 Task: Look for space in Orsay, France from 12th August, 2023 to 16th August, 2023 for 8 adults in price range Rs.10000 to Rs.16000. Place can be private room with 8 bedrooms having 8 beds and 8 bathrooms. Property type can be house, flat, guest house, hotel. Amenities needed are: wifi, TV, free parkinig on premises, gym, breakfast. Booking option can be shelf check-in. Required host language is English.
Action: Mouse moved to (430, 94)
Screenshot: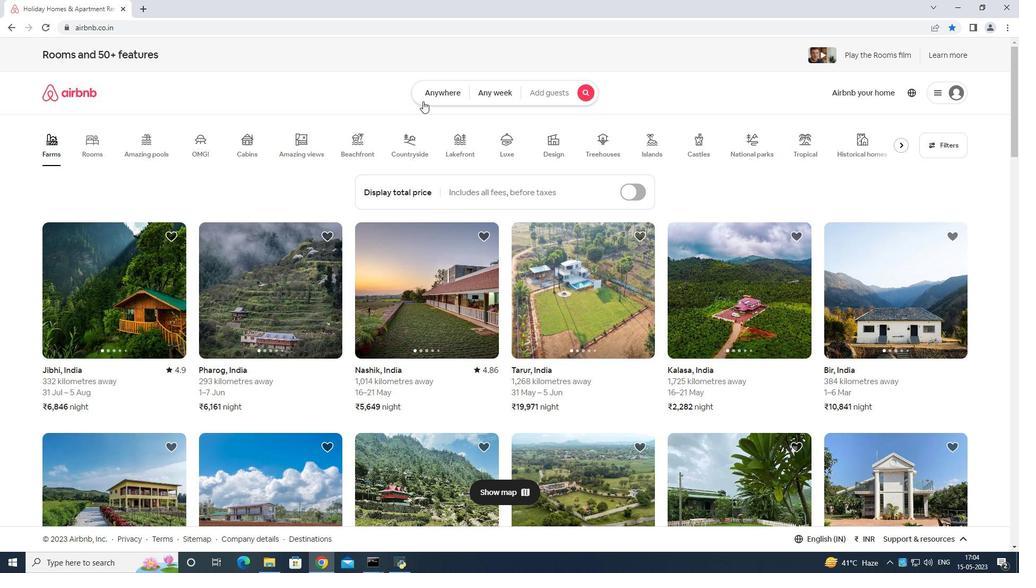 
Action: Mouse pressed left at (430, 94)
Screenshot: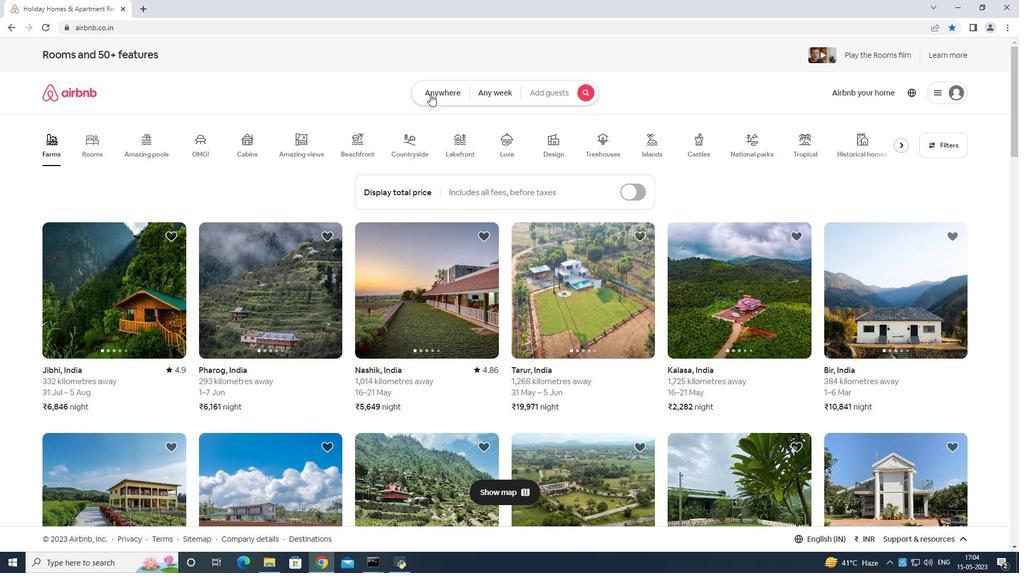 
Action: Mouse moved to (420, 128)
Screenshot: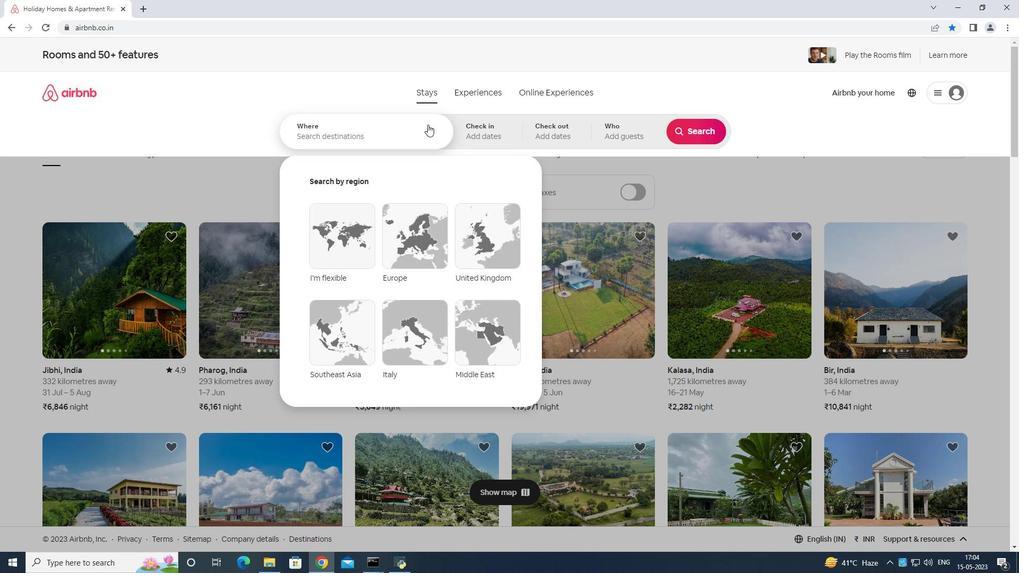 
Action: Mouse pressed left at (420, 128)
Screenshot: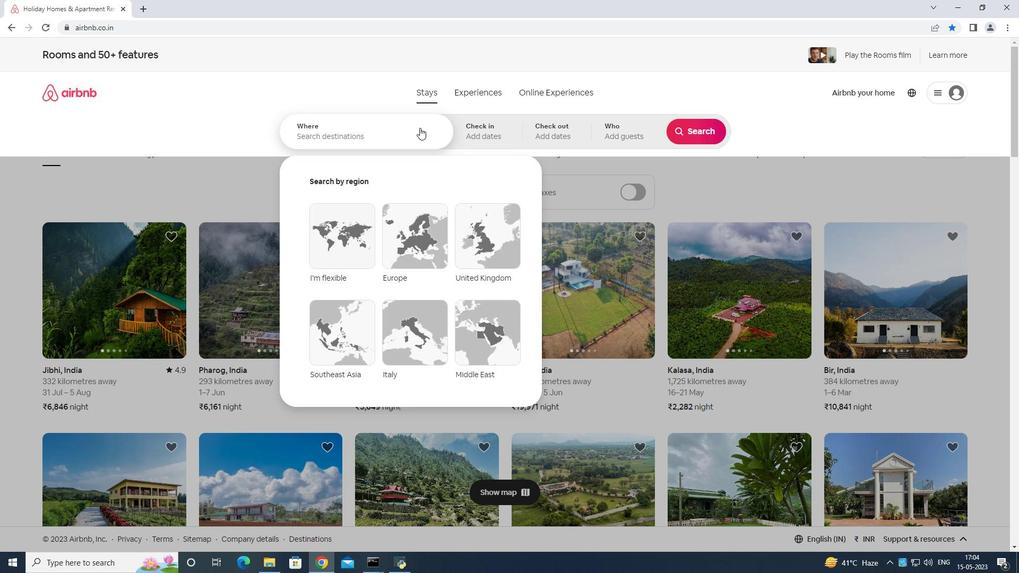 
Action: Mouse moved to (411, 134)
Screenshot: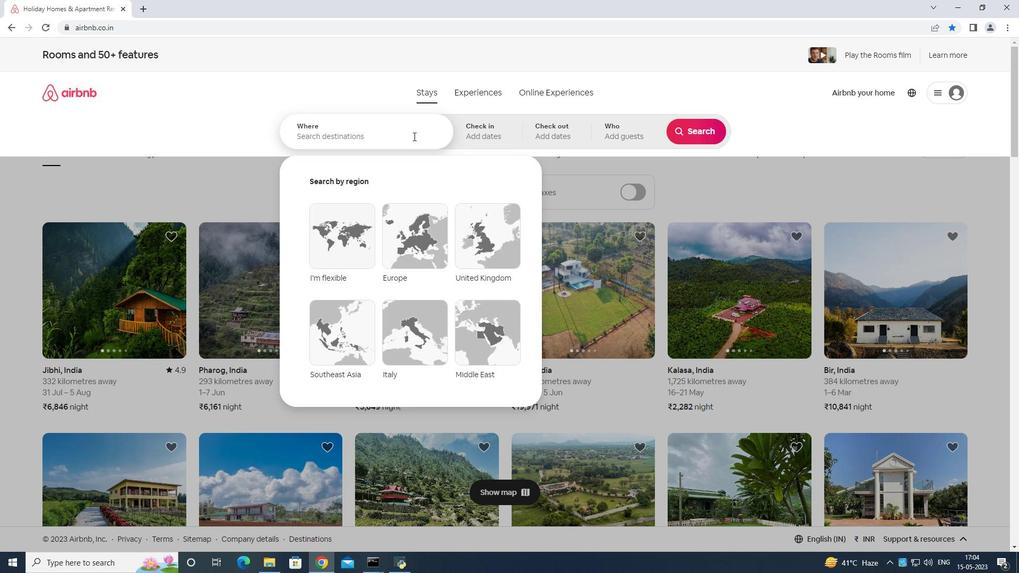 
Action: Key pressed <Key.shift>Orsay<Key.space><Key.shift>France<Key.enter>
Screenshot: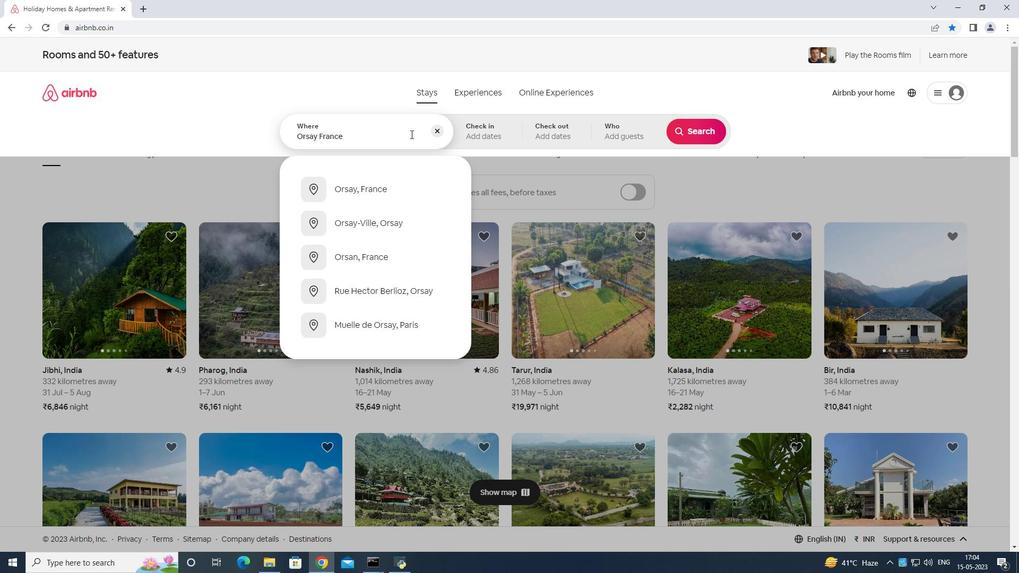 
Action: Mouse moved to (689, 214)
Screenshot: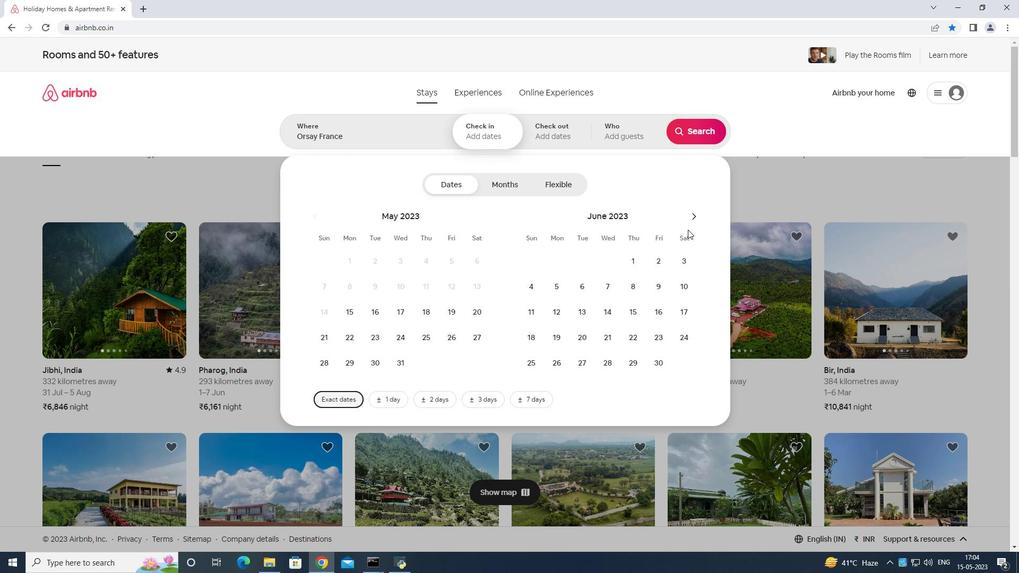
Action: Mouse pressed left at (689, 214)
Screenshot: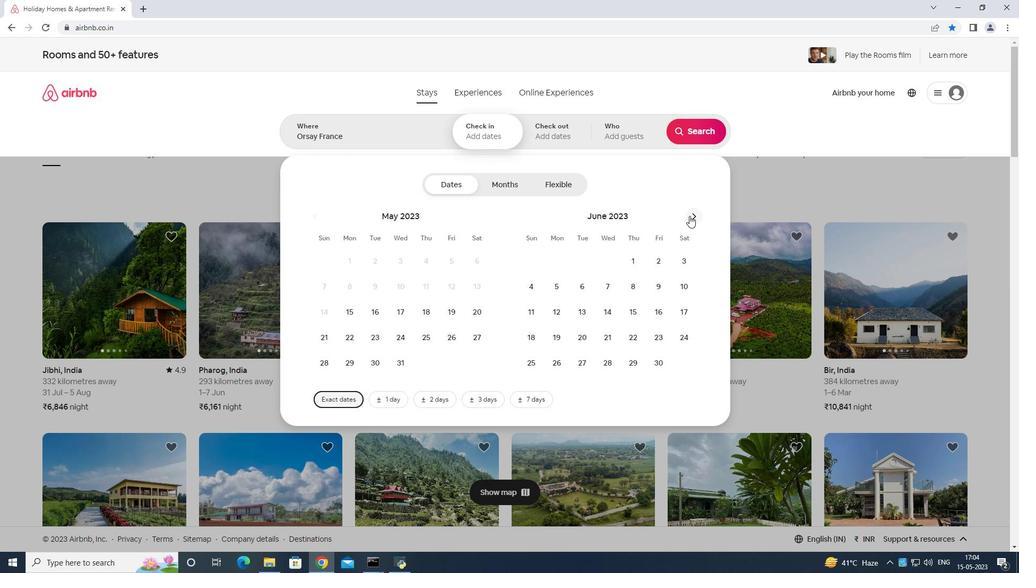 
Action: Mouse moved to (689, 214)
Screenshot: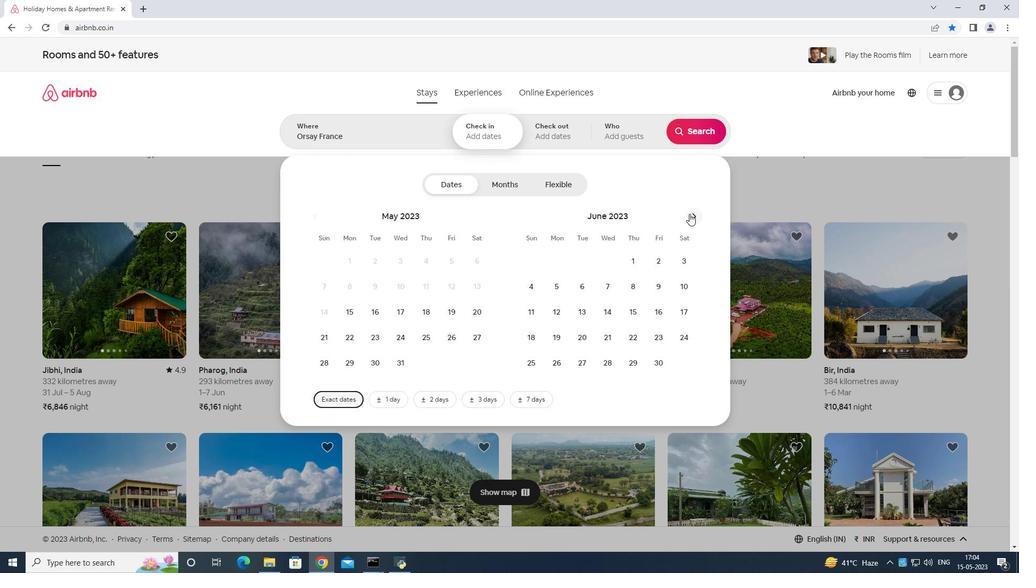 
Action: Mouse pressed left at (689, 214)
Screenshot: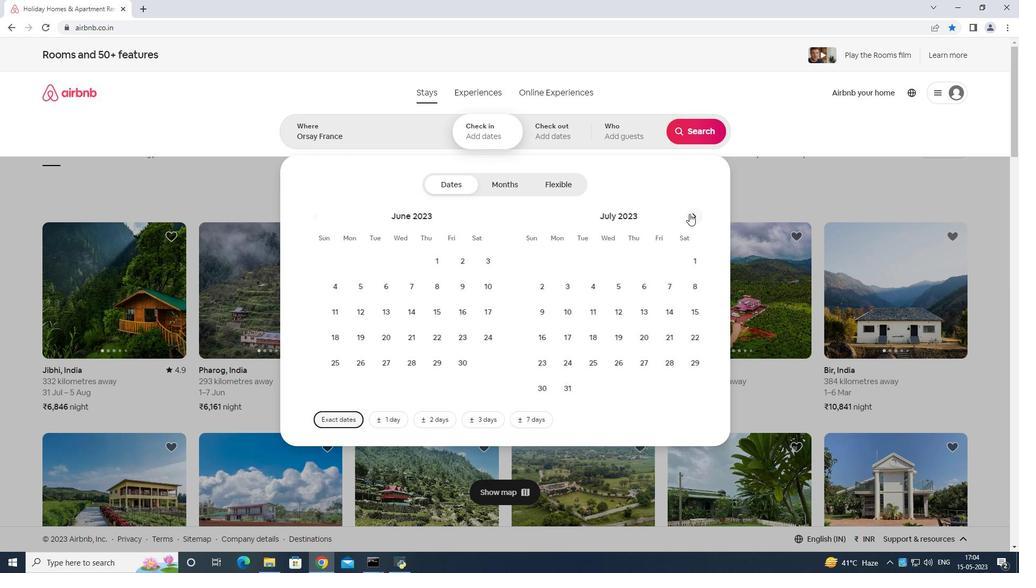 
Action: Mouse moved to (680, 285)
Screenshot: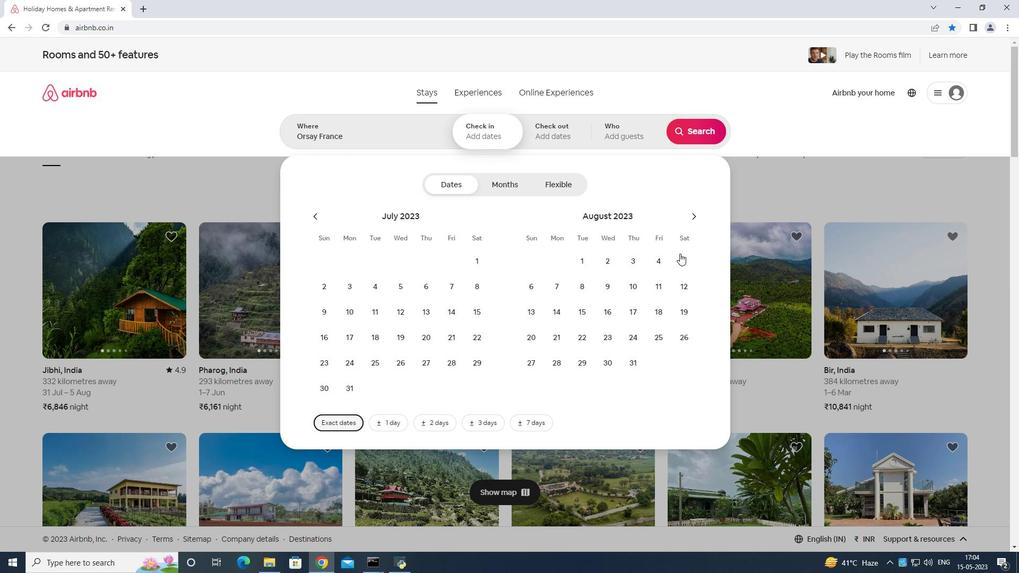 
Action: Mouse pressed left at (680, 285)
Screenshot: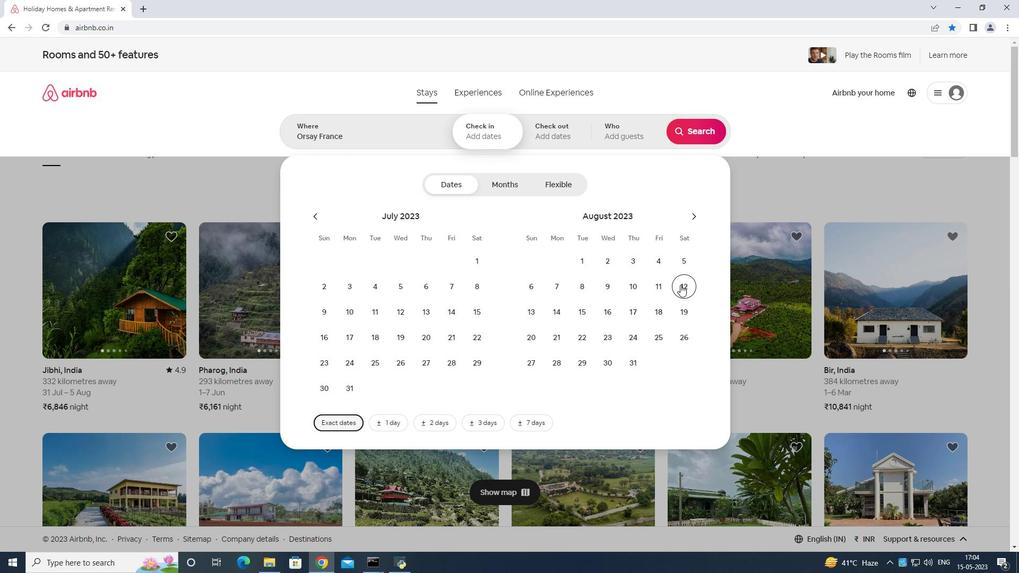 
Action: Mouse moved to (603, 307)
Screenshot: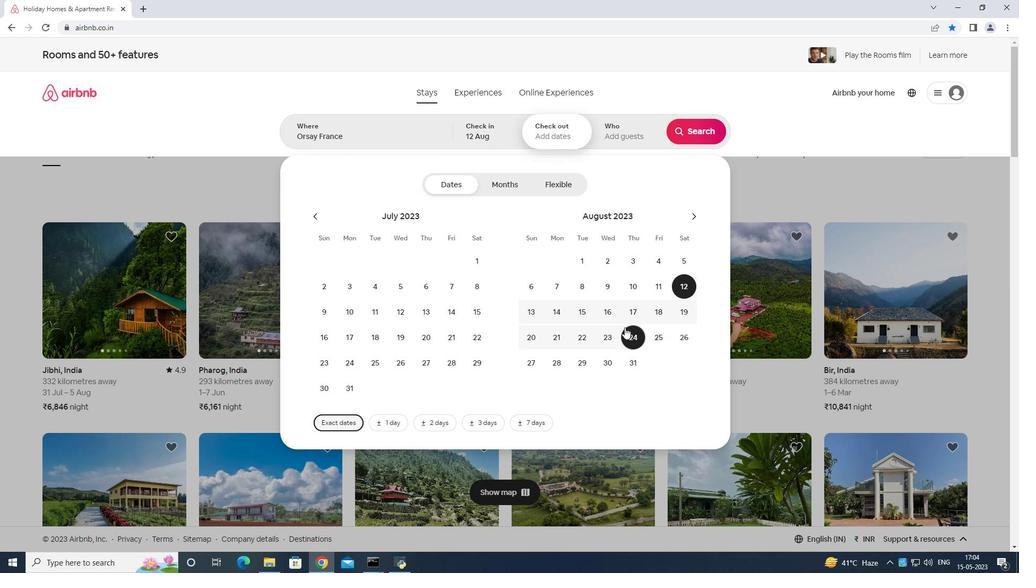 
Action: Mouse pressed left at (603, 307)
Screenshot: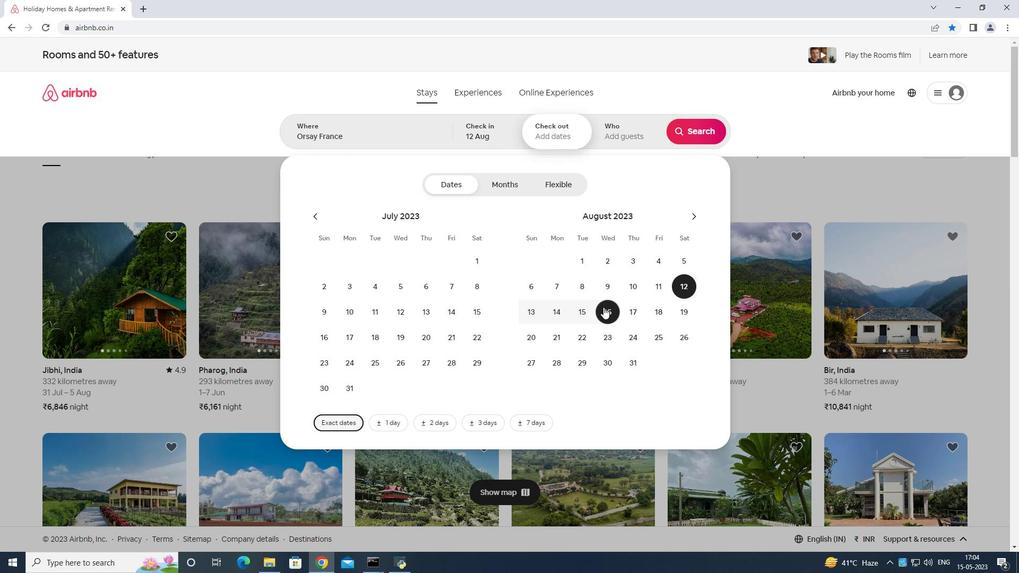 
Action: Mouse moved to (617, 129)
Screenshot: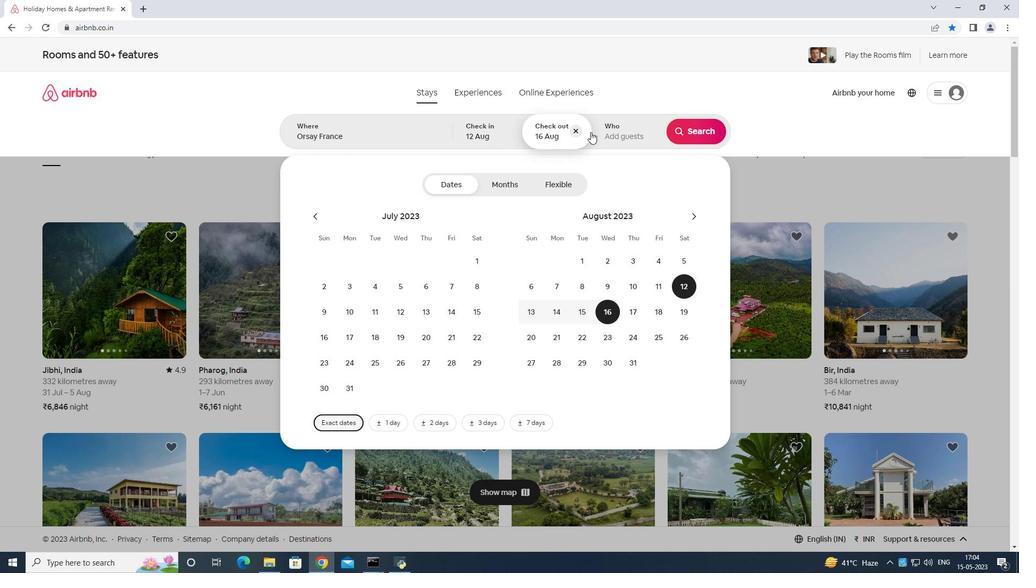 
Action: Mouse pressed left at (617, 129)
Screenshot: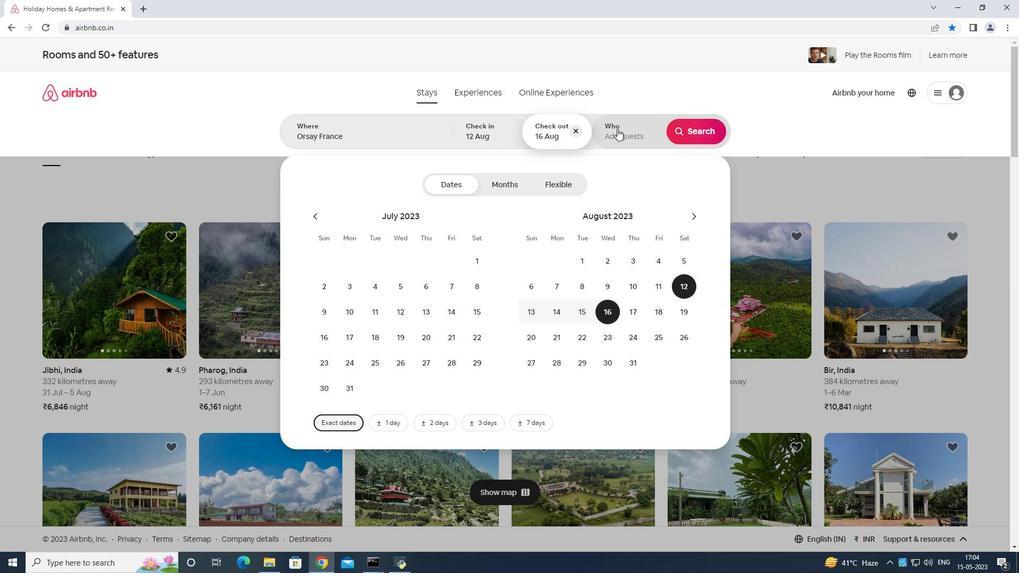 
Action: Mouse moved to (694, 185)
Screenshot: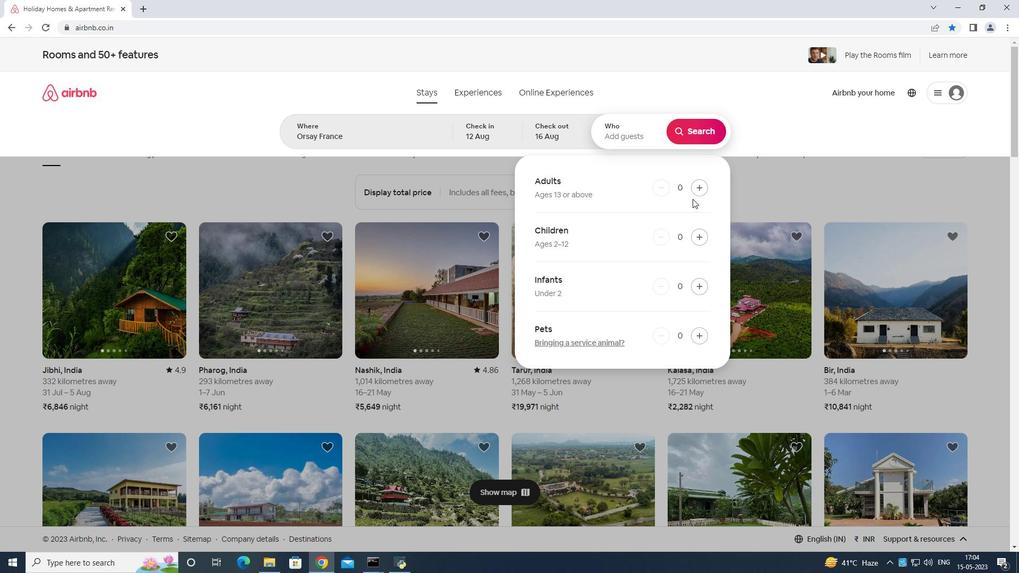 
Action: Mouse pressed left at (694, 185)
Screenshot: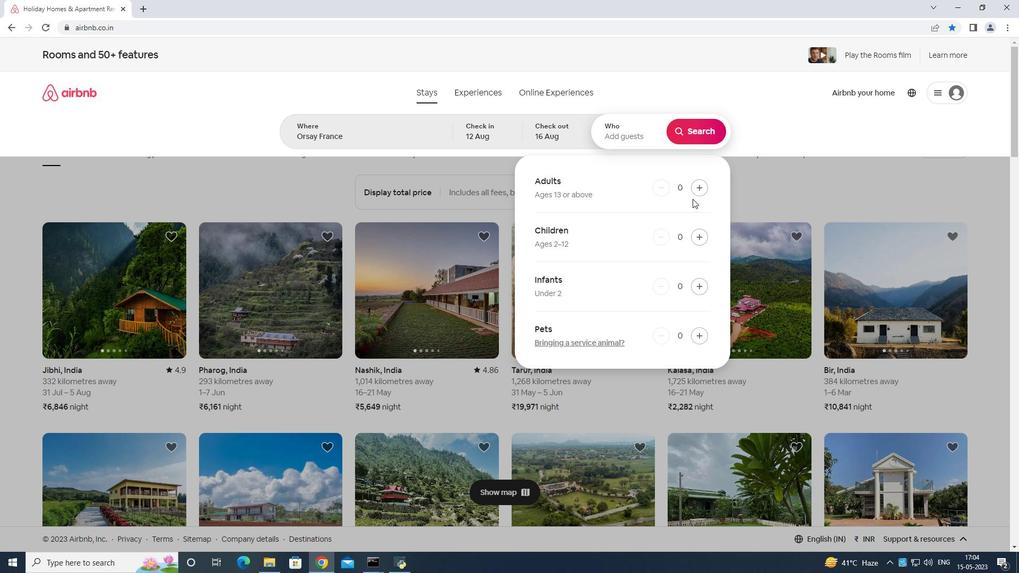 
Action: Mouse pressed left at (694, 185)
Screenshot: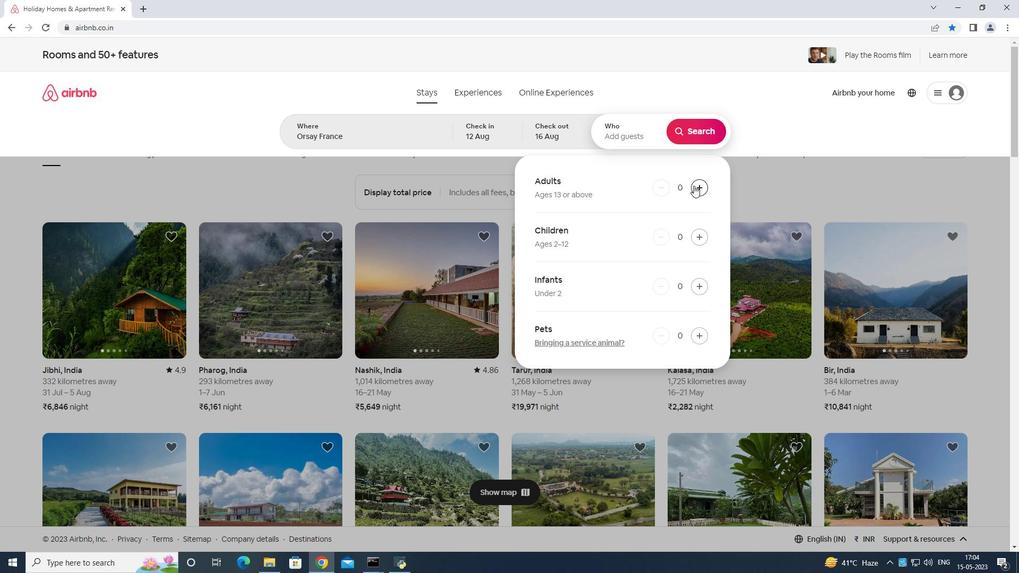 
Action: Mouse moved to (694, 185)
Screenshot: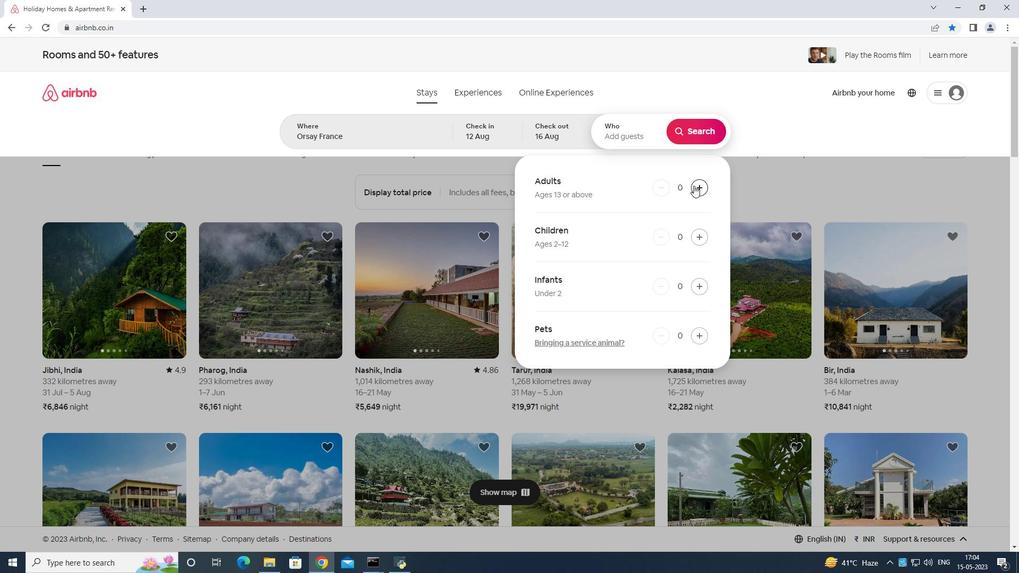 
Action: Mouse pressed left at (694, 185)
Screenshot: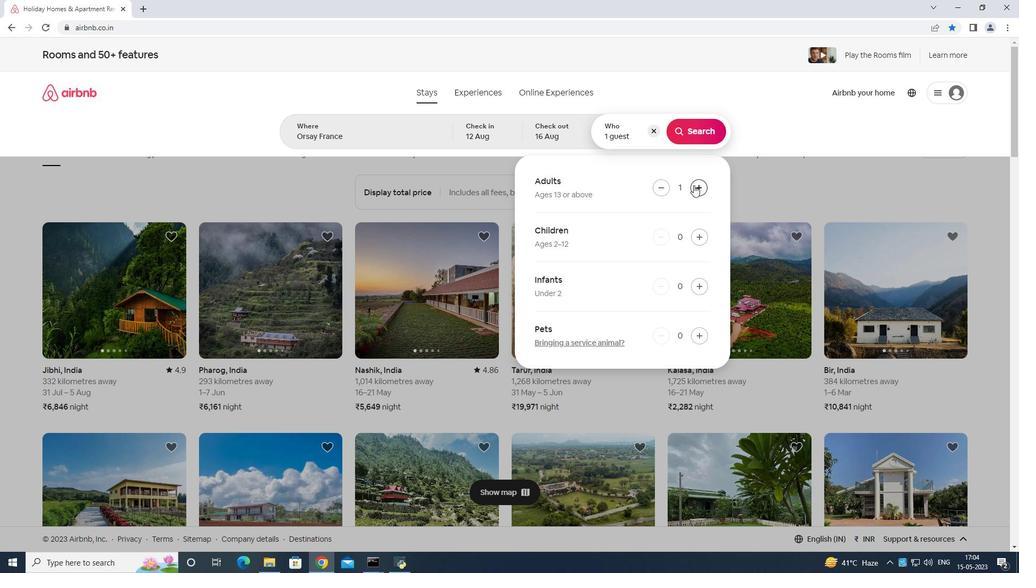 
Action: Mouse pressed left at (694, 185)
Screenshot: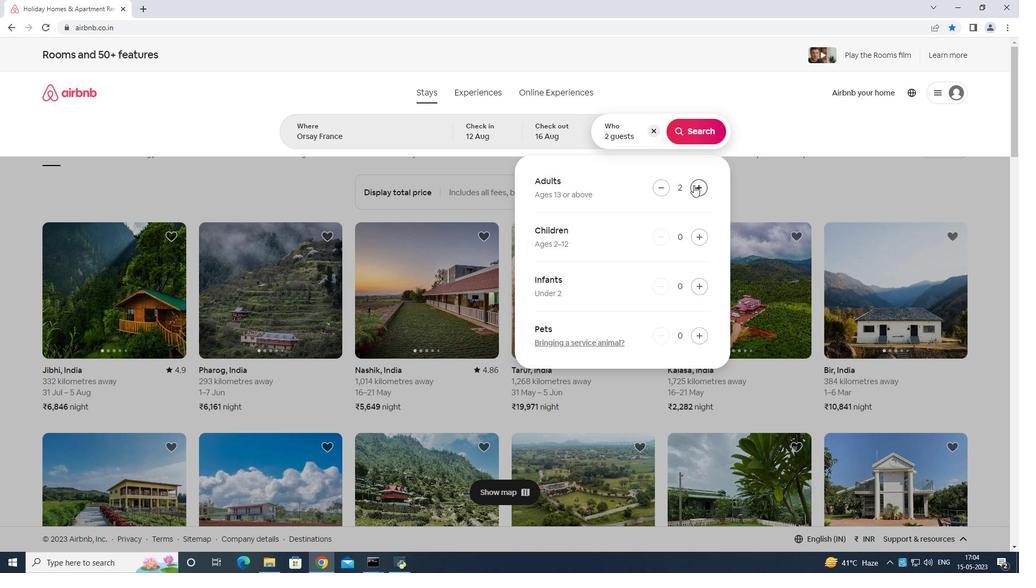 
Action: Mouse pressed left at (694, 185)
Screenshot: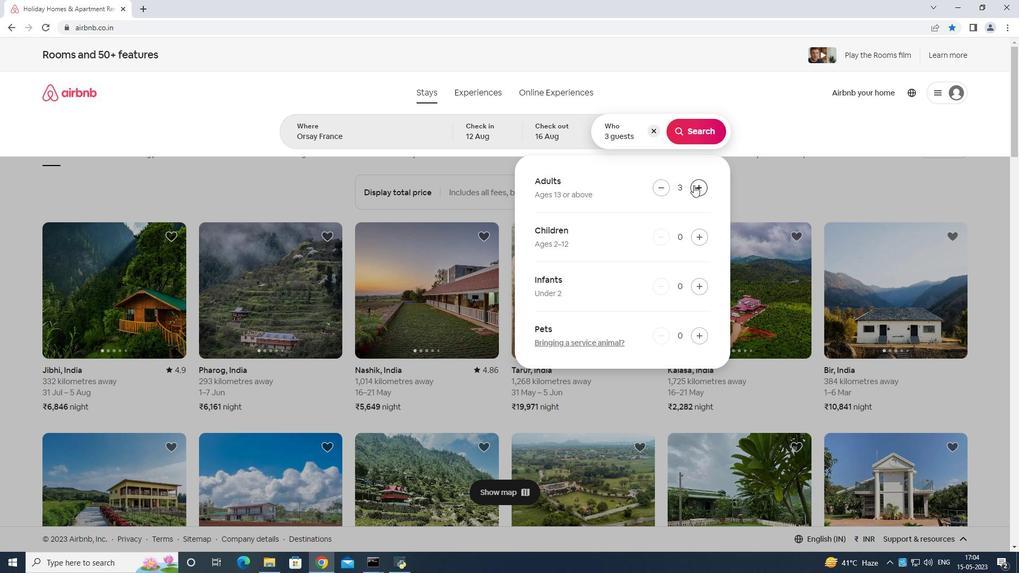 
Action: Mouse pressed left at (694, 185)
Screenshot: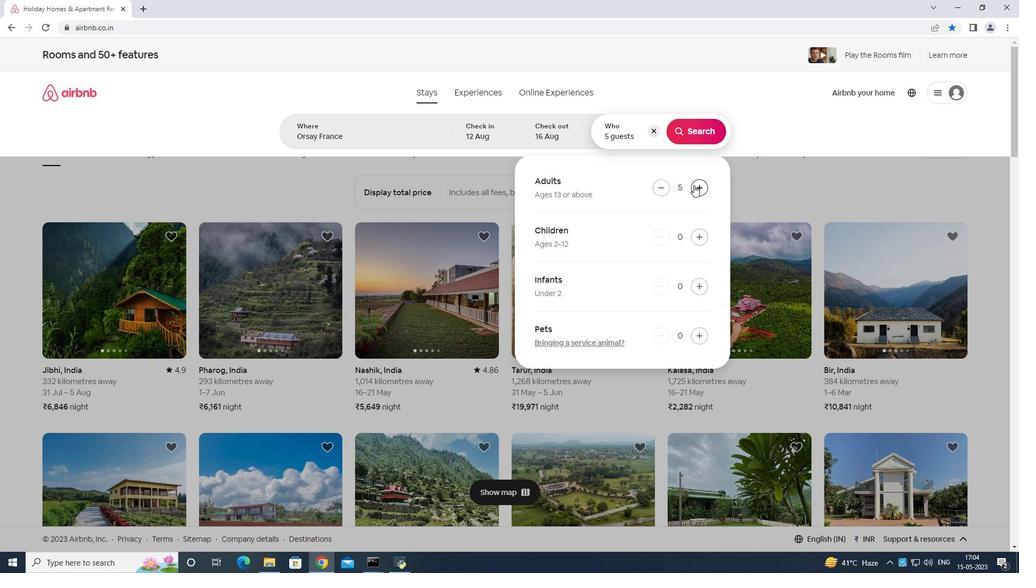 
Action: Mouse pressed left at (694, 185)
Screenshot: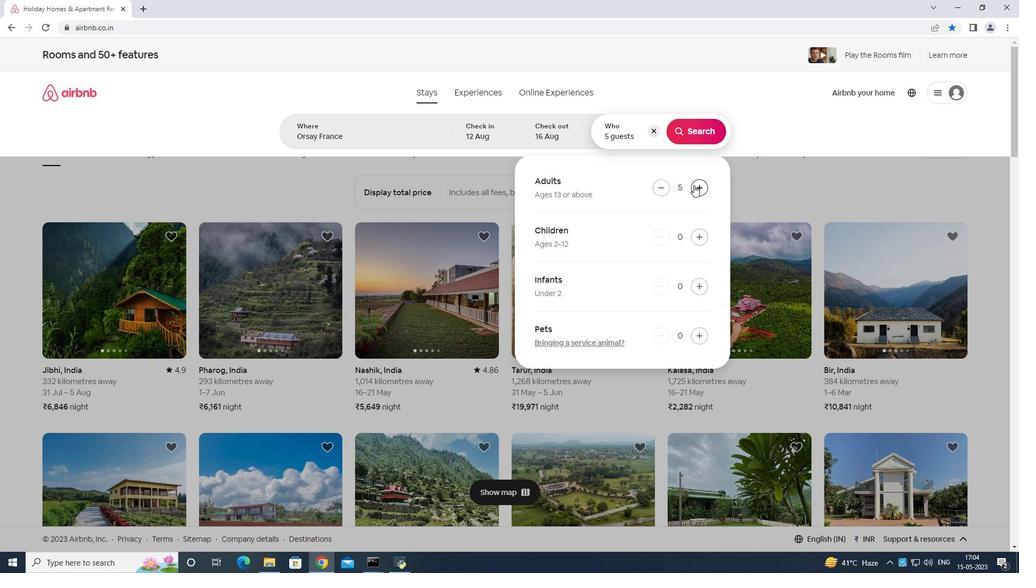 
Action: Mouse pressed left at (694, 185)
Screenshot: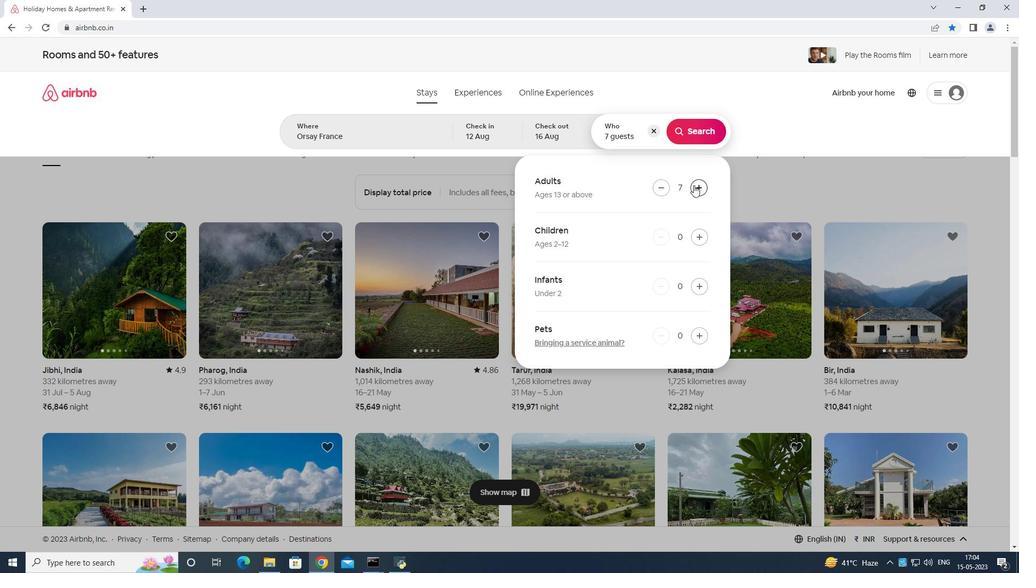 
Action: Mouse moved to (693, 132)
Screenshot: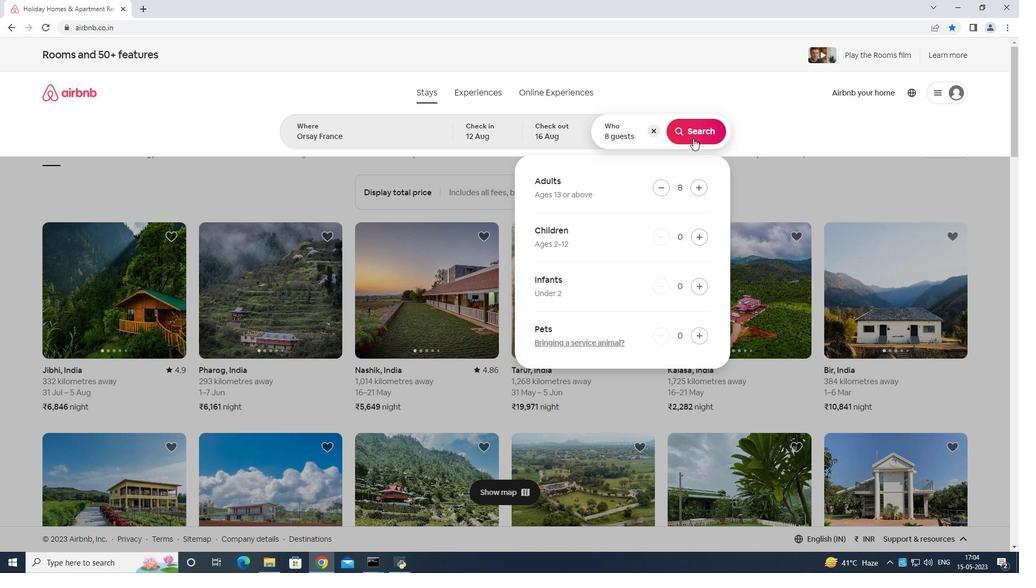 
Action: Mouse pressed left at (693, 132)
Screenshot: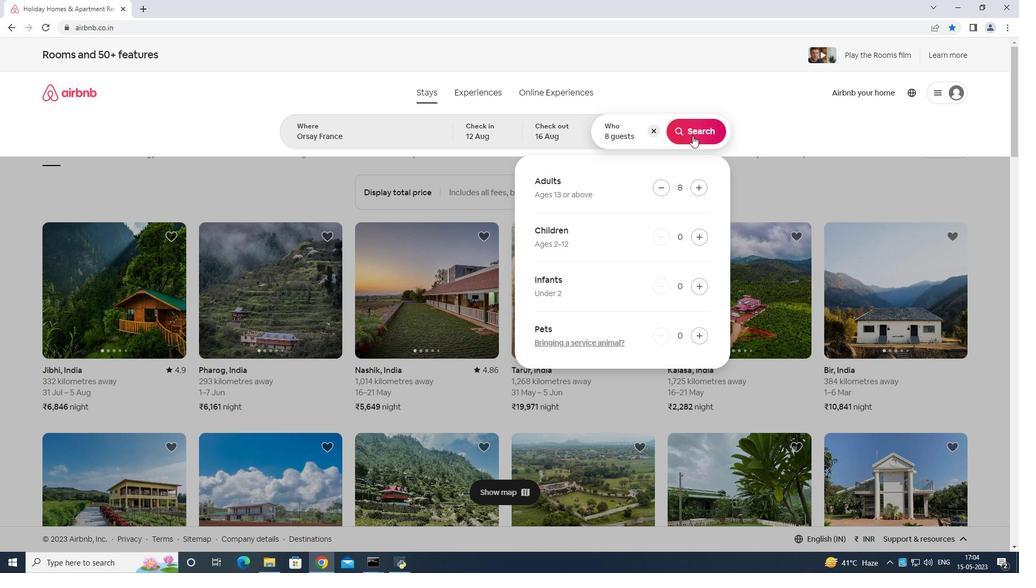 
Action: Mouse moved to (963, 98)
Screenshot: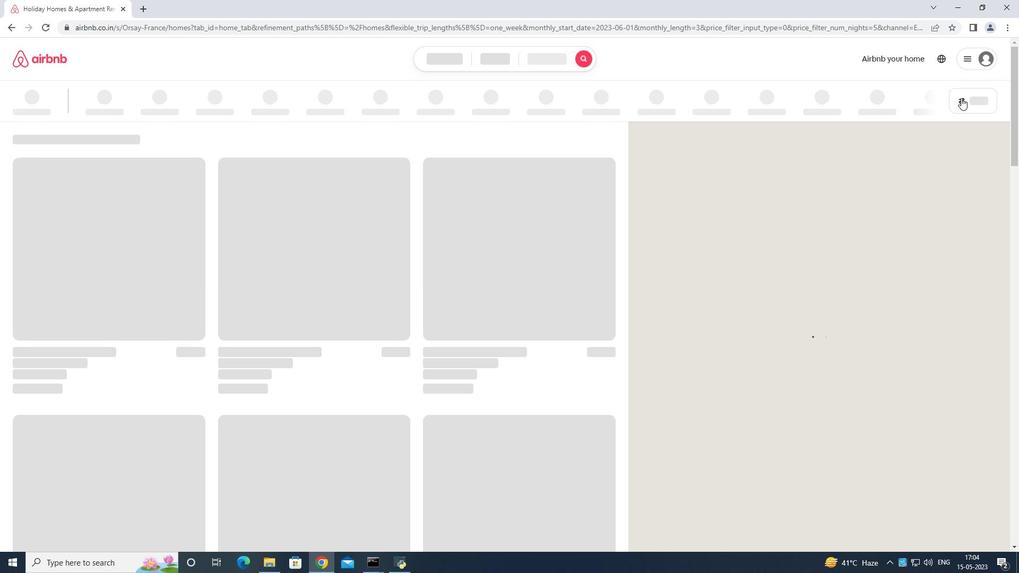 
Action: Mouse pressed left at (963, 98)
Screenshot: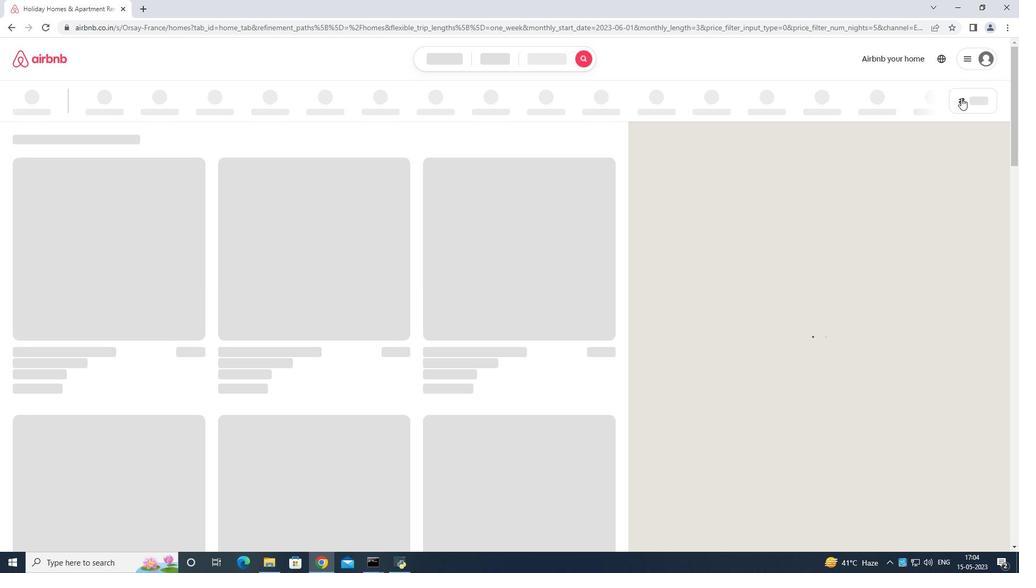 
Action: Mouse moved to (961, 104)
Screenshot: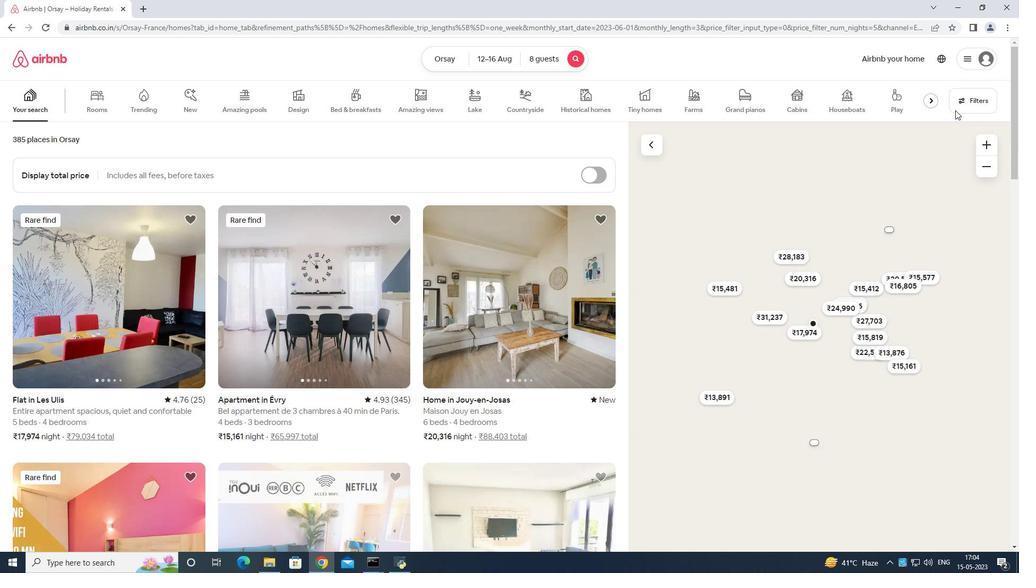 
Action: Mouse pressed left at (961, 104)
Screenshot: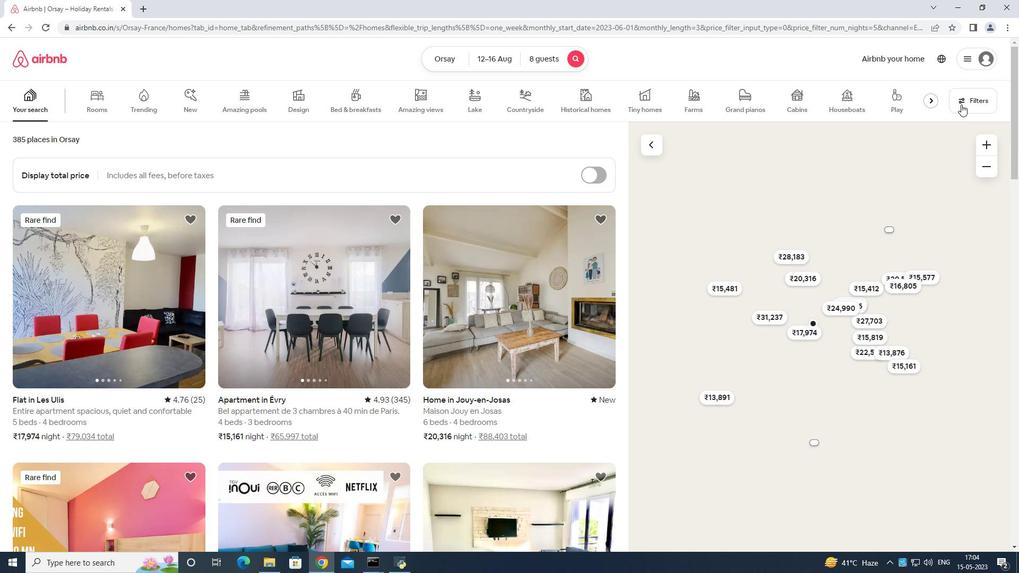 
Action: Mouse moved to (451, 334)
Screenshot: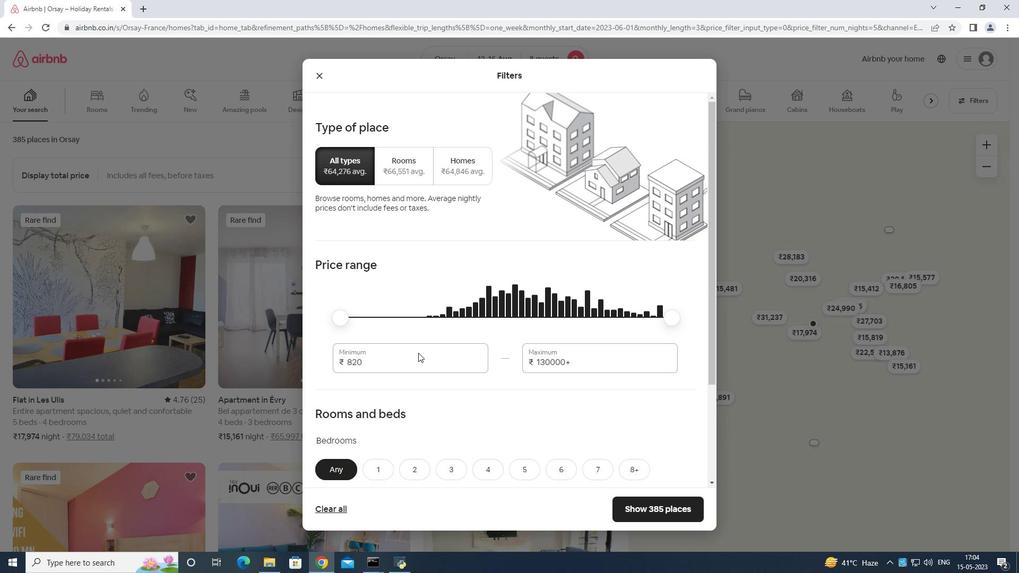 
Action: Mouse pressed left at (451, 334)
Screenshot: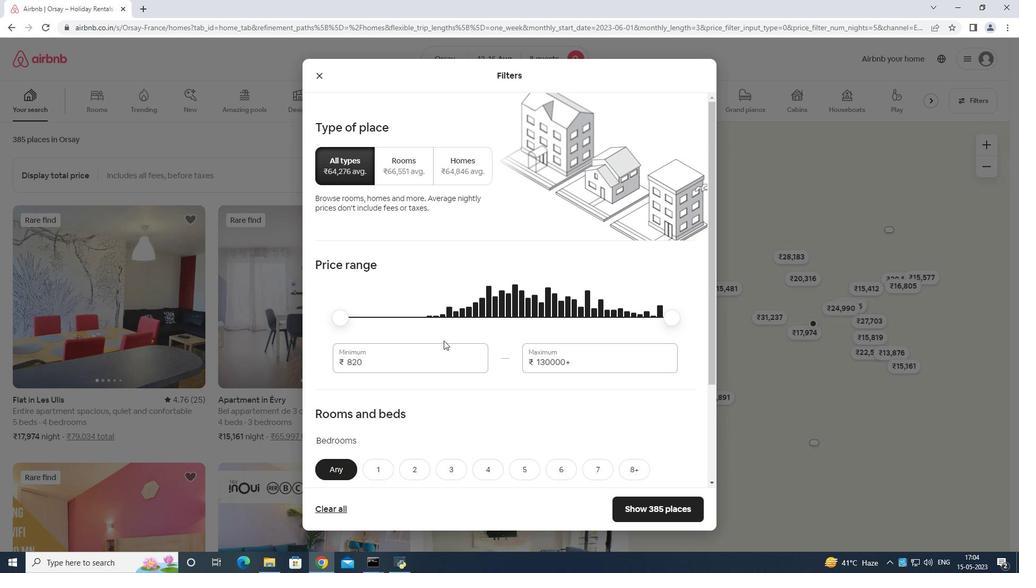 
Action: Mouse moved to (437, 351)
Screenshot: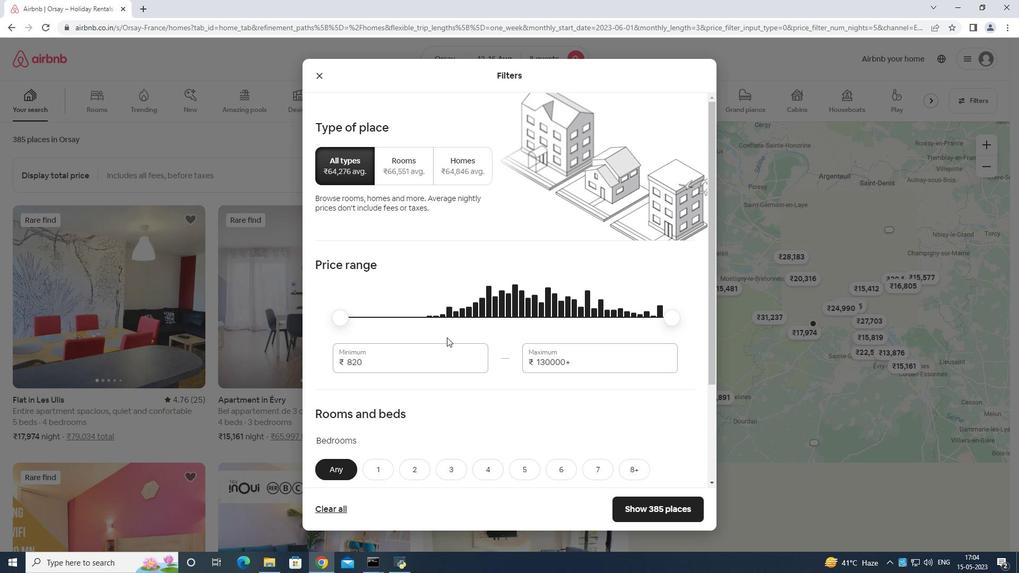 
Action: Mouse pressed left at (437, 351)
Screenshot: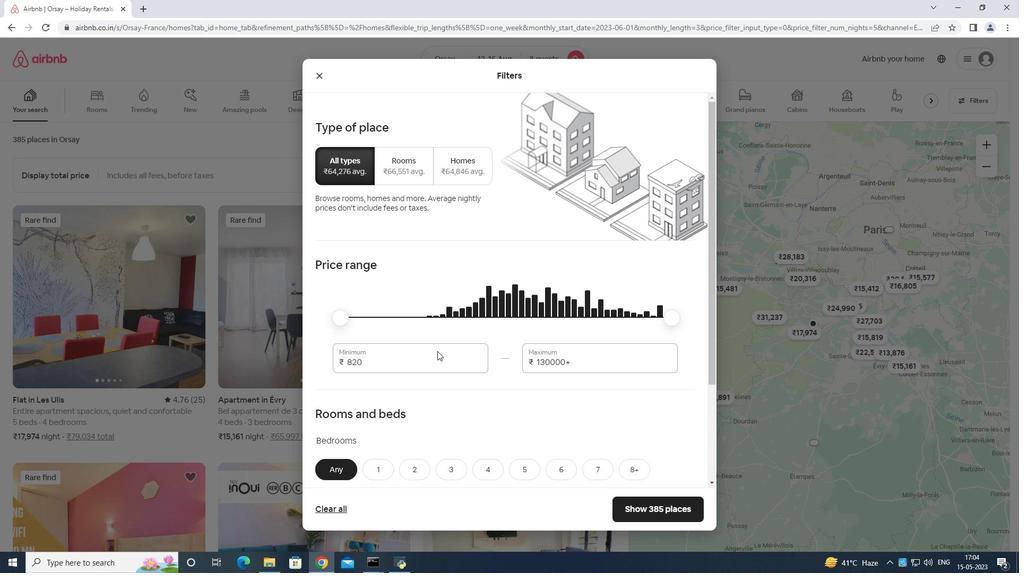 
Action: Mouse moved to (437, 351)
Screenshot: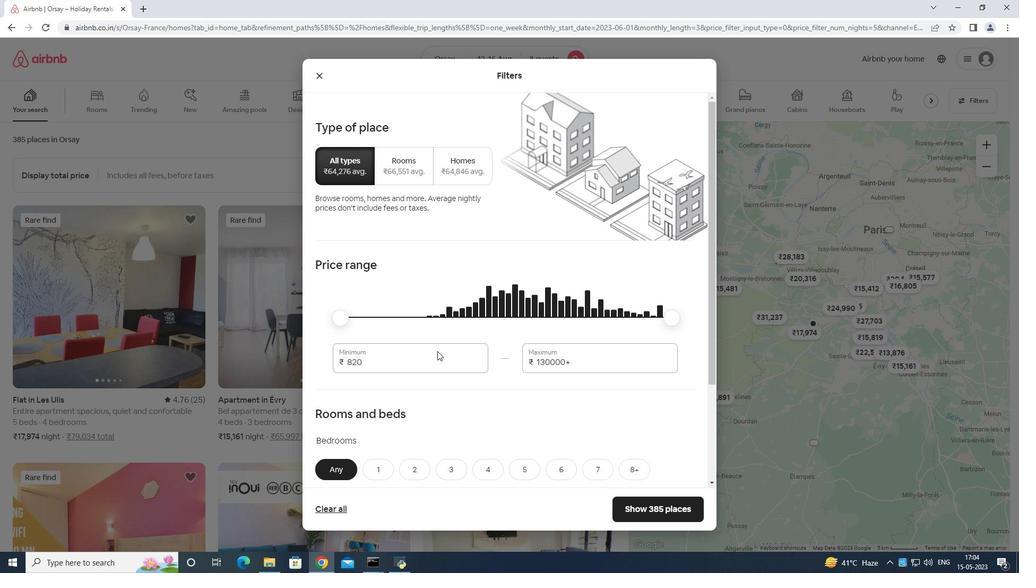 
Action: Key pressed <Key.backspace><Key.backspace><Key.backspace>1
Screenshot: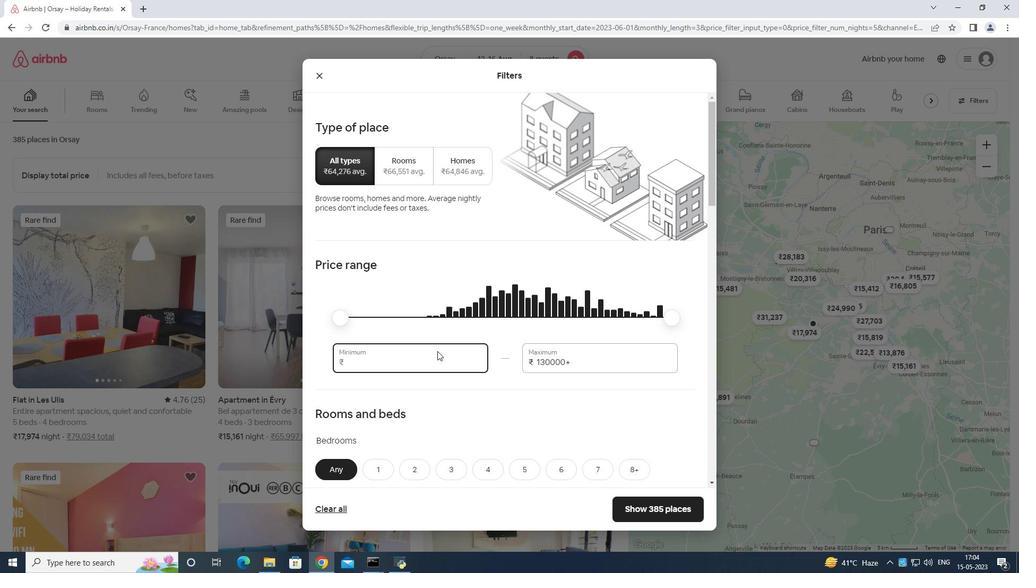 
Action: Mouse moved to (438, 351)
Screenshot: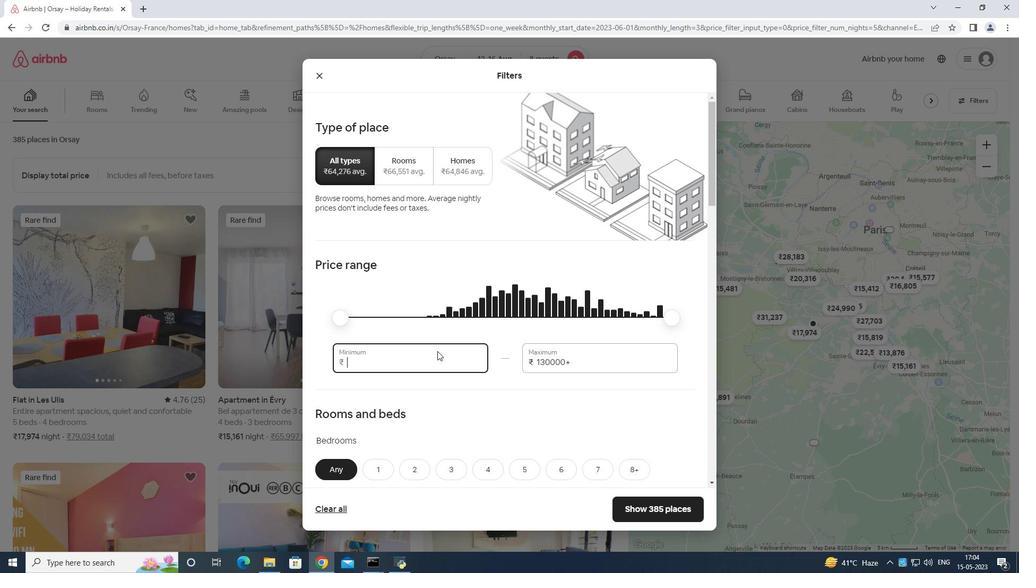 
Action: Key pressed 000
Screenshot: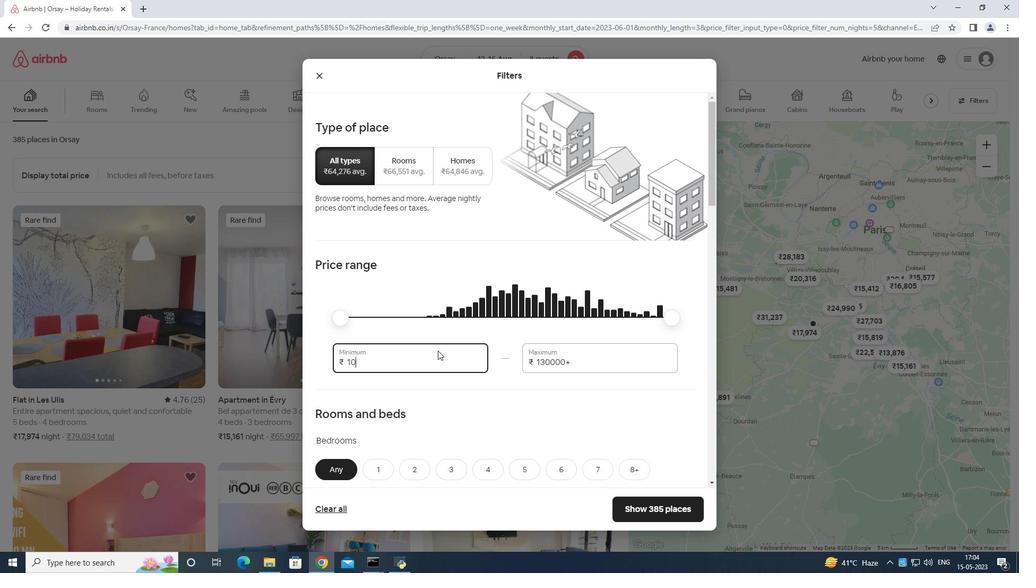 
Action: Mouse moved to (469, 348)
Screenshot: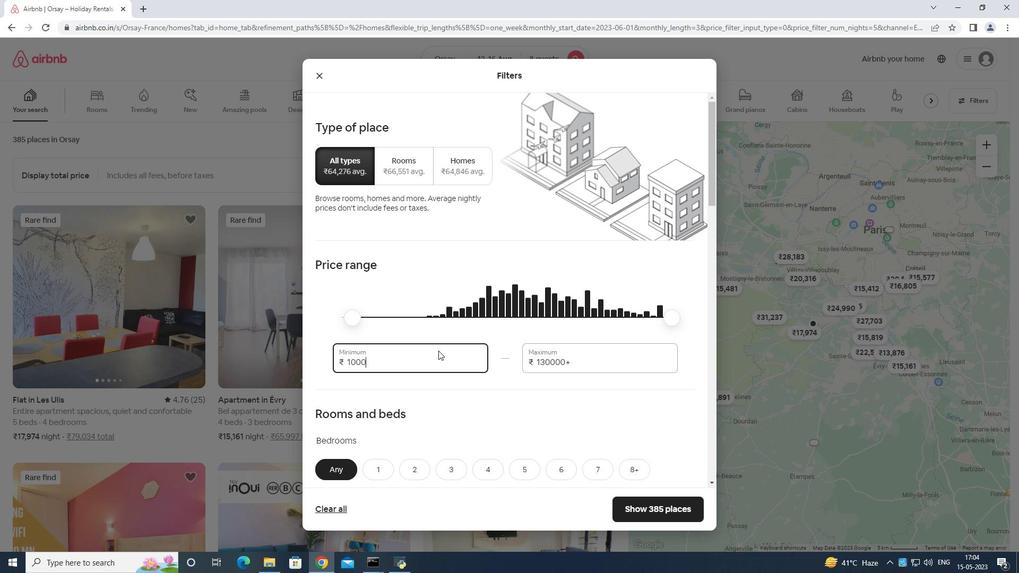 
Action: Key pressed 0
Screenshot: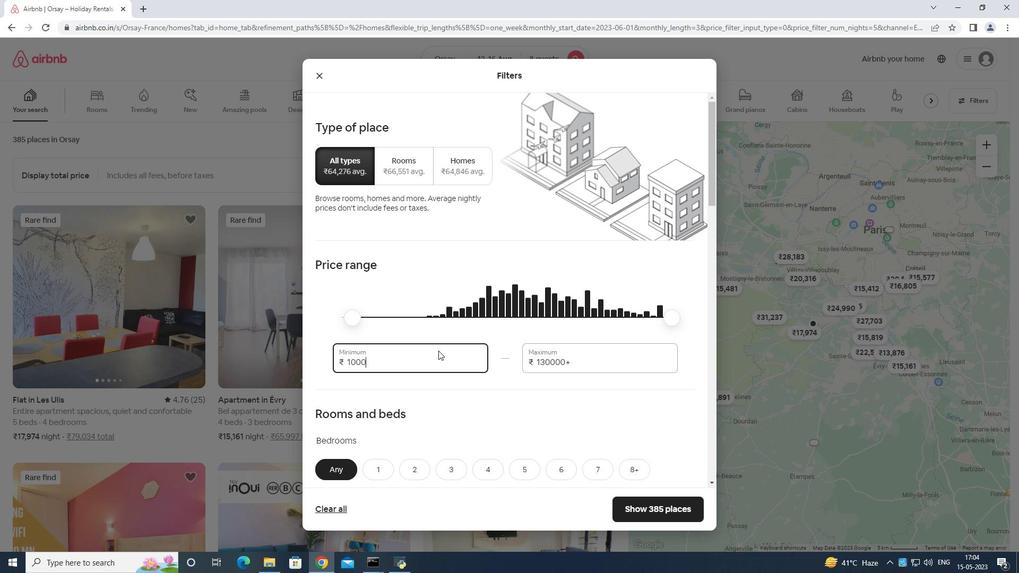 
Action: Mouse moved to (575, 350)
Screenshot: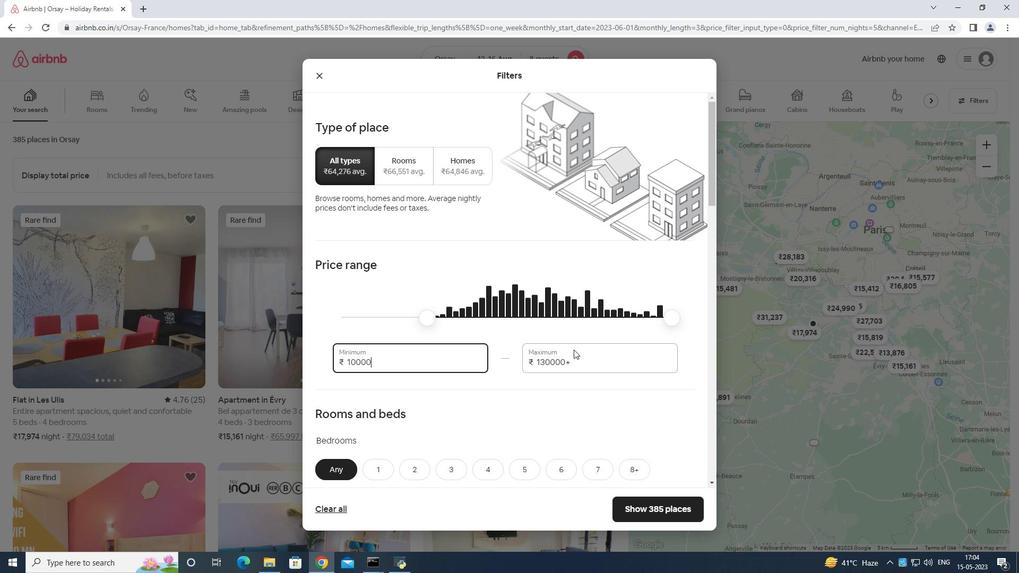 
Action: Mouse pressed left at (575, 350)
Screenshot: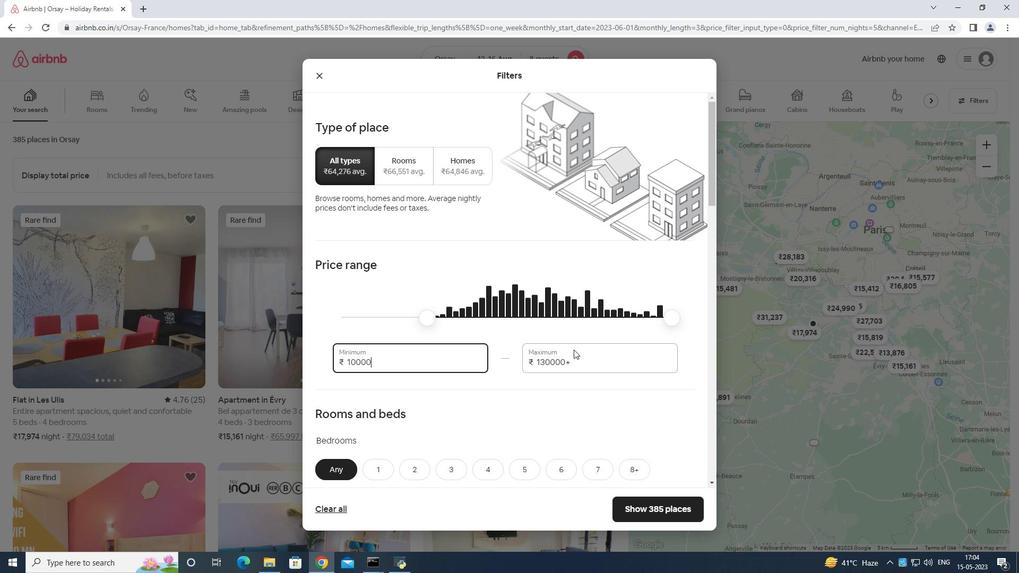 
Action: Mouse moved to (576, 350)
Screenshot: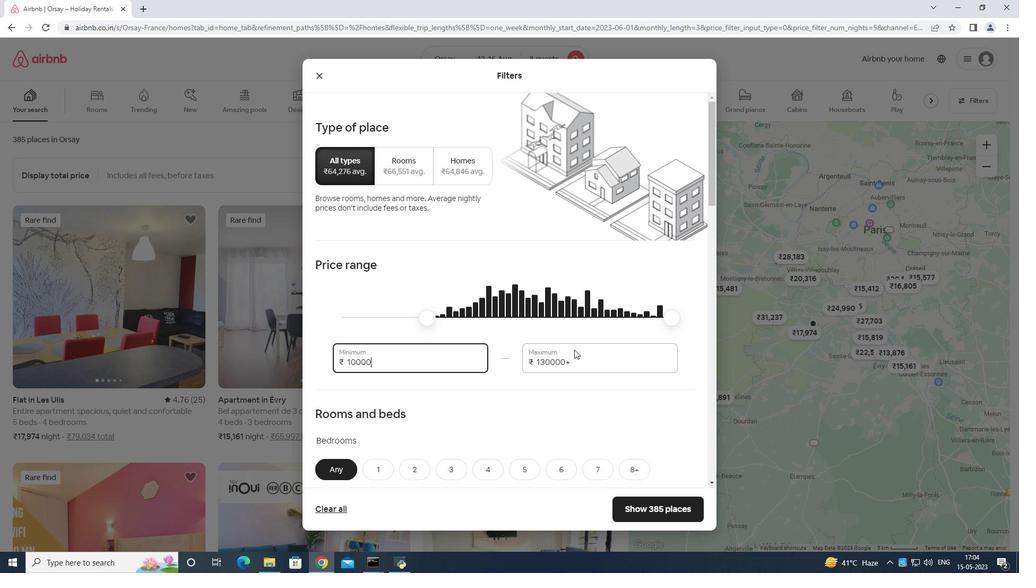 
Action: Key pressed <Key.backspace>
Screenshot: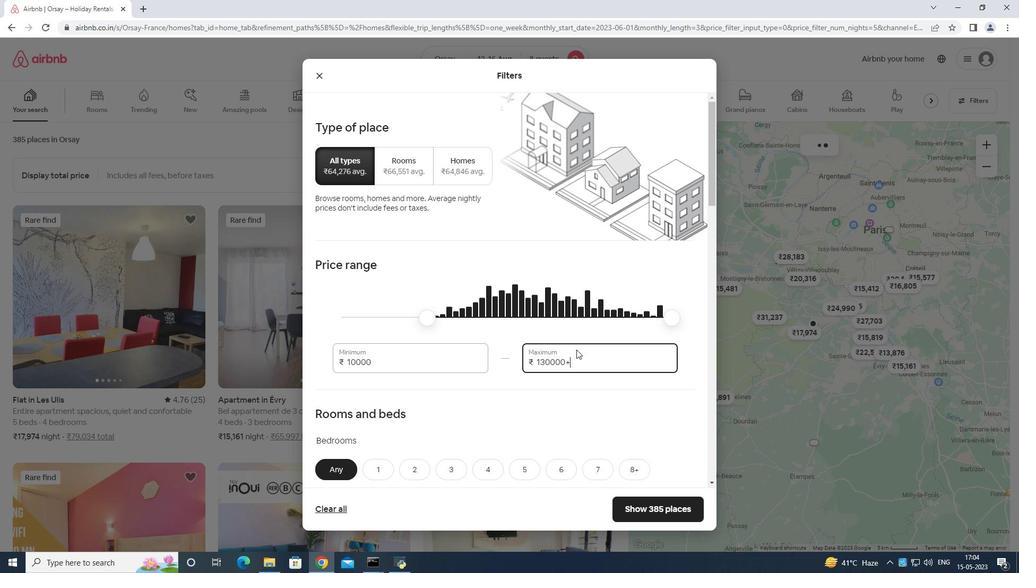 
Action: Mouse moved to (577, 350)
Screenshot: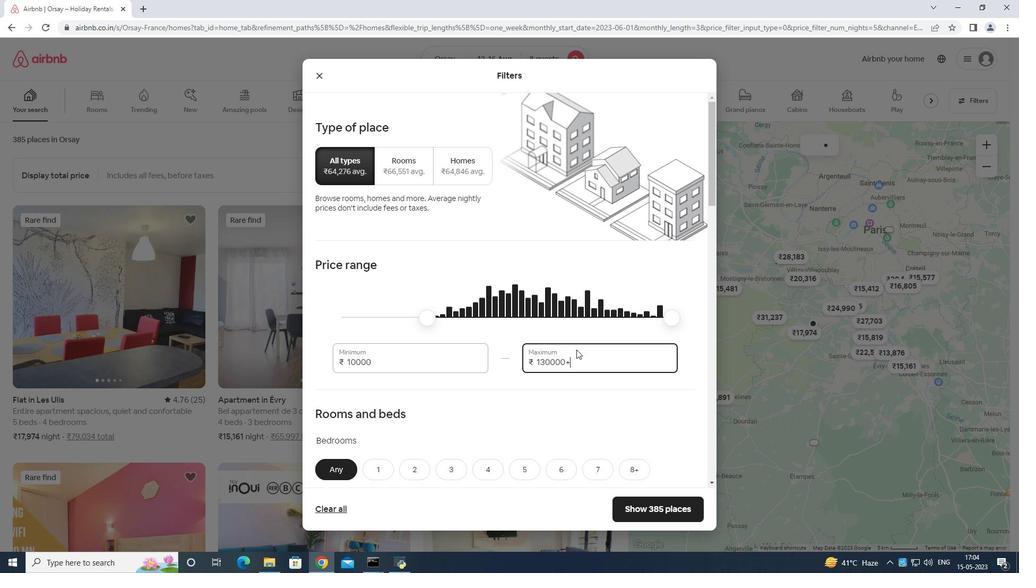 
Action: Key pressed <Key.backspace><Key.backspace><Key.backspace><Key.backspace><Key.backspace><Key.backspace><Key.backspace><Key.backspace><Key.backspace><Key.backspace><Key.backspace>1
Screenshot: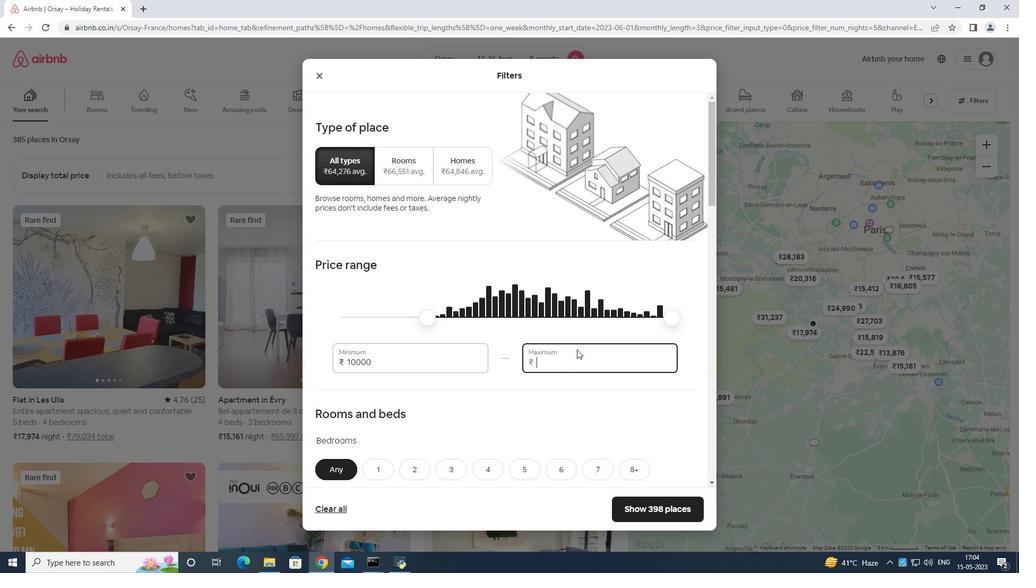 
Action: Mouse moved to (577, 349)
Screenshot: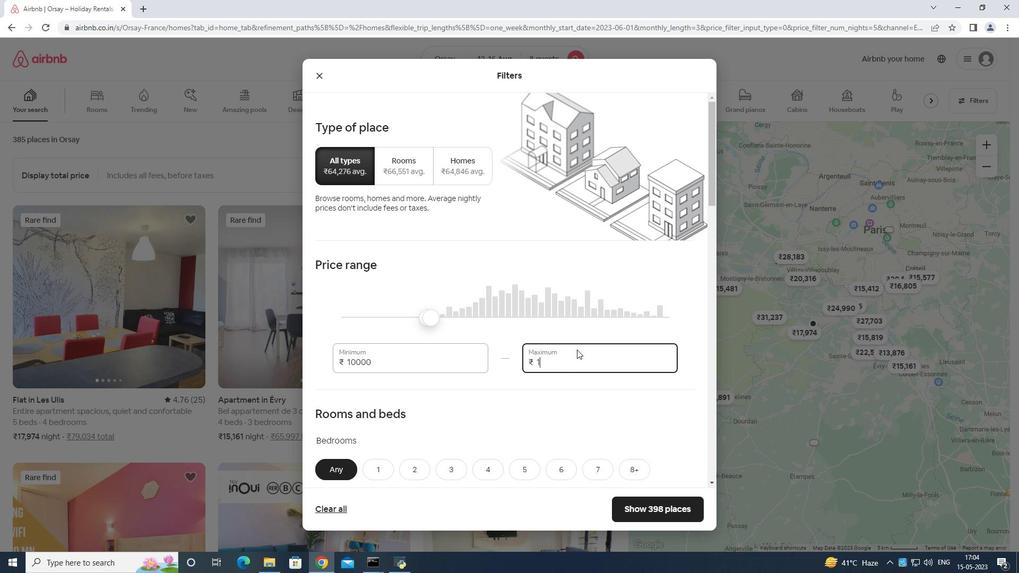 
Action: Key pressed 6
Screenshot: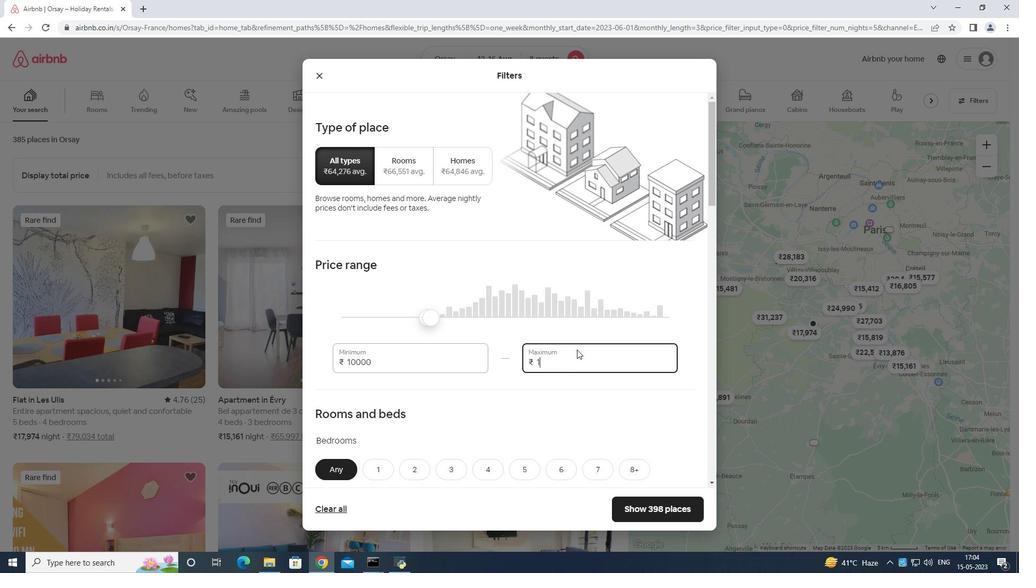 
Action: Mouse moved to (577, 349)
Screenshot: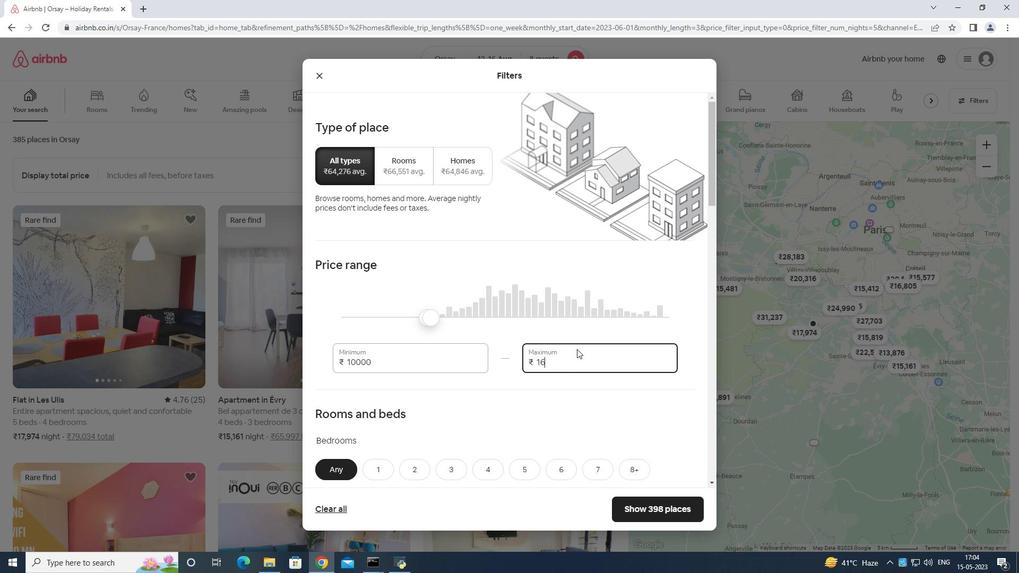
Action: Key pressed 0
Screenshot: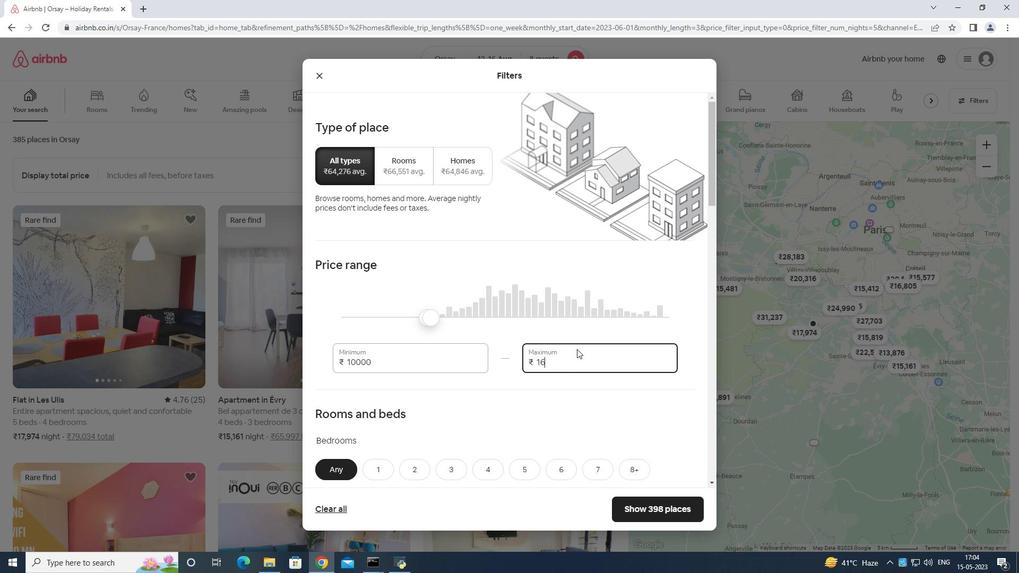 
Action: Mouse moved to (578, 348)
Screenshot: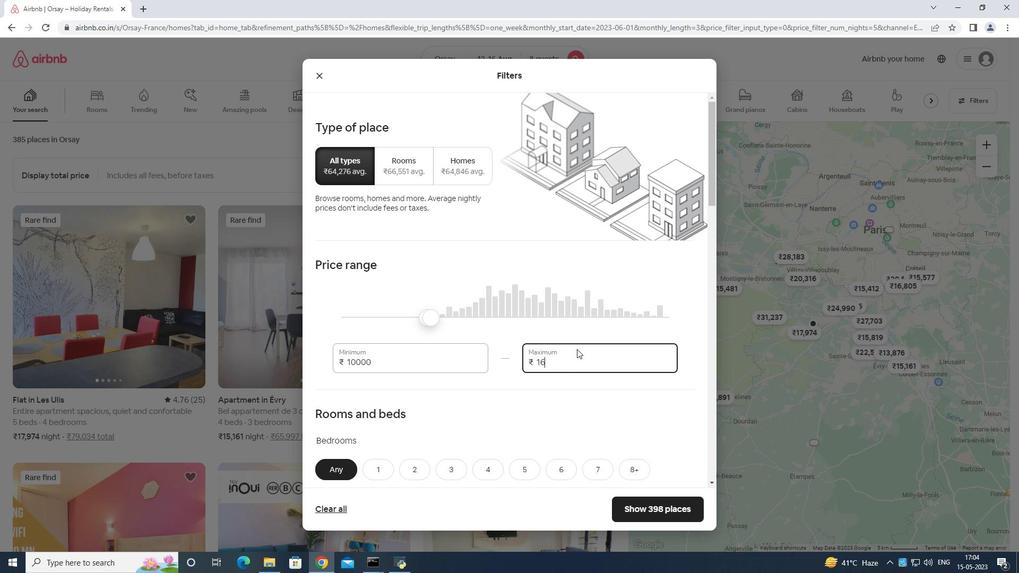 
Action: Key pressed 0
Screenshot: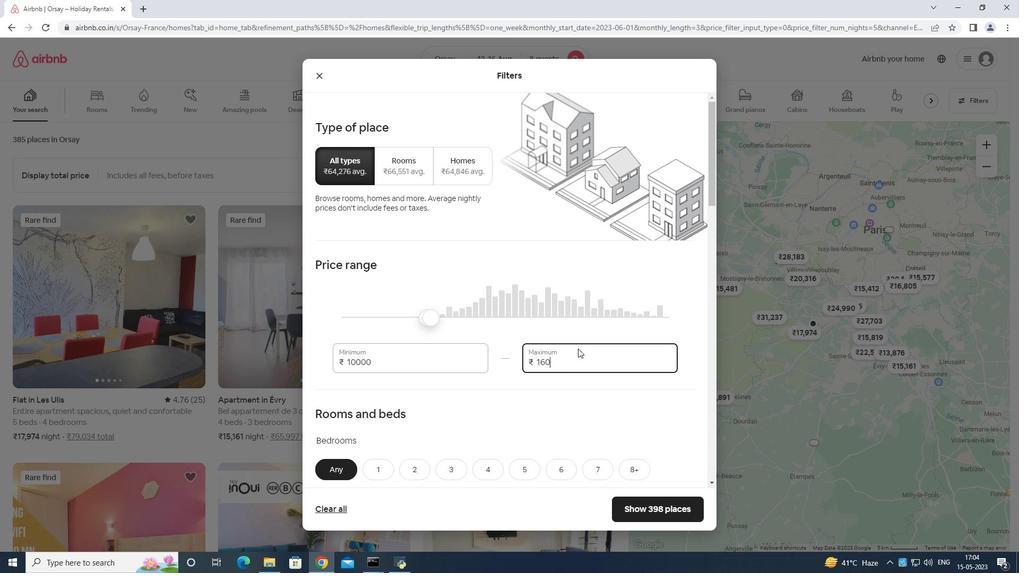 
Action: Mouse moved to (578, 348)
Screenshot: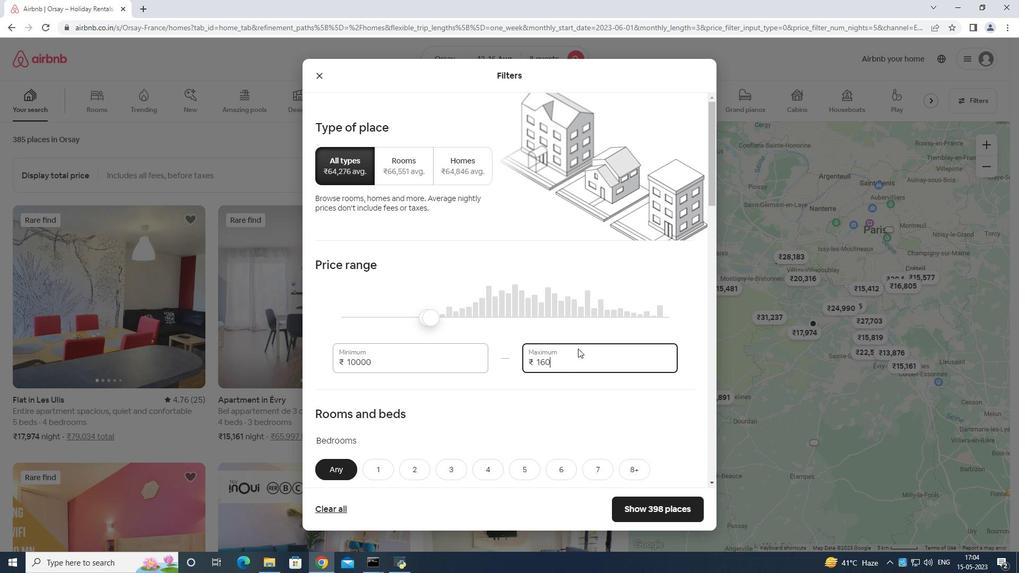 
Action: Key pressed 0
Screenshot: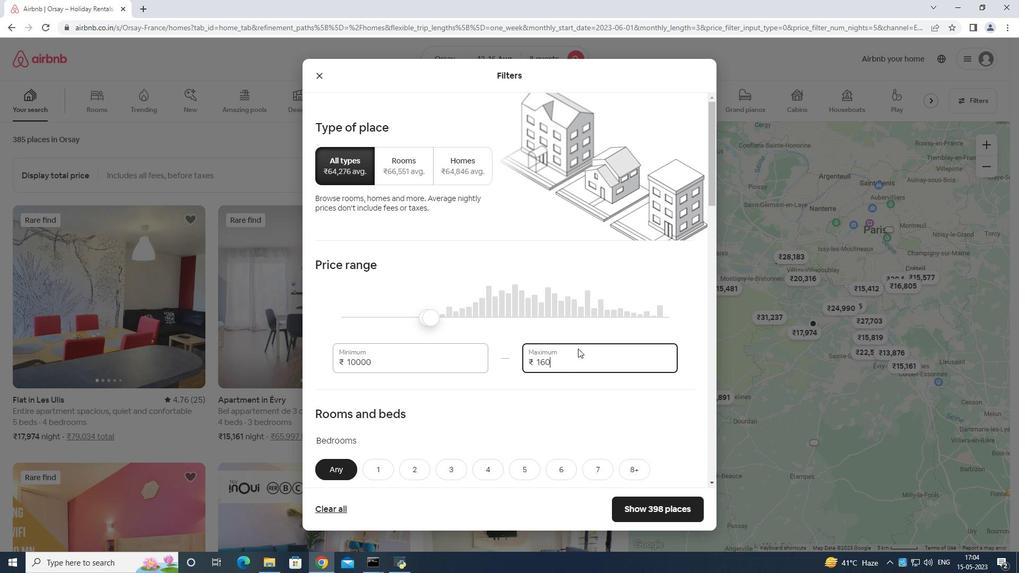 
Action: Mouse moved to (578, 355)
Screenshot: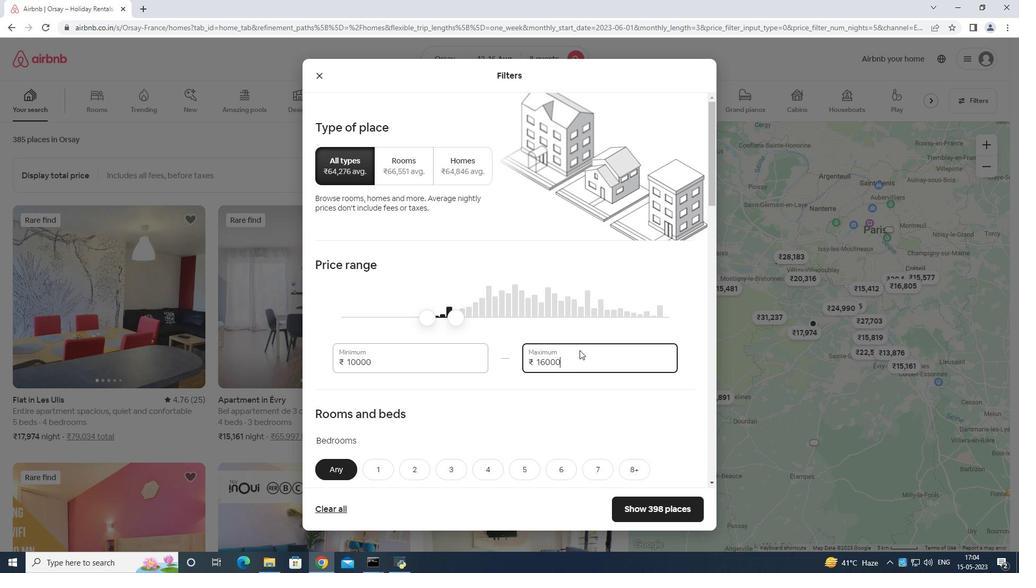 
Action: Mouse scrolled (578, 355) with delta (0, 0)
Screenshot: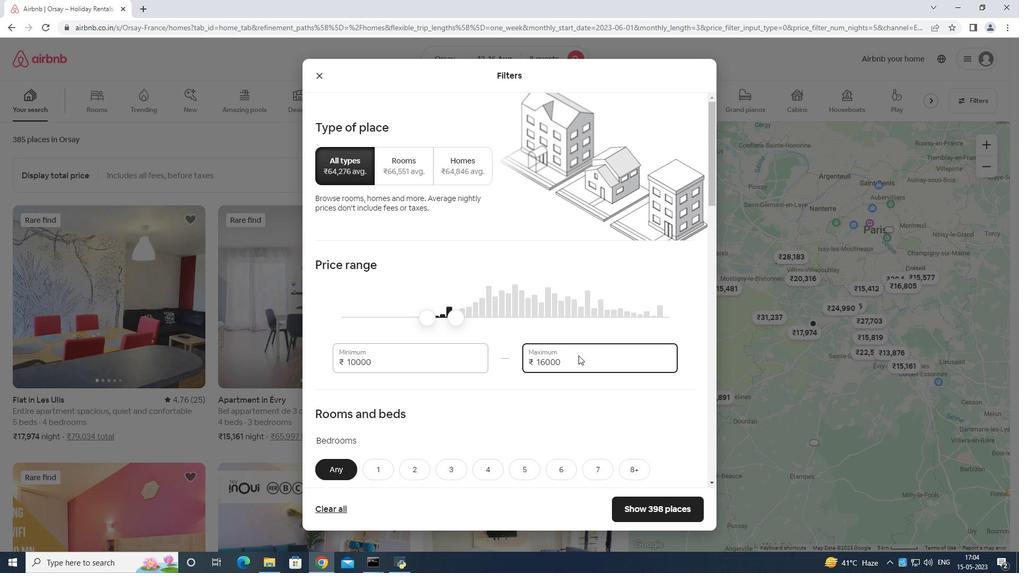 
Action: Mouse moved to (578, 356)
Screenshot: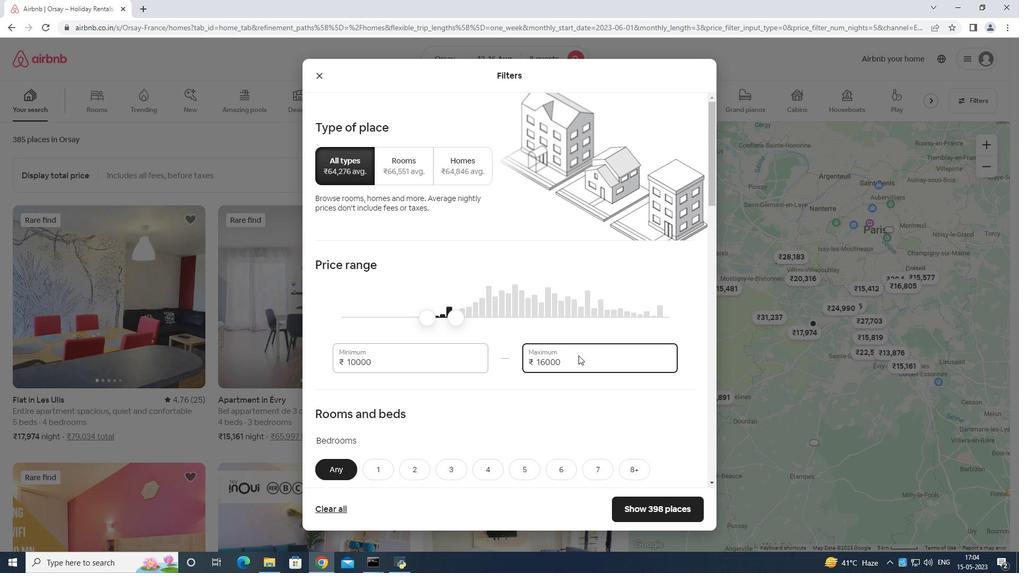 
Action: Mouse scrolled (578, 356) with delta (0, 0)
Screenshot: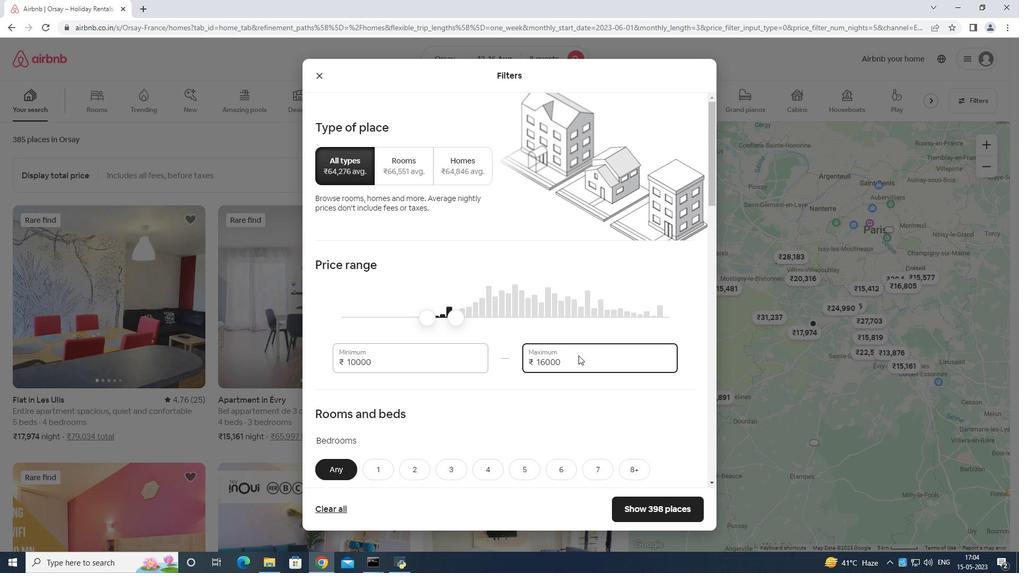 
Action: Mouse moved to (578, 357)
Screenshot: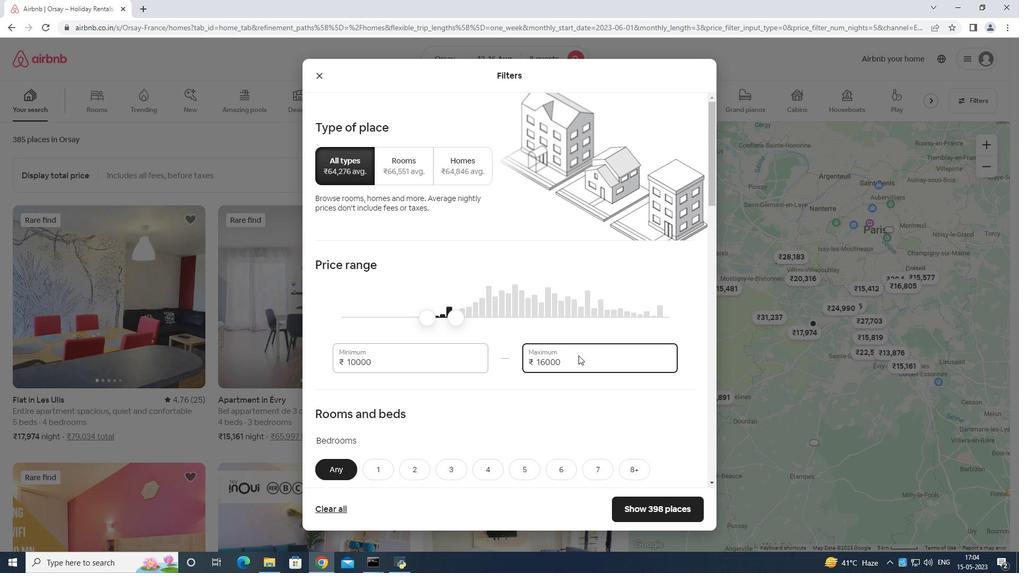 
Action: Mouse scrolled (578, 356) with delta (0, 0)
Screenshot: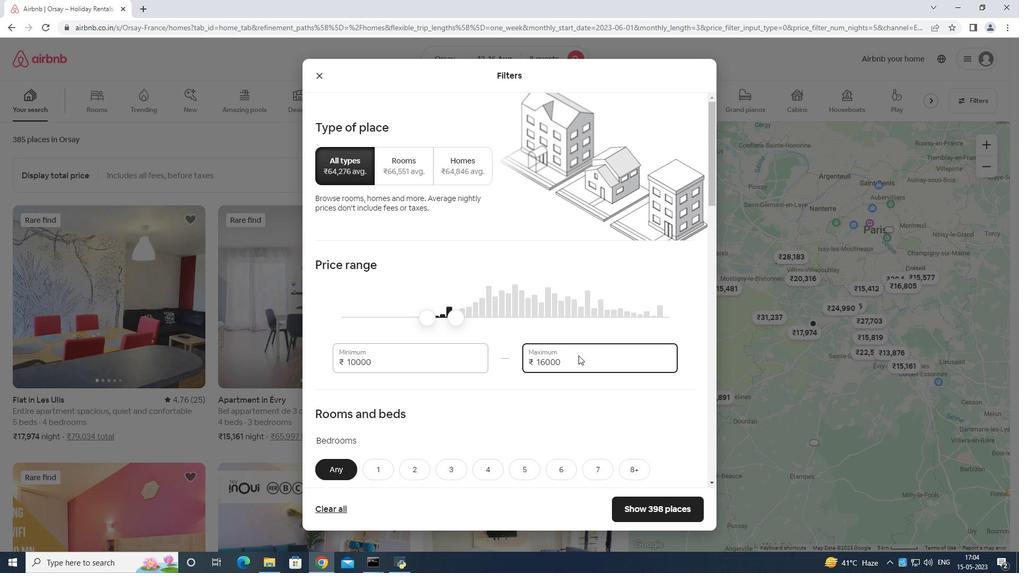 
Action: Mouse moved to (636, 310)
Screenshot: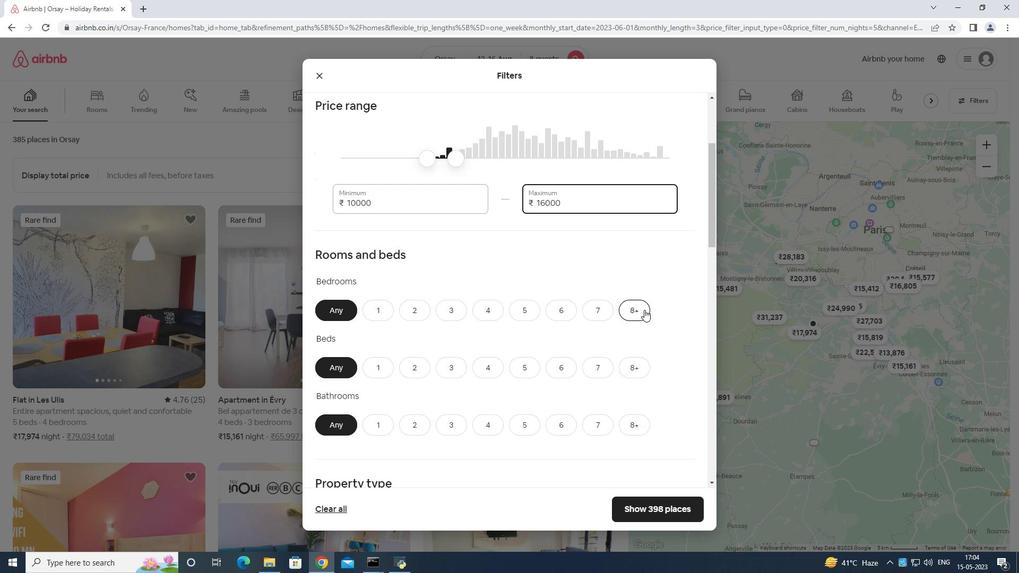 
Action: Mouse pressed left at (636, 310)
Screenshot: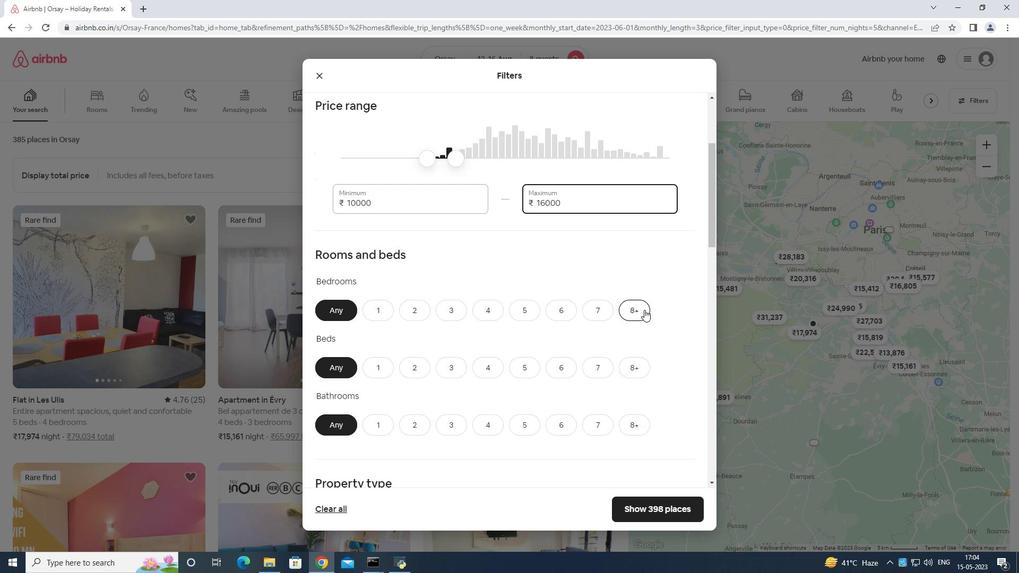 
Action: Mouse moved to (624, 355)
Screenshot: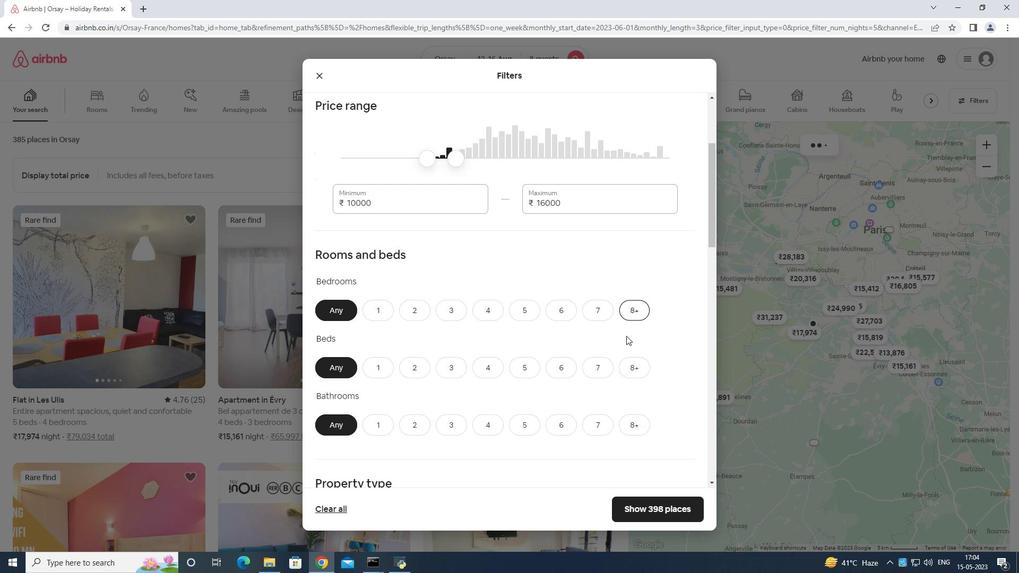 
Action: Mouse pressed left at (624, 355)
Screenshot: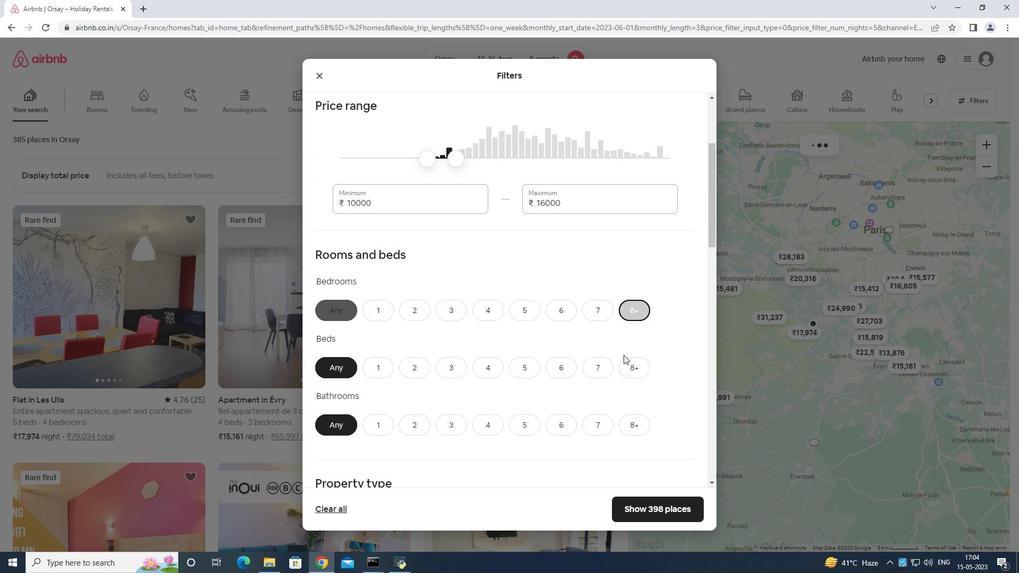 
Action: Mouse moved to (628, 364)
Screenshot: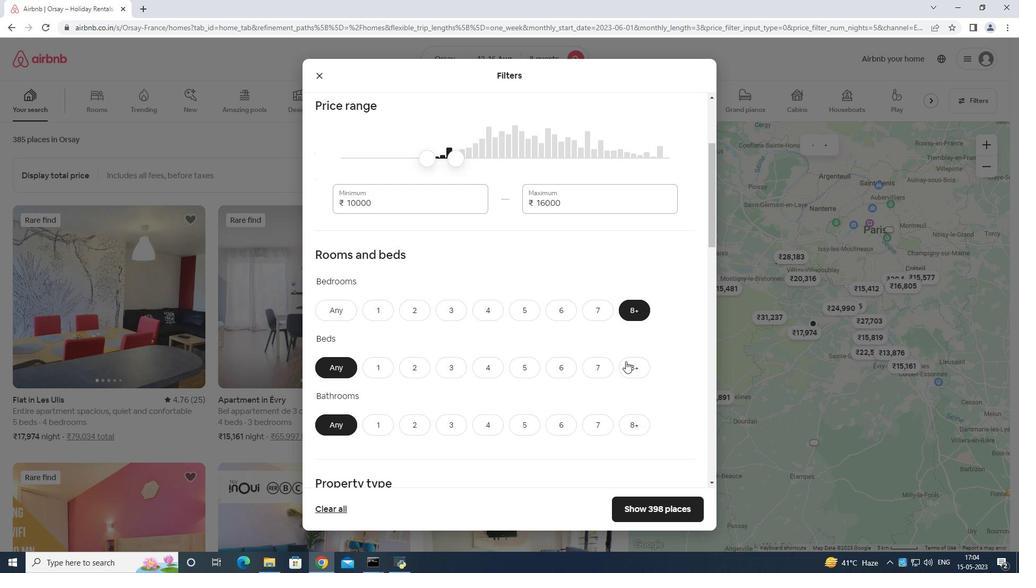 
Action: Mouse pressed left at (628, 364)
Screenshot: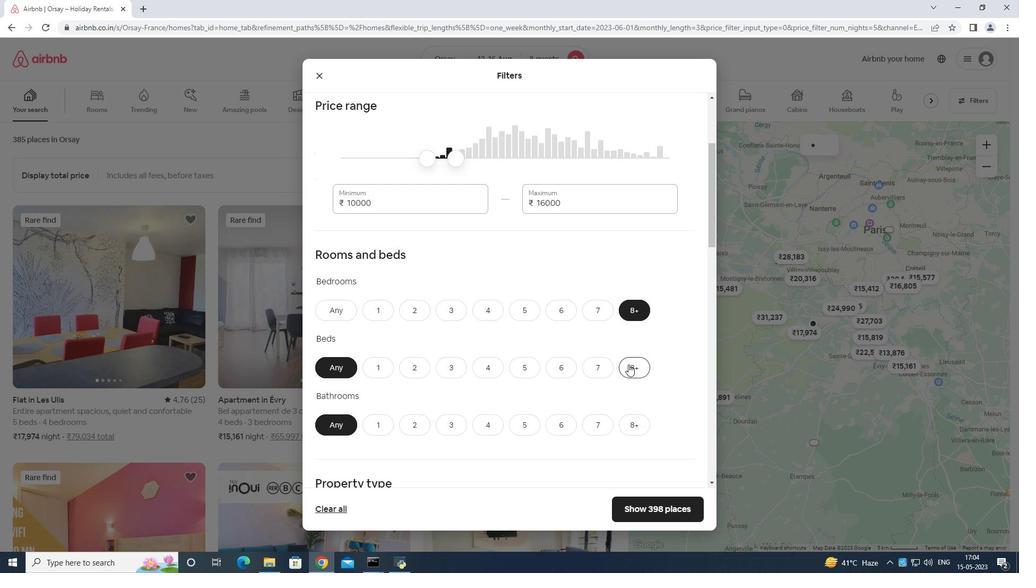 
Action: Mouse moved to (627, 422)
Screenshot: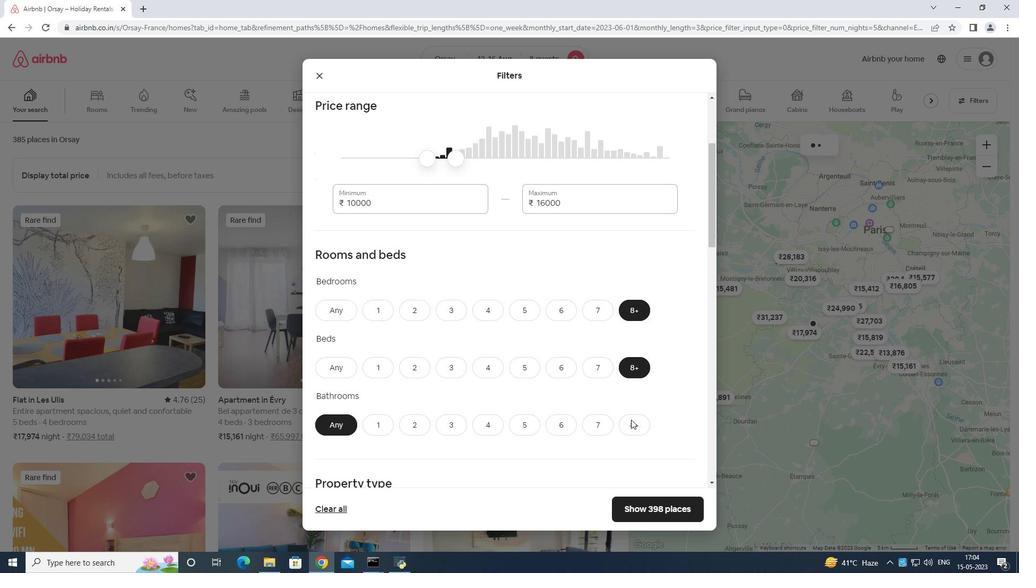 
Action: Mouse pressed left at (627, 422)
Screenshot: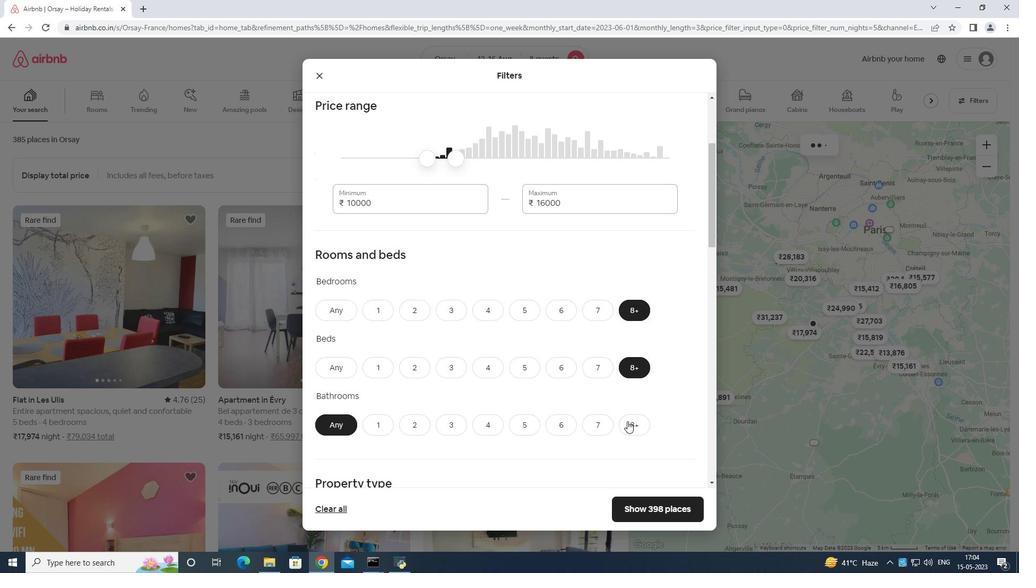 
Action: Mouse moved to (638, 399)
Screenshot: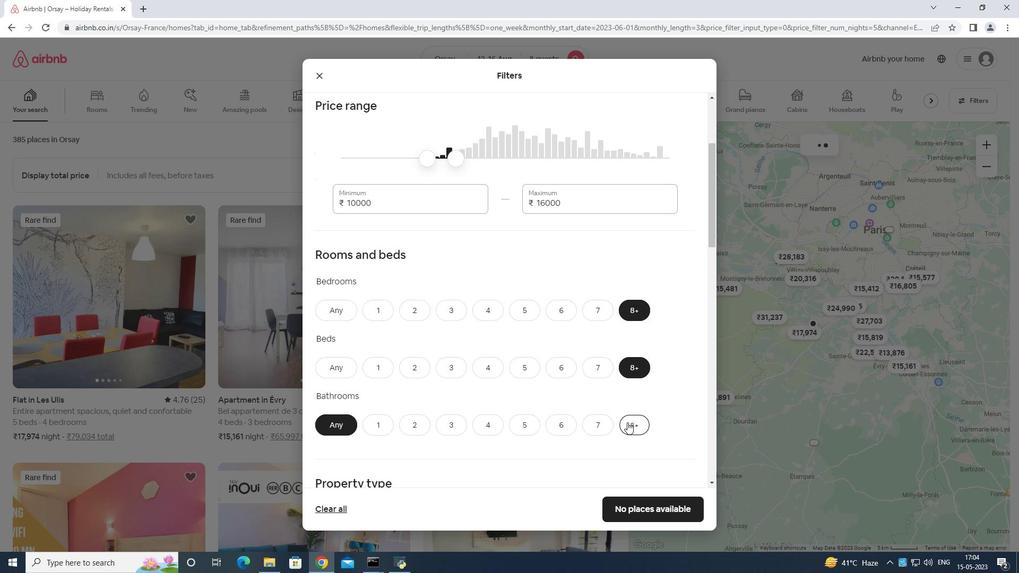 
Action: Mouse scrolled (638, 399) with delta (0, 0)
Screenshot: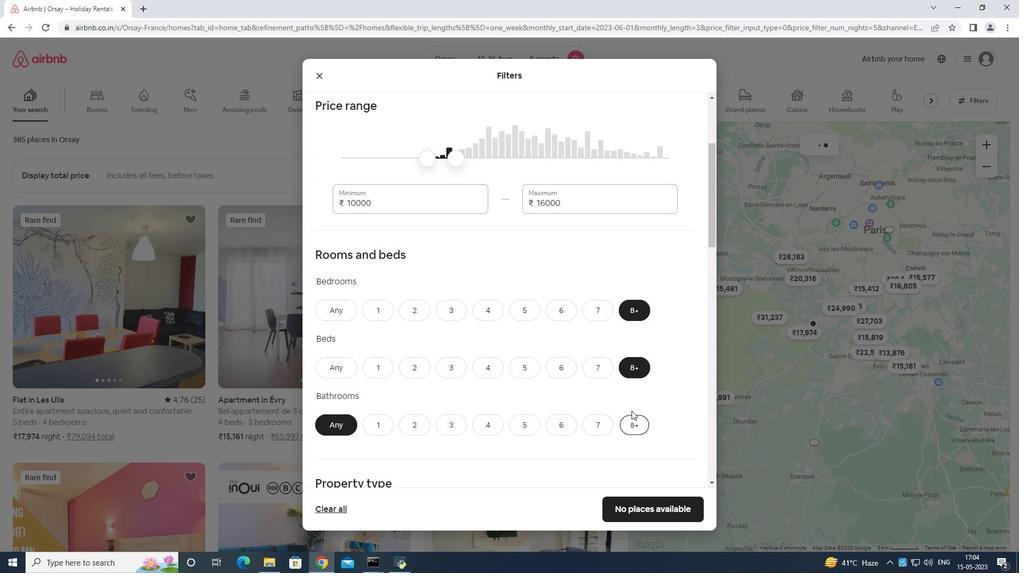
Action: Mouse scrolled (638, 399) with delta (0, 0)
Screenshot: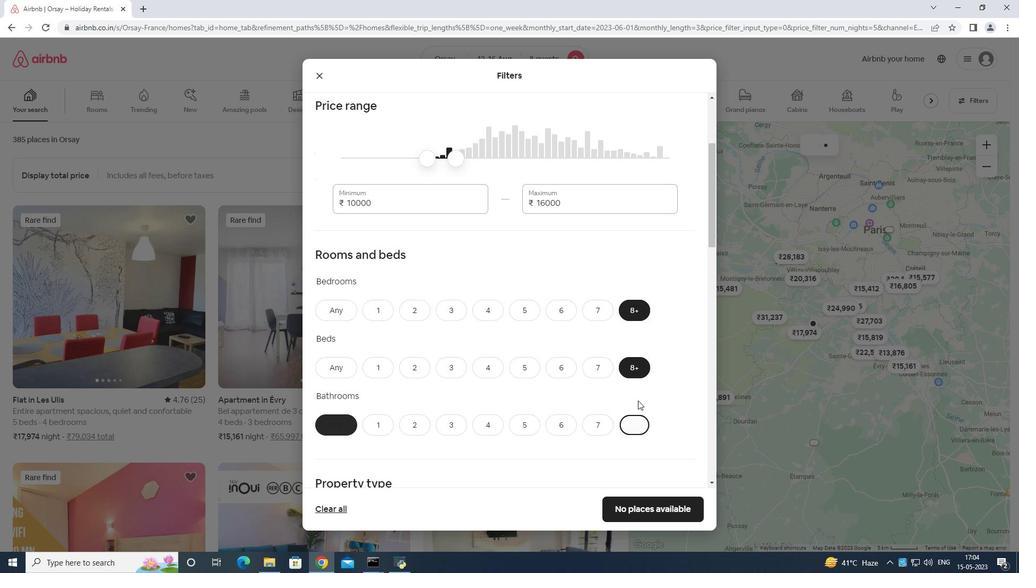 
Action: Mouse scrolled (638, 399) with delta (0, 0)
Screenshot: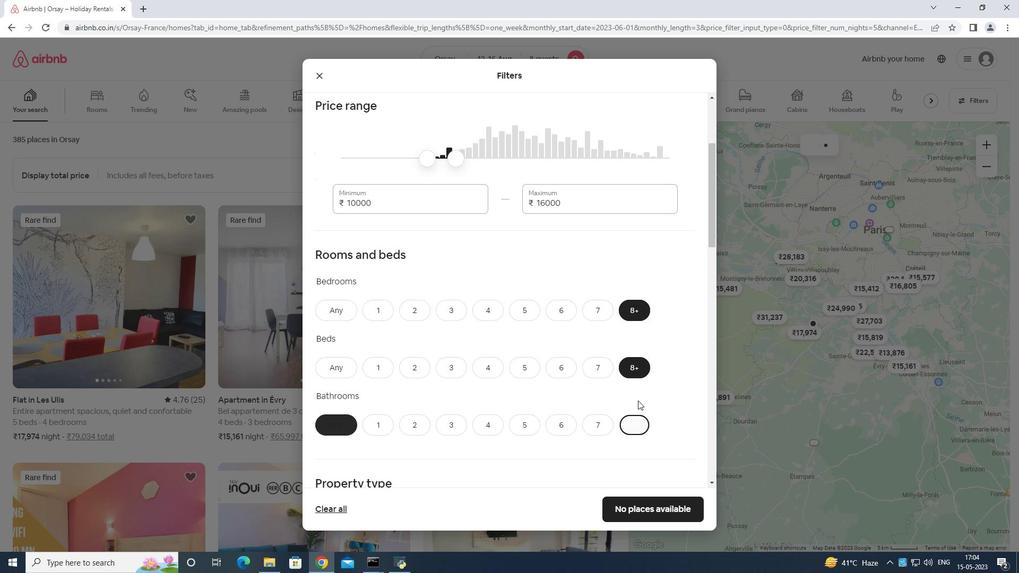 
Action: Mouse scrolled (638, 399) with delta (0, 0)
Screenshot: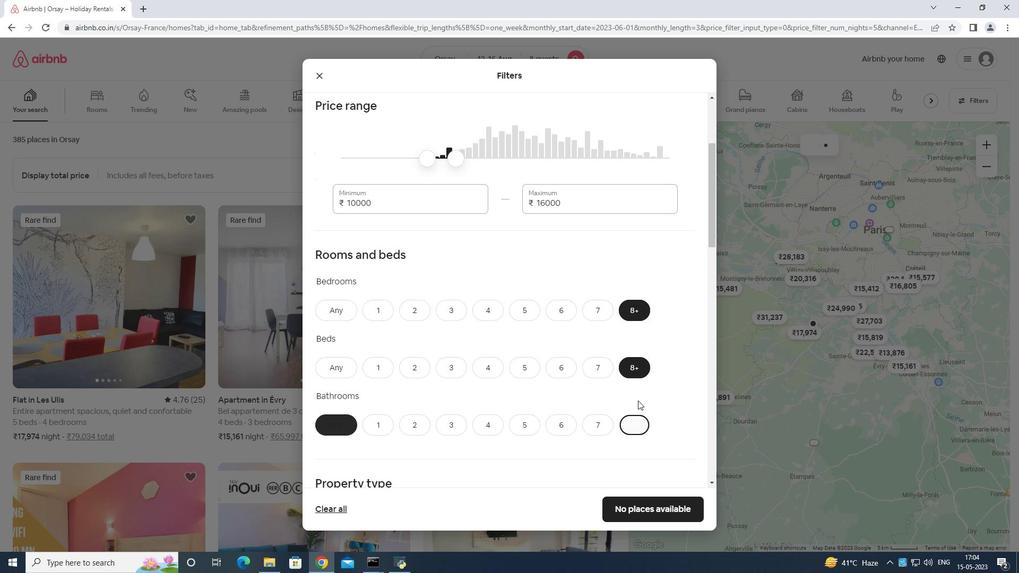 
Action: Mouse moved to (372, 326)
Screenshot: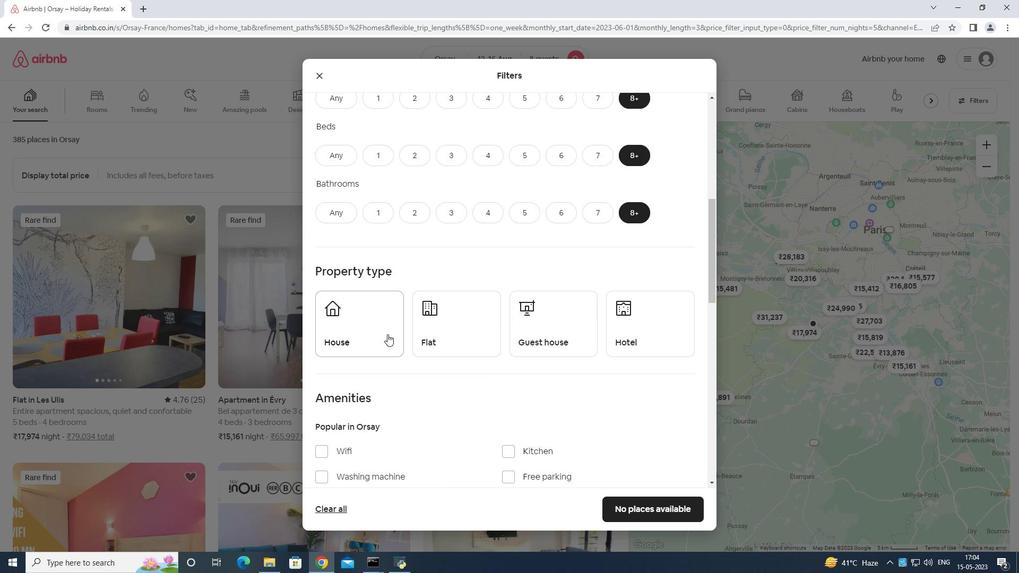 
Action: Mouse pressed left at (372, 326)
Screenshot: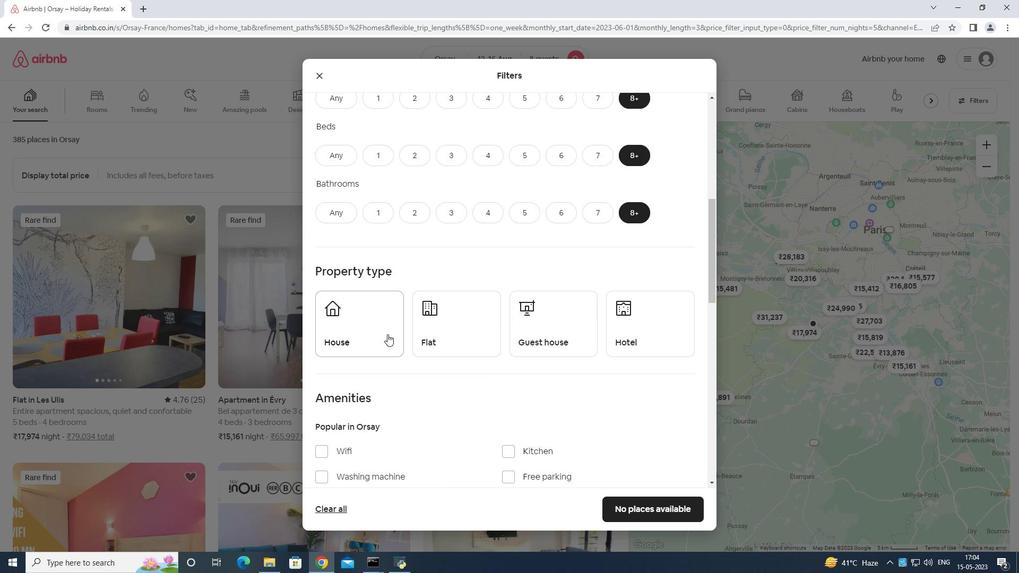 
Action: Mouse moved to (453, 323)
Screenshot: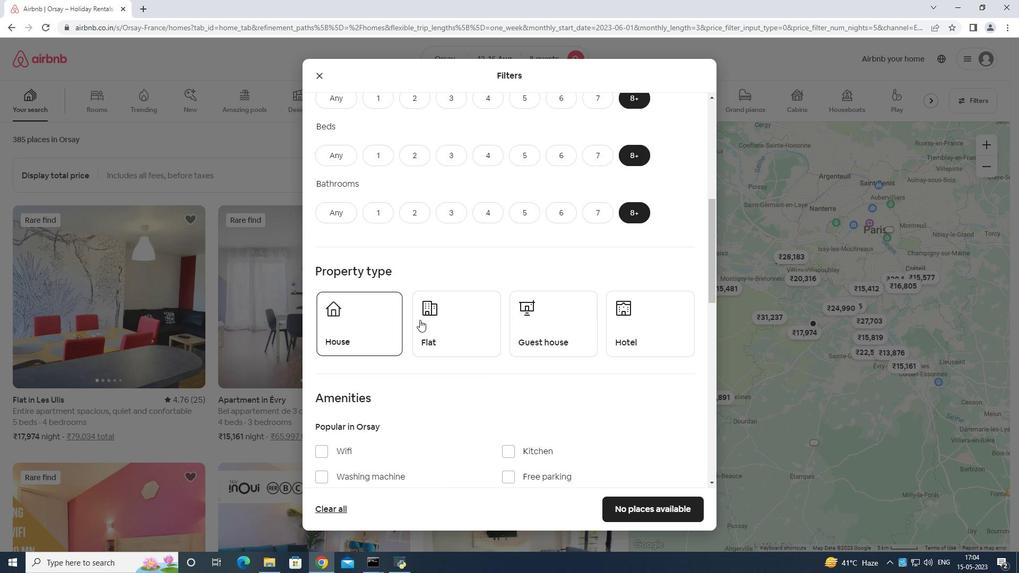 
Action: Mouse pressed left at (453, 323)
Screenshot: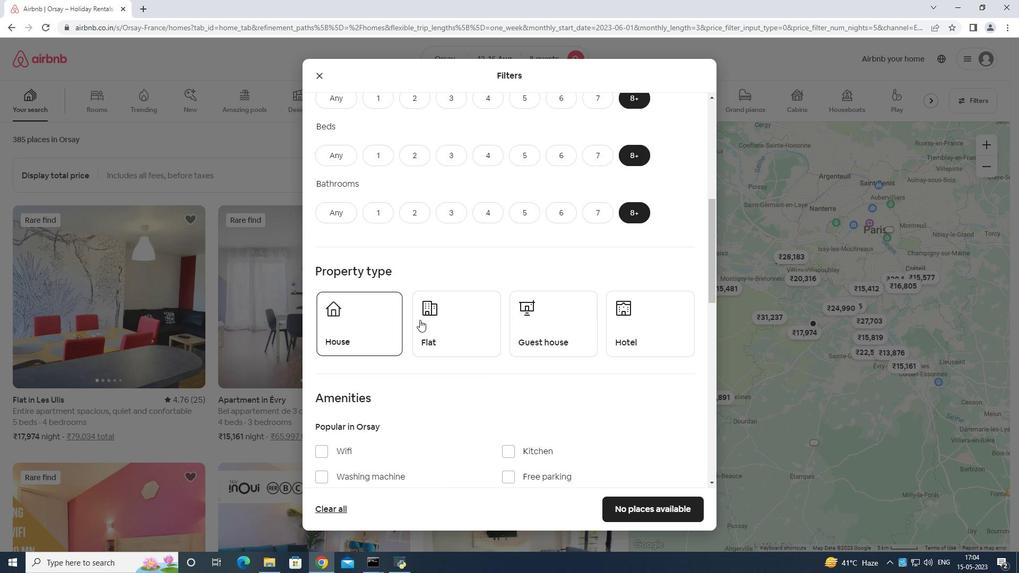 
Action: Mouse moved to (583, 326)
Screenshot: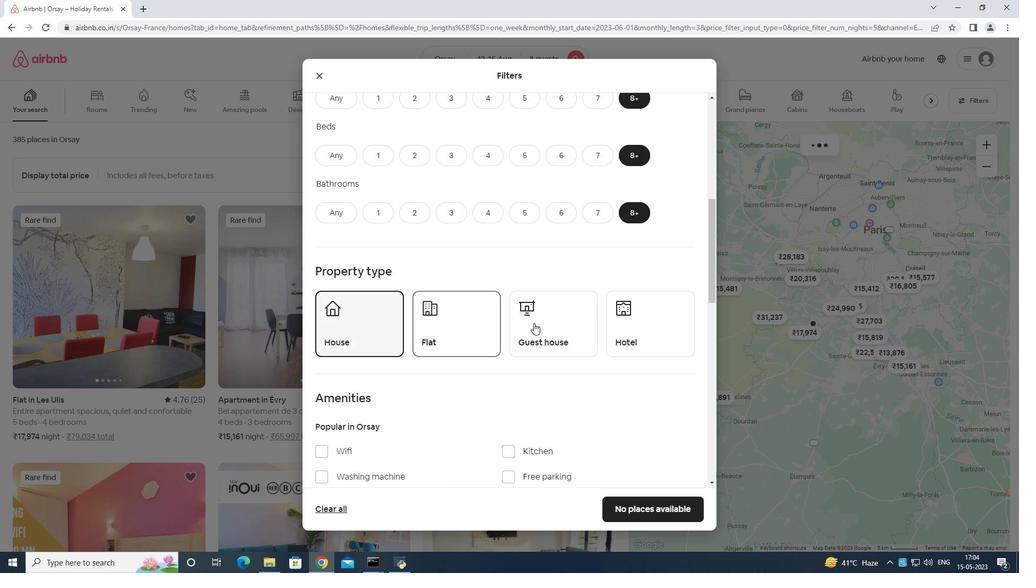 
Action: Mouse pressed left at (583, 326)
Screenshot: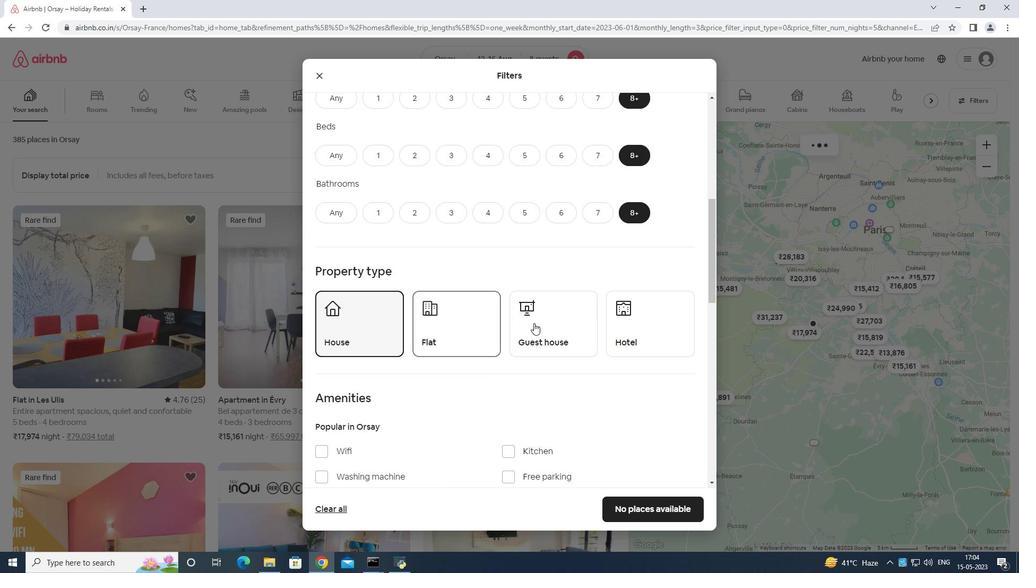 
Action: Mouse moved to (641, 312)
Screenshot: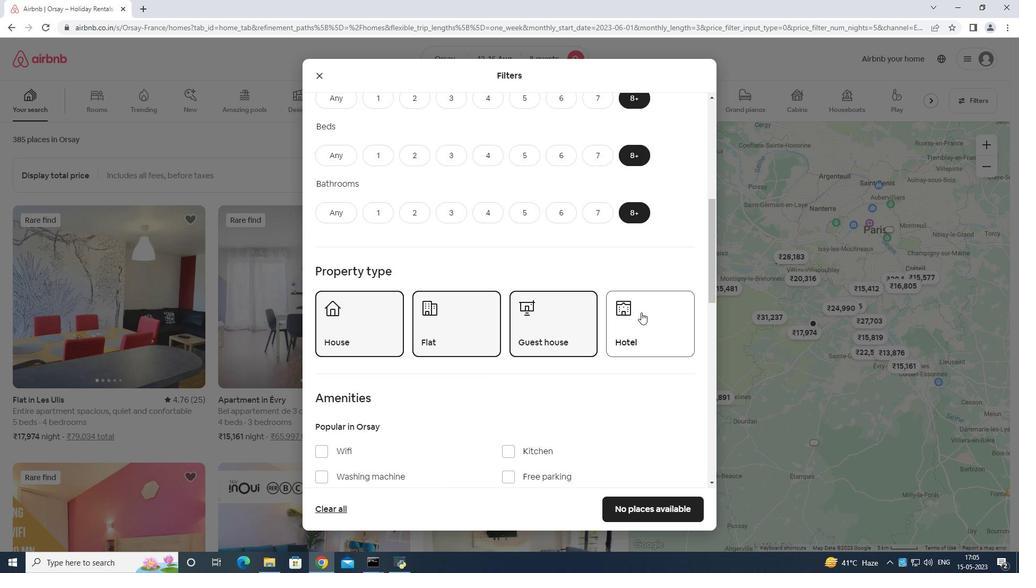 
Action: Mouse pressed left at (641, 312)
Screenshot: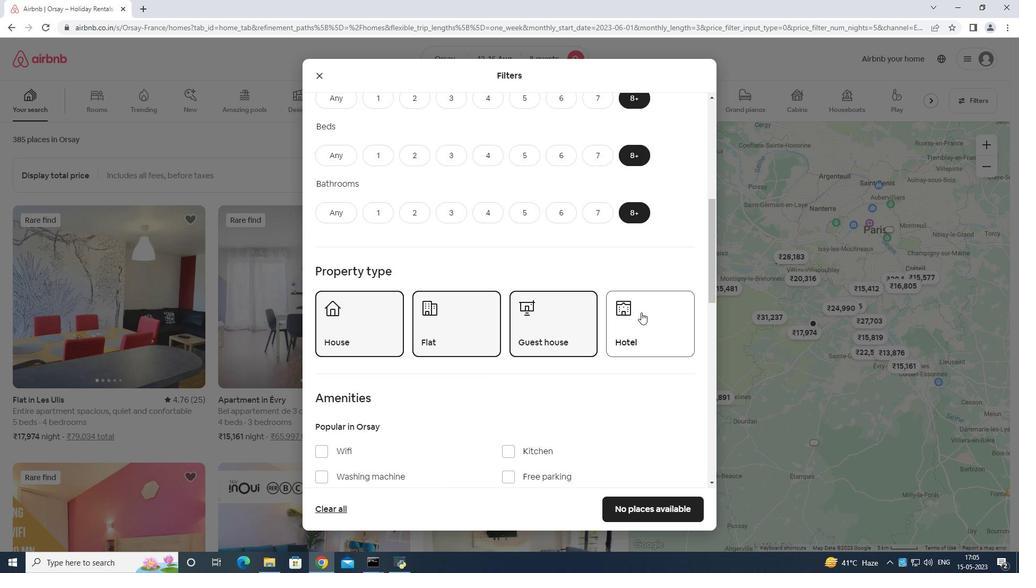 
Action: Mouse moved to (639, 310)
Screenshot: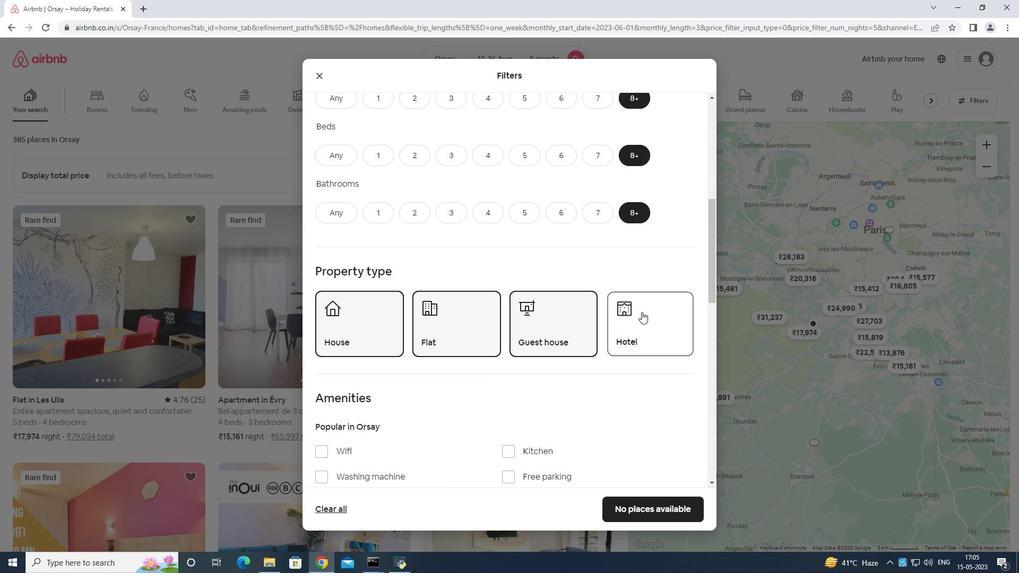 
Action: Mouse scrolled (639, 310) with delta (0, 0)
Screenshot: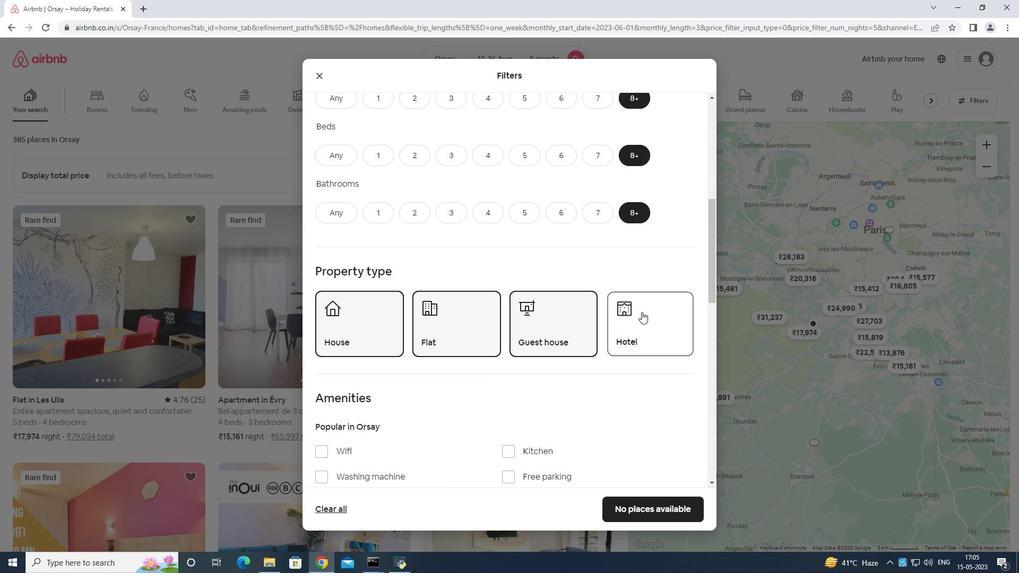 
Action: Mouse moved to (637, 313)
Screenshot: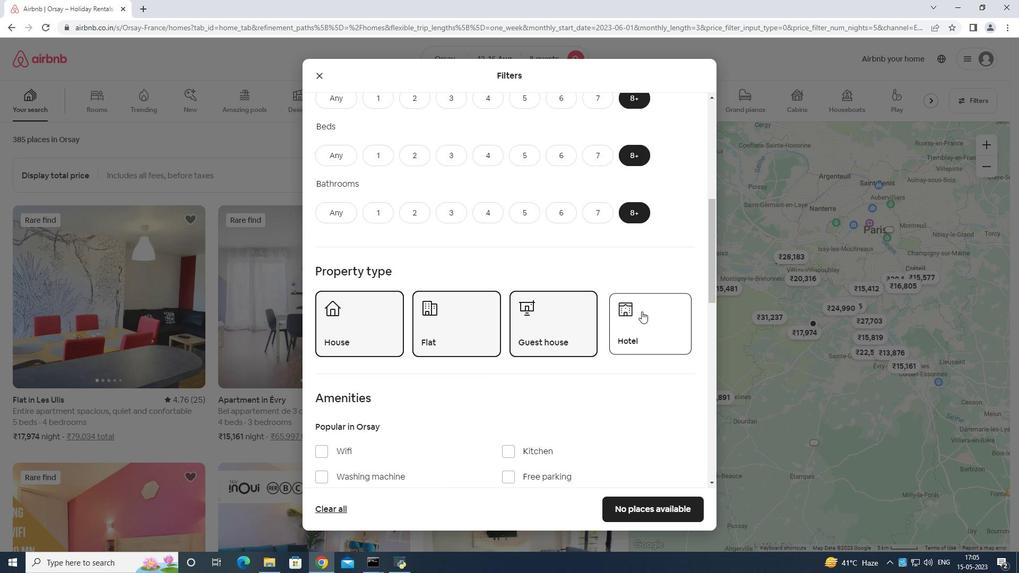 
Action: Mouse scrolled (637, 313) with delta (0, 0)
Screenshot: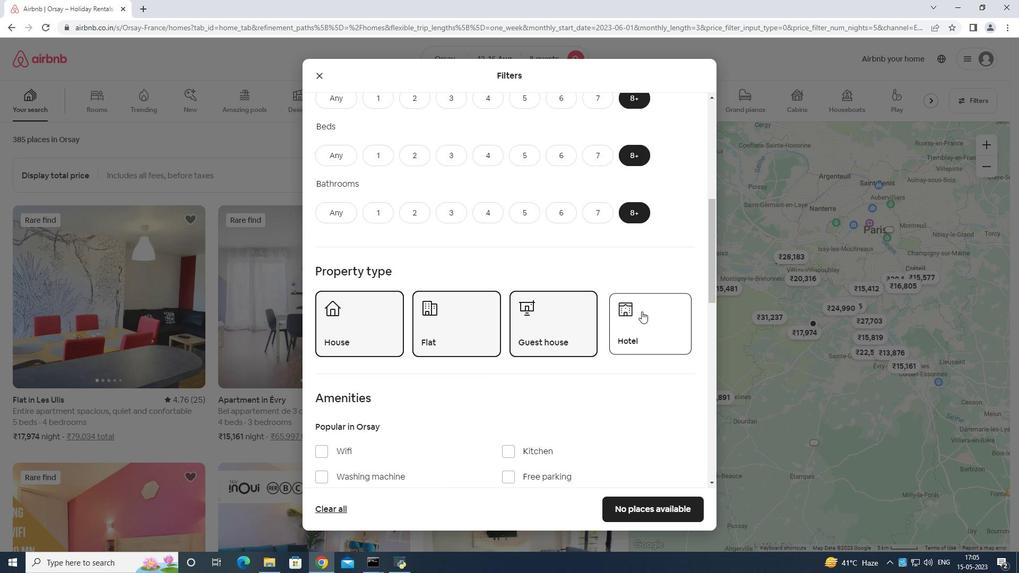 
Action: Mouse moved to (637, 314)
Screenshot: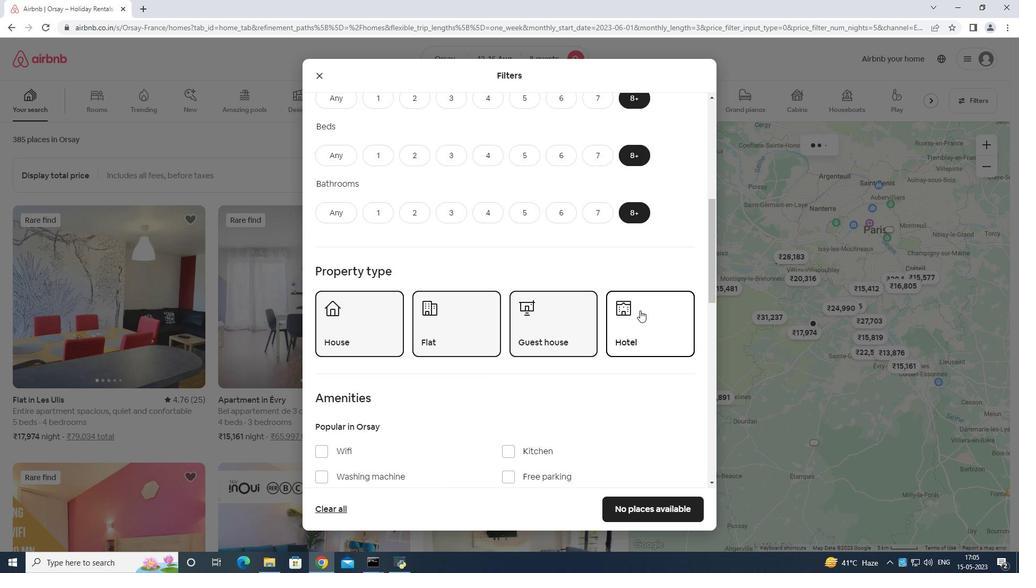 
Action: Mouse scrolled (637, 314) with delta (0, 0)
Screenshot: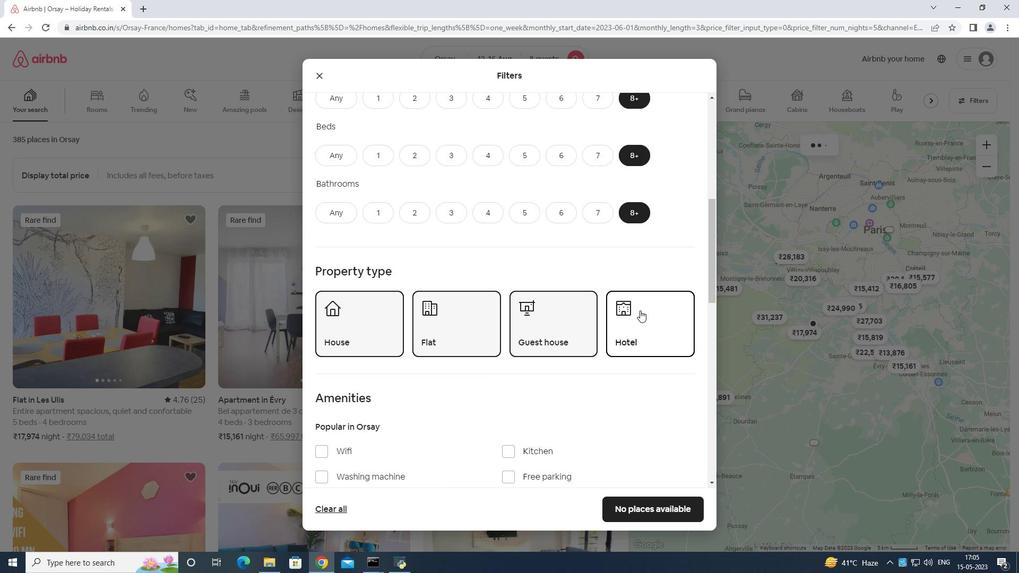 
Action: Mouse moved to (636, 315)
Screenshot: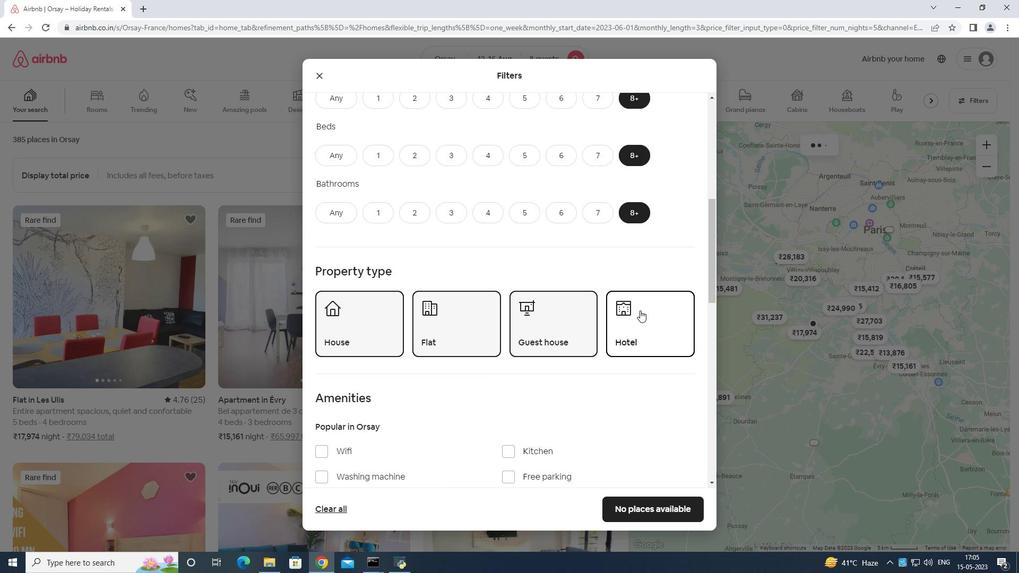 
Action: Mouse scrolled (636, 314) with delta (0, 0)
Screenshot: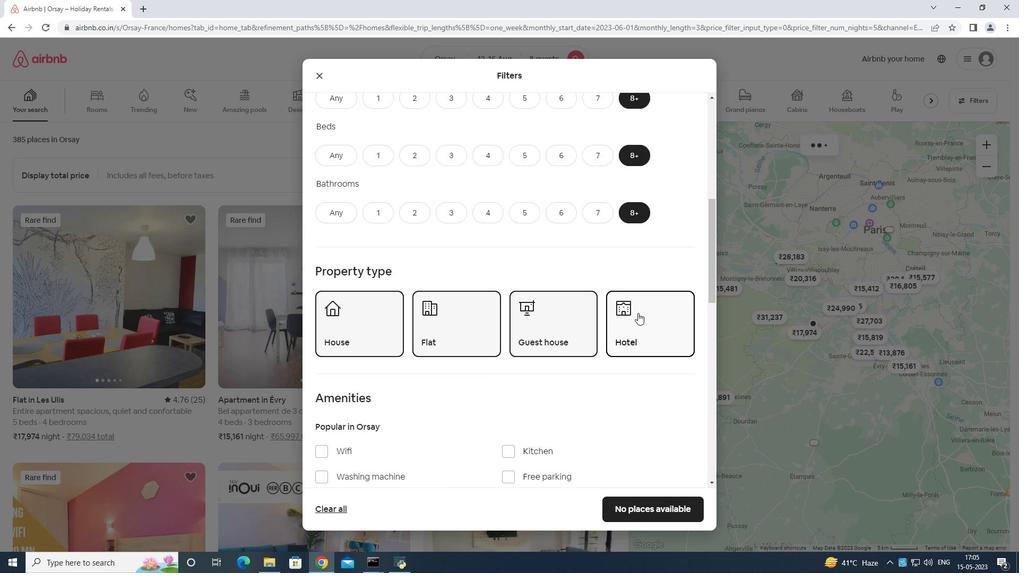 
Action: Mouse moved to (345, 238)
Screenshot: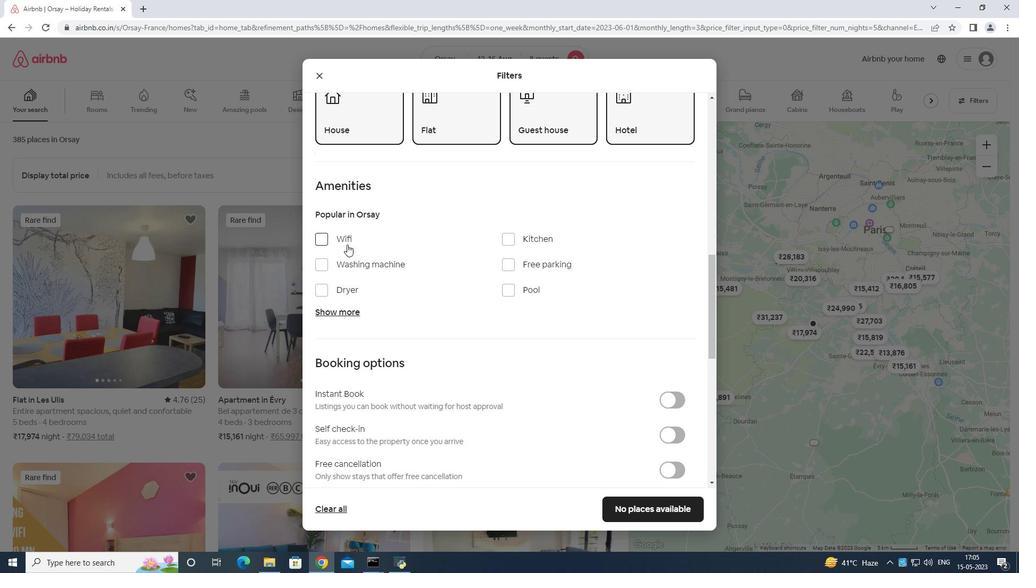 
Action: Mouse pressed left at (345, 238)
Screenshot: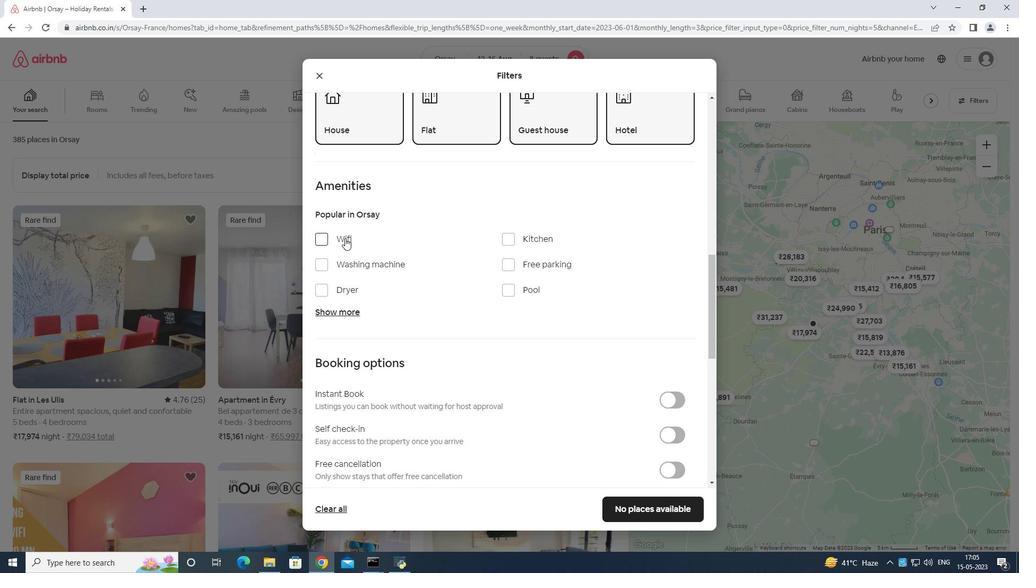 
Action: Mouse moved to (339, 313)
Screenshot: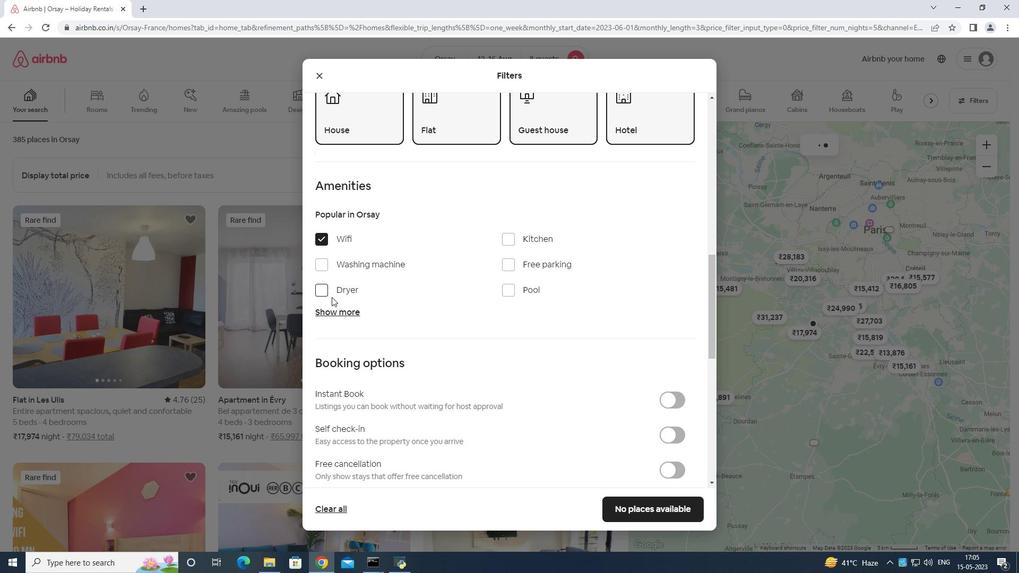 
Action: Mouse pressed left at (339, 313)
Screenshot: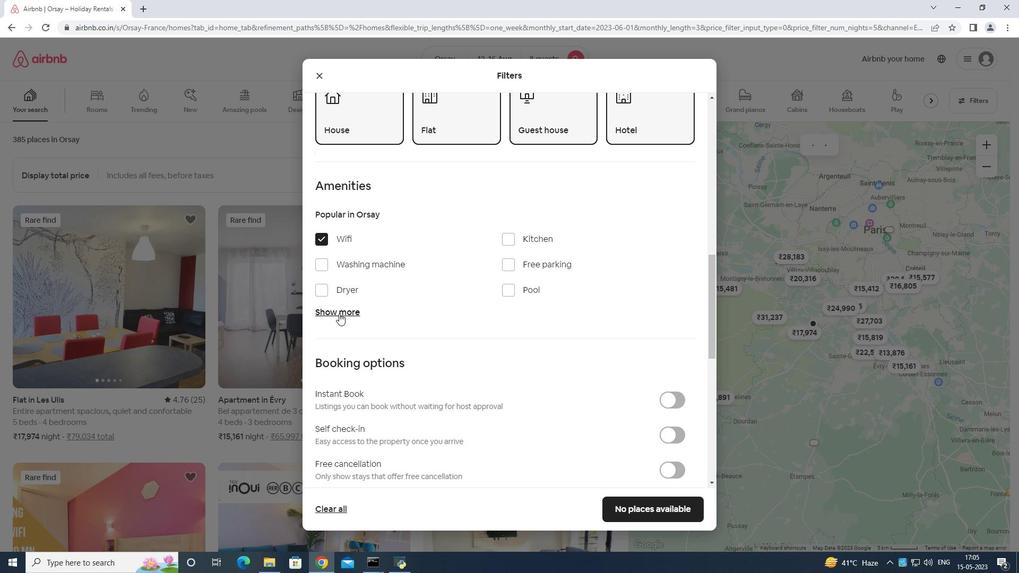 
Action: Mouse moved to (514, 262)
Screenshot: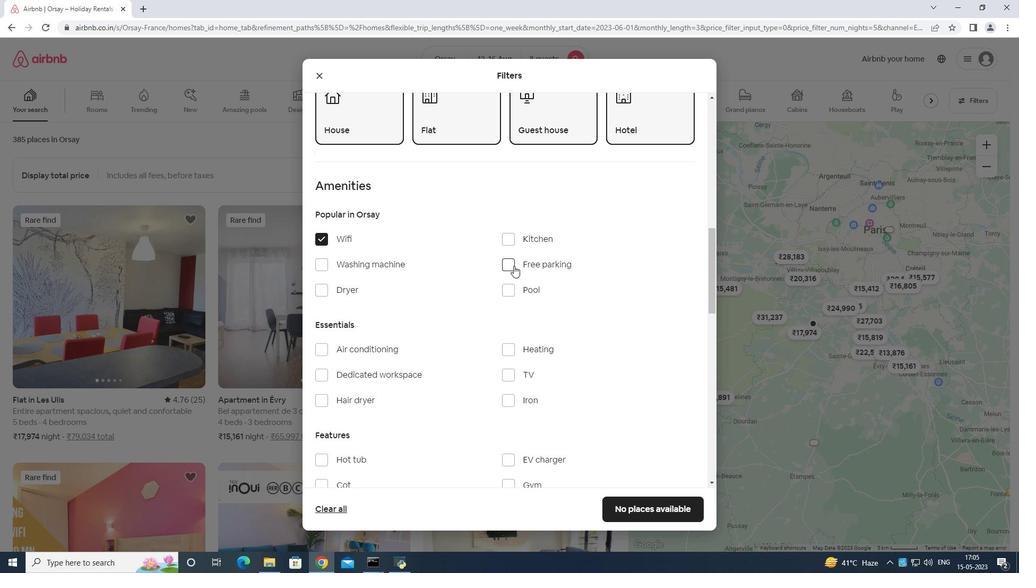 
Action: Mouse pressed left at (514, 262)
Screenshot: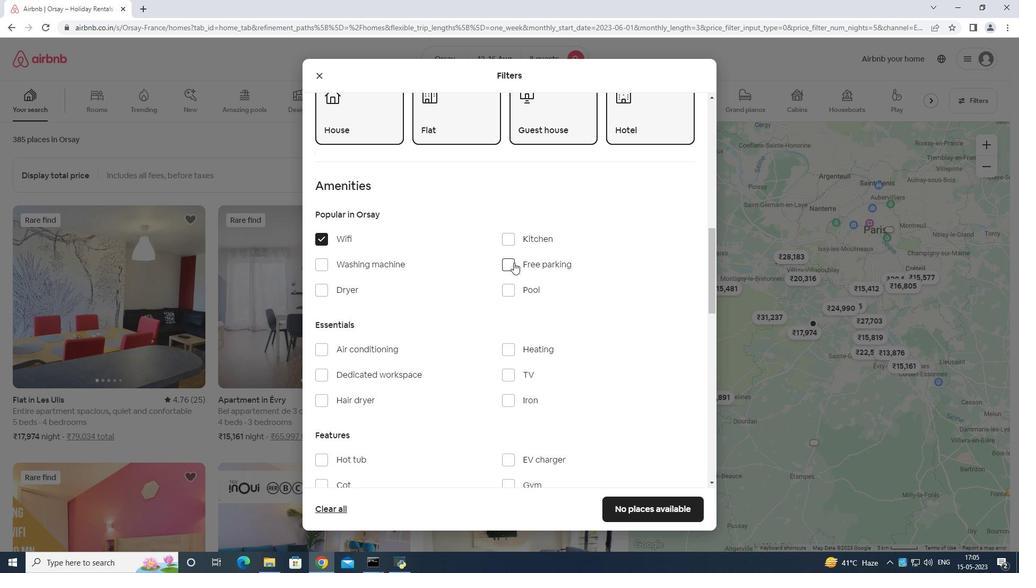 
Action: Mouse moved to (509, 375)
Screenshot: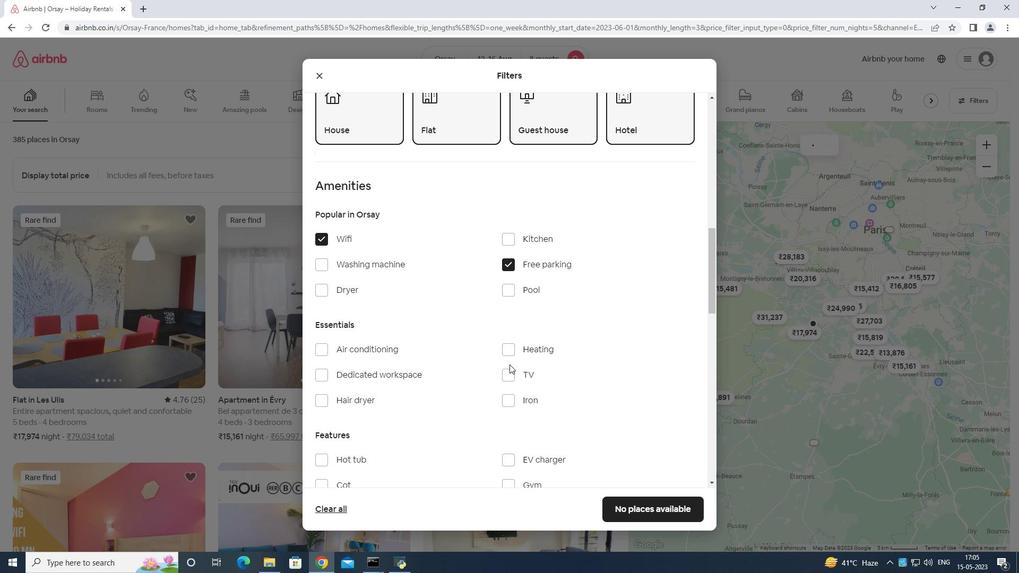 
Action: Mouse pressed left at (509, 375)
Screenshot: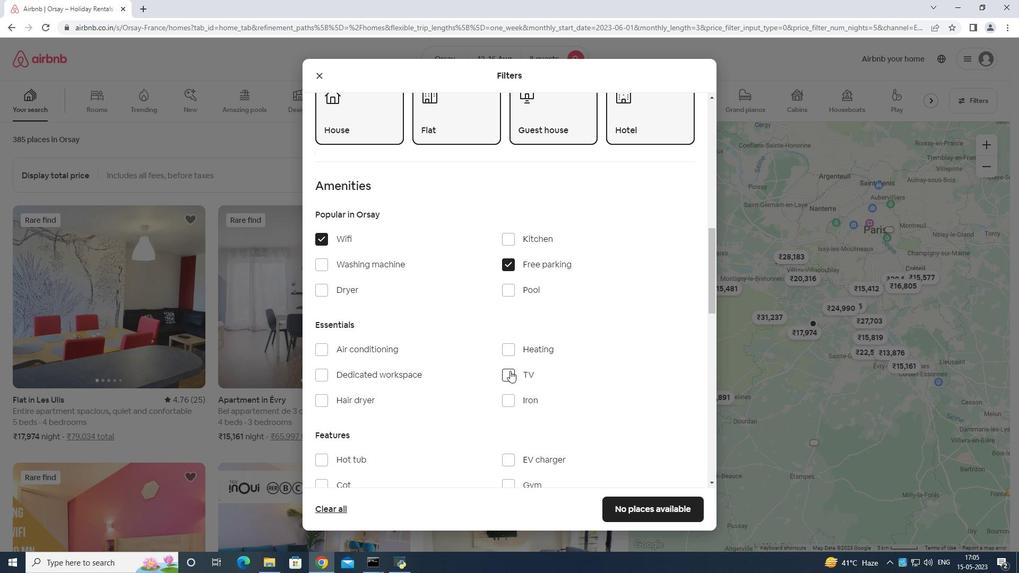 
Action: Mouse moved to (507, 368)
Screenshot: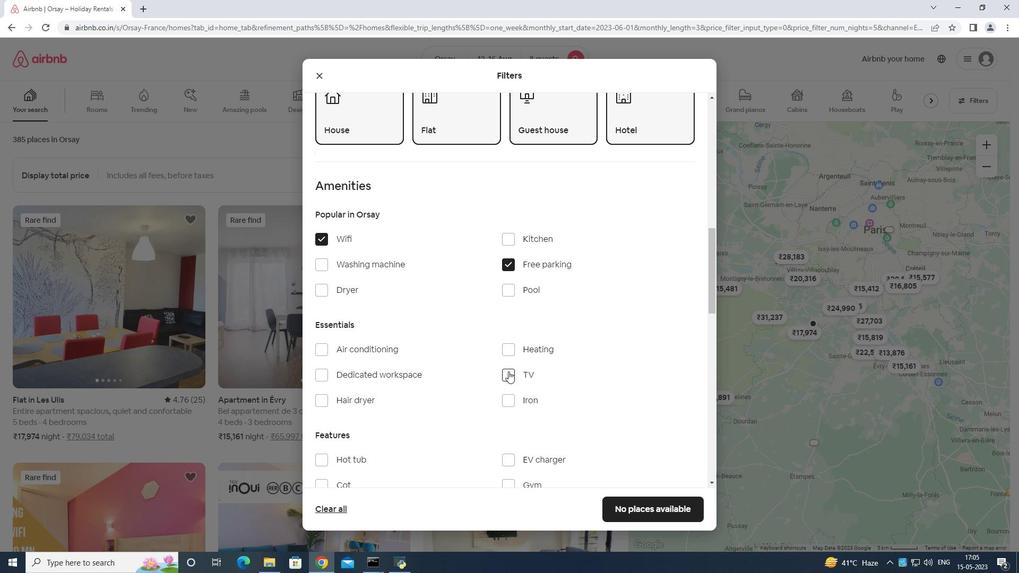 
Action: Mouse scrolled (507, 368) with delta (0, 0)
Screenshot: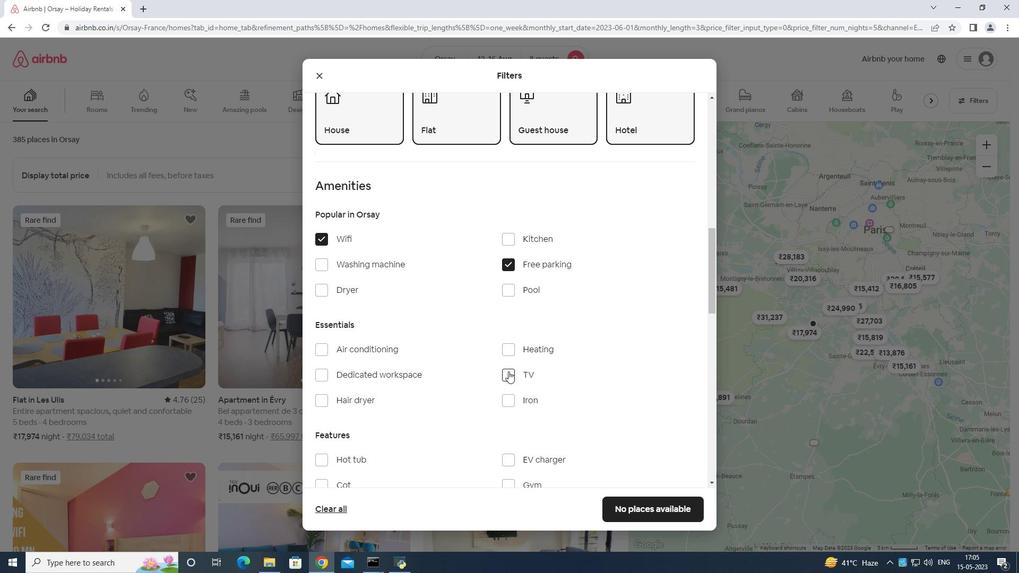 
Action: Mouse scrolled (507, 368) with delta (0, 0)
Screenshot: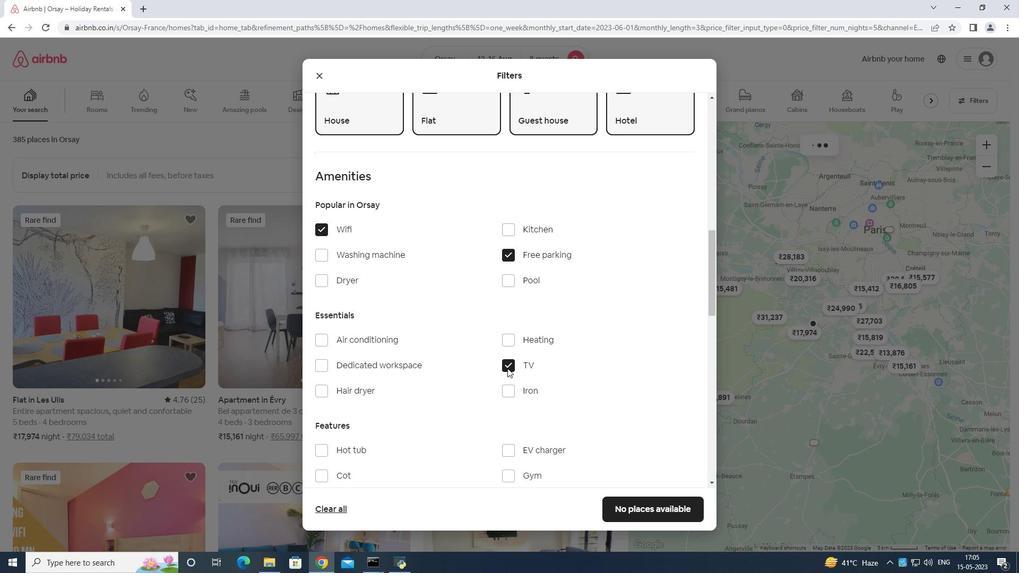 
Action: Mouse moved to (525, 370)
Screenshot: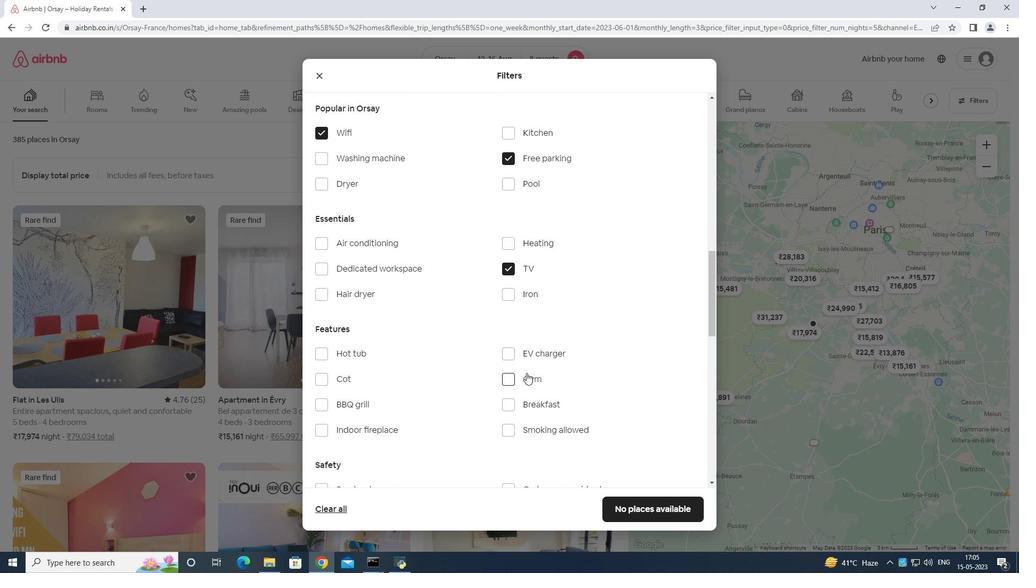 
Action: Mouse pressed left at (525, 370)
Screenshot: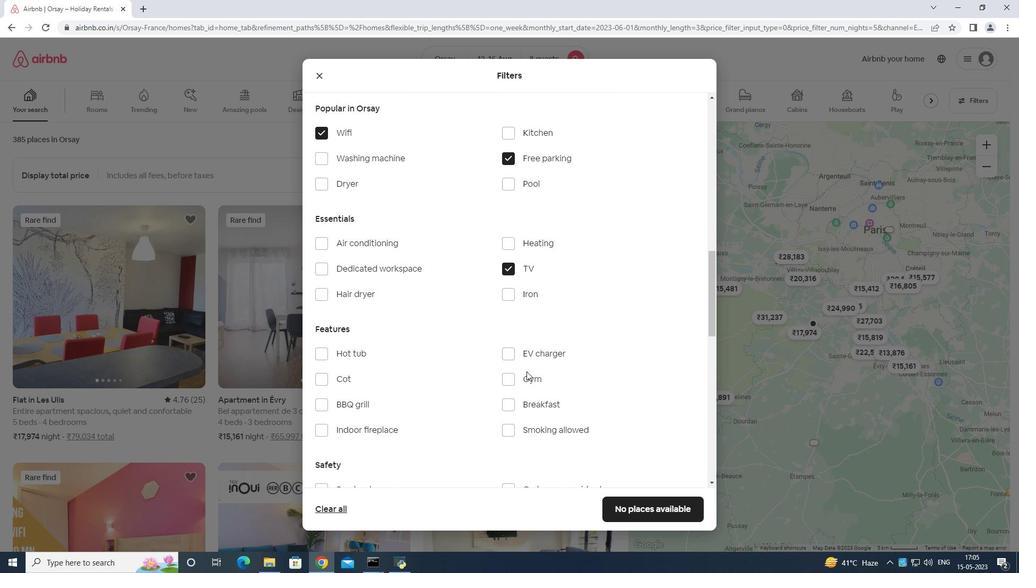 
Action: Mouse moved to (522, 378)
Screenshot: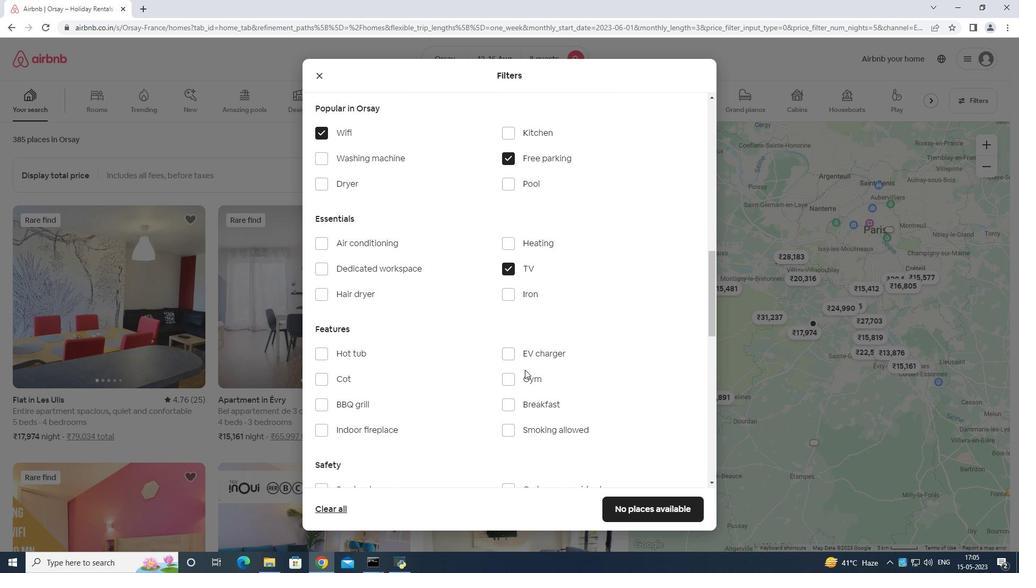 
Action: Mouse pressed left at (522, 378)
Screenshot: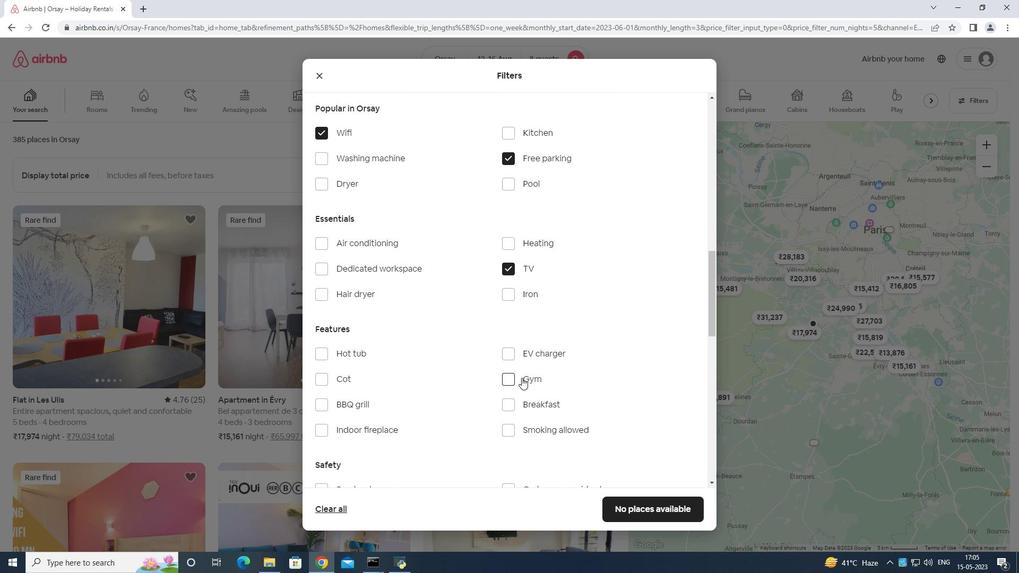 
Action: Mouse moved to (522, 402)
Screenshot: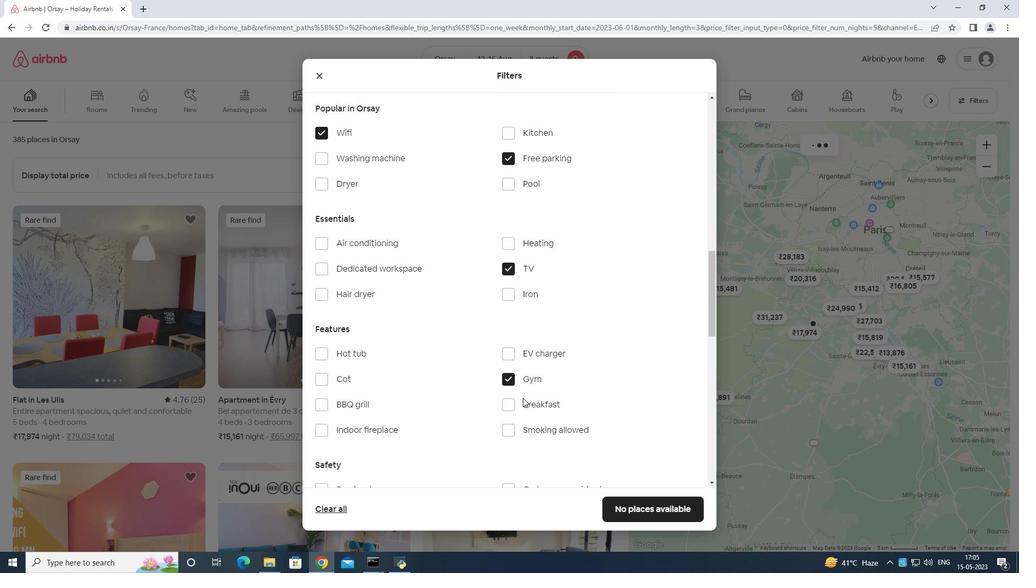 
Action: Mouse pressed left at (522, 402)
Screenshot: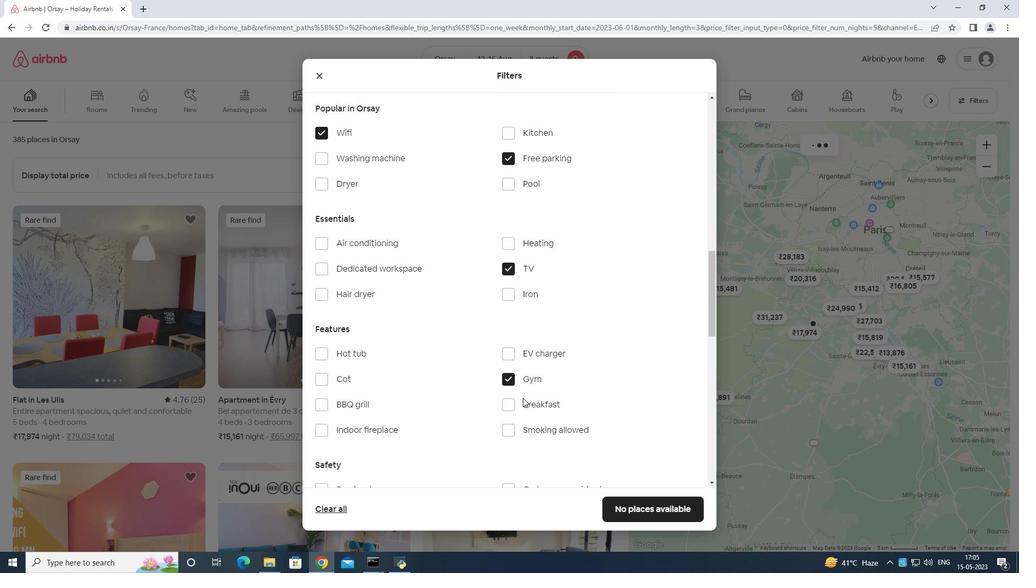 
Action: Mouse moved to (534, 382)
Screenshot: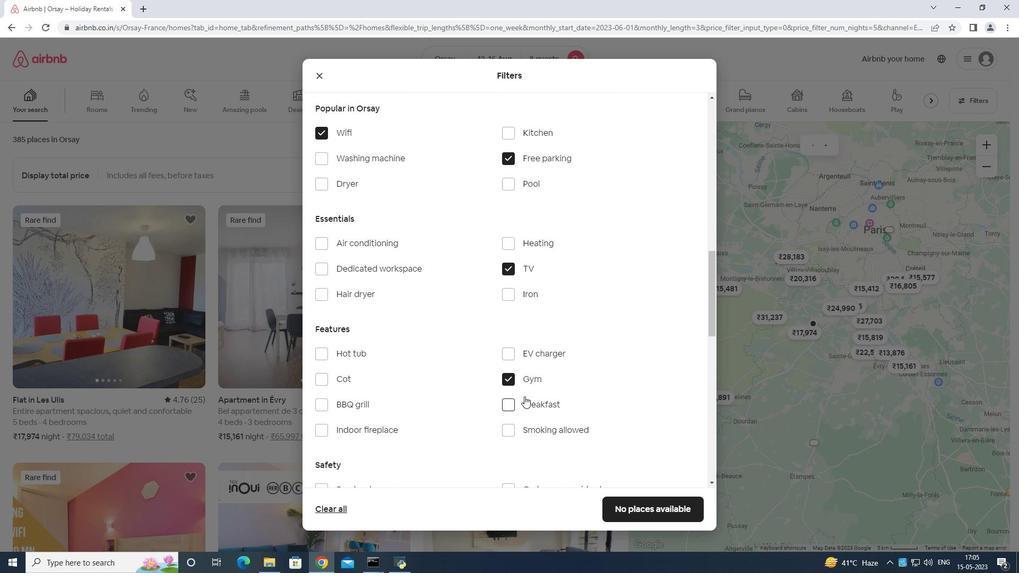 
Action: Mouse scrolled (534, 381) with delta (0, 0)
Screenshot: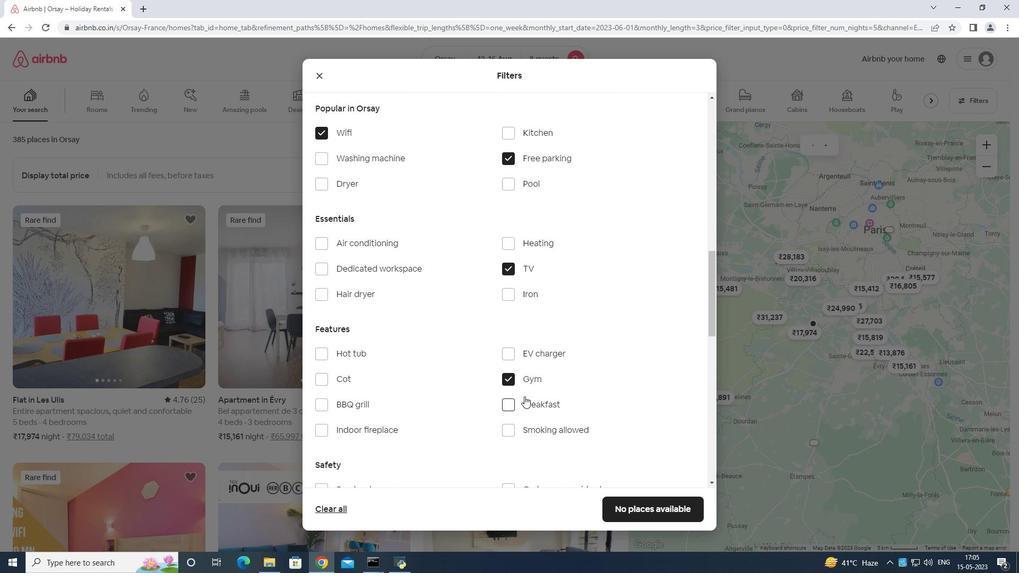 
Action: Mouse moved to (534, 383)
Screenshot: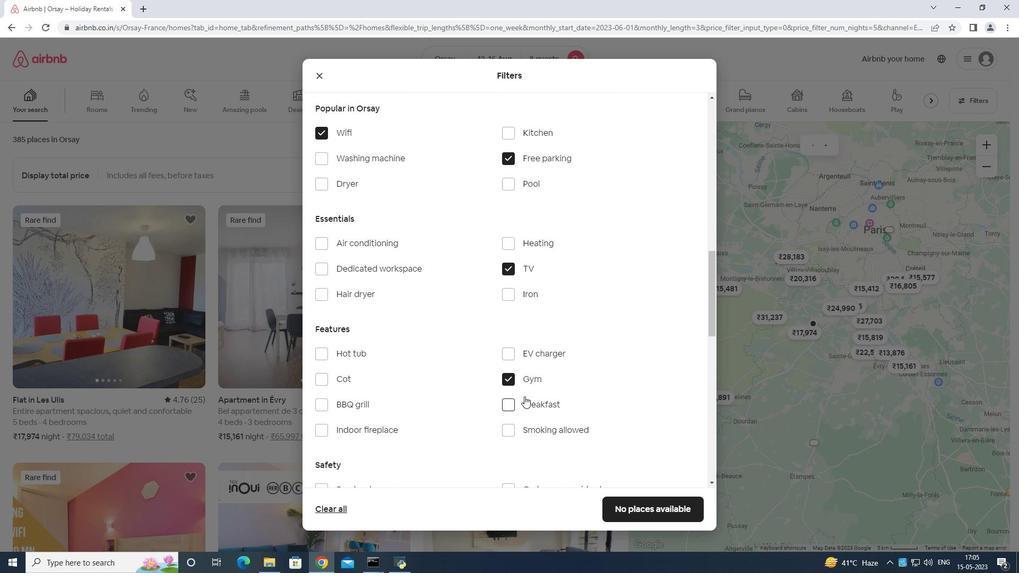 
Action: Mouse scrolled (534, 382) with delta (0, 0)
Screenshot: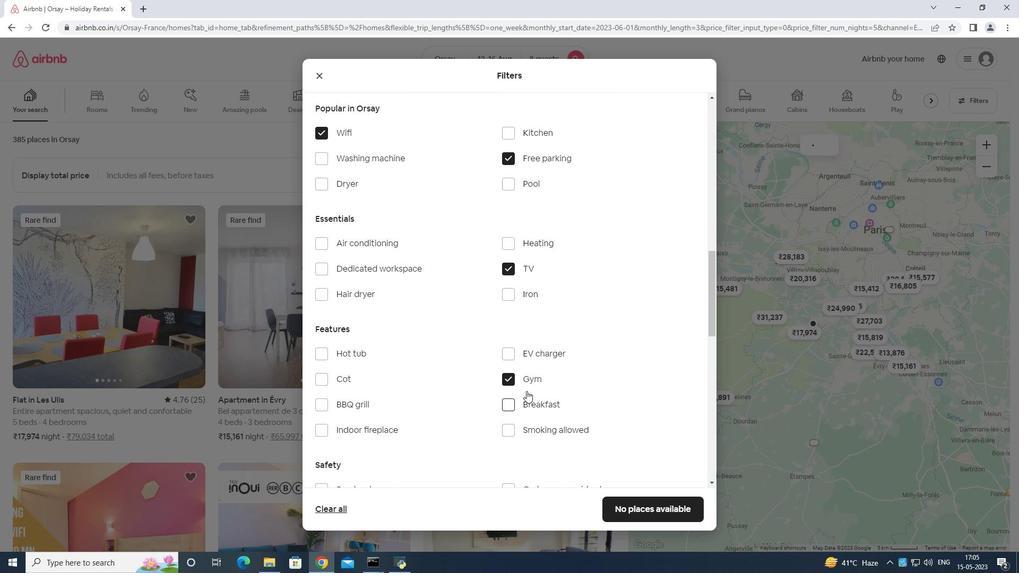 
Action: Mouse scrolled (534, 382) with delta (0, 0)
Screenshot: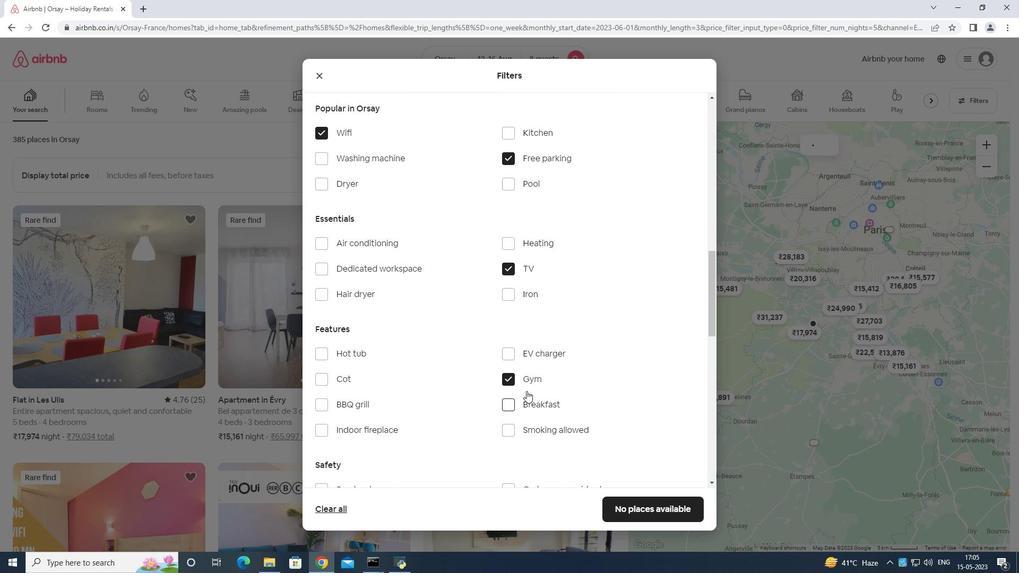 
Action: Mouse moved to (535, 384)
Screenshot: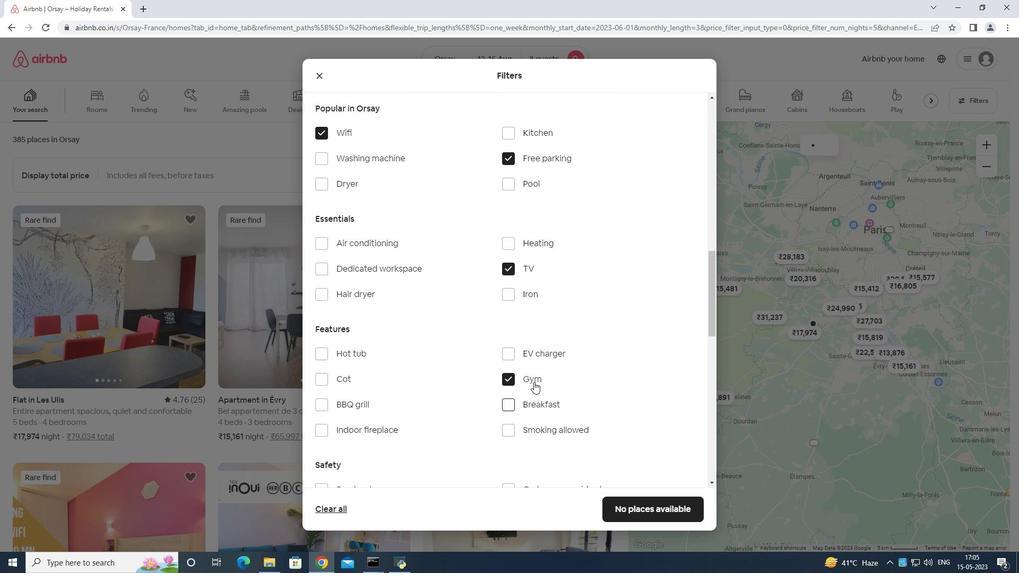 
Action: Mouse scrolled (535, 383) with delta (0, 0)
Screenshot: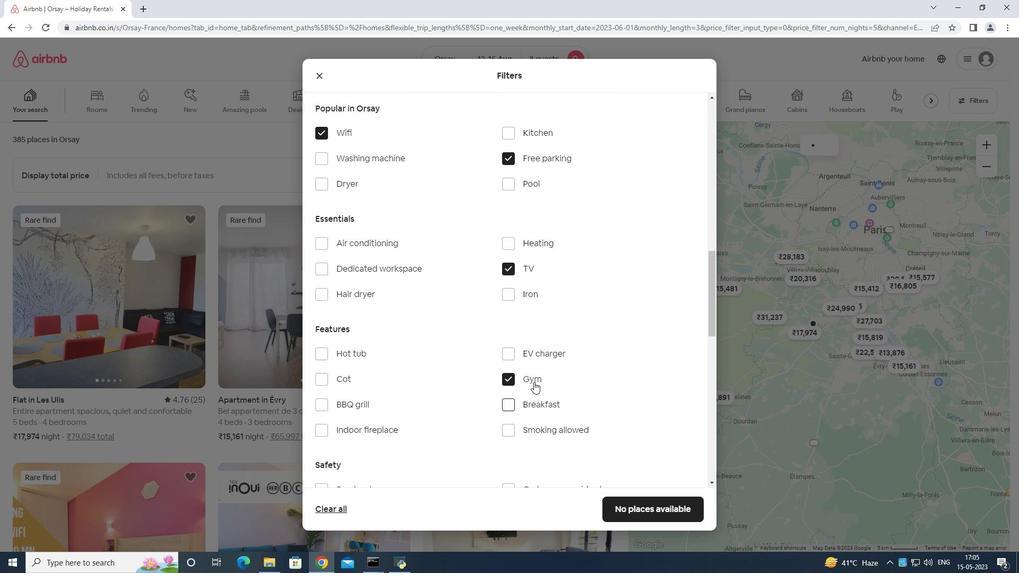 
Action: Mouse moved to (568, 357)
Screenshot: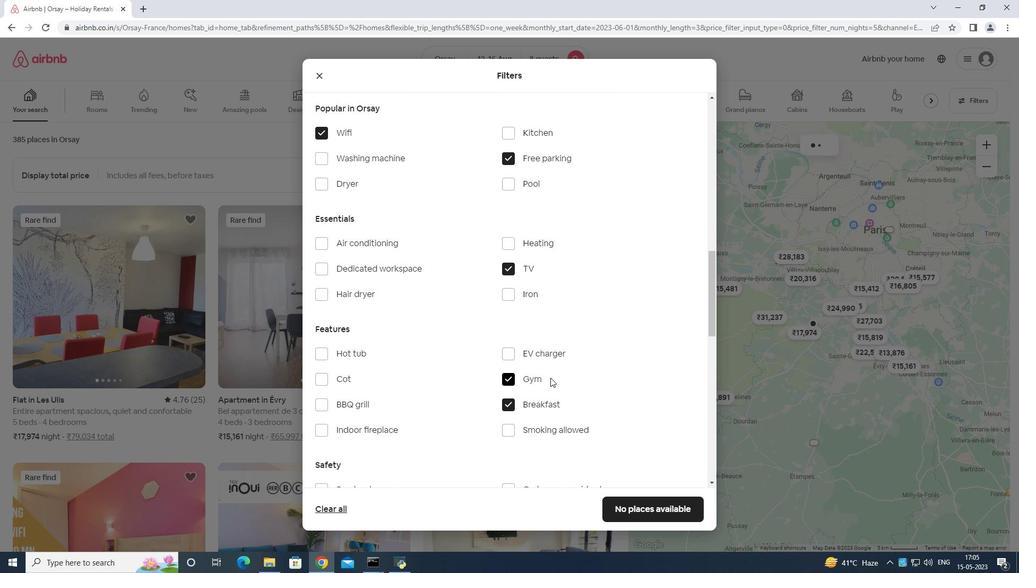 
Action: Mouse scrolled (568, 356) with delta (0, 0)
Screenshot: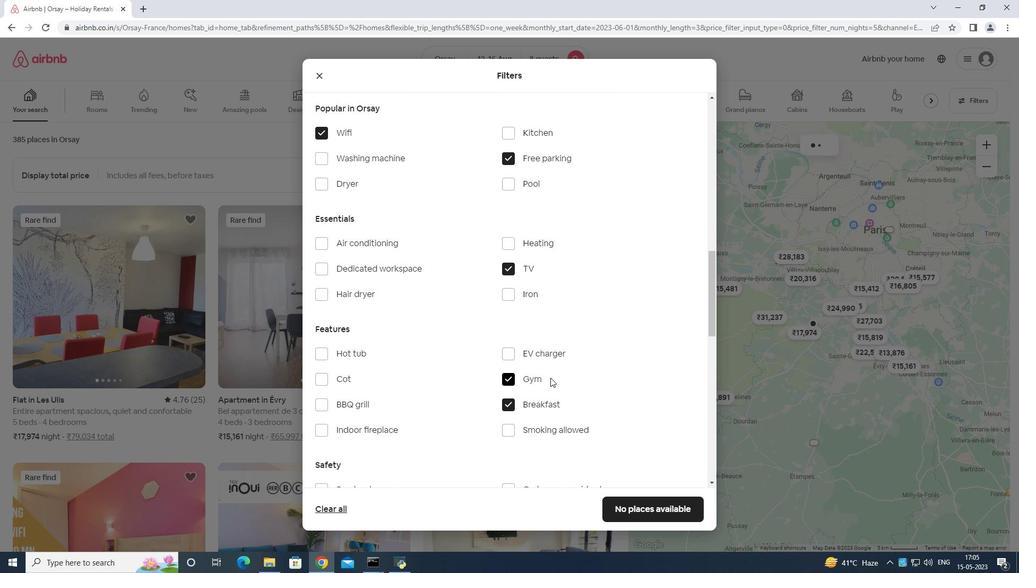 
Action: Mouse moved to (568, 358)
Screenshot: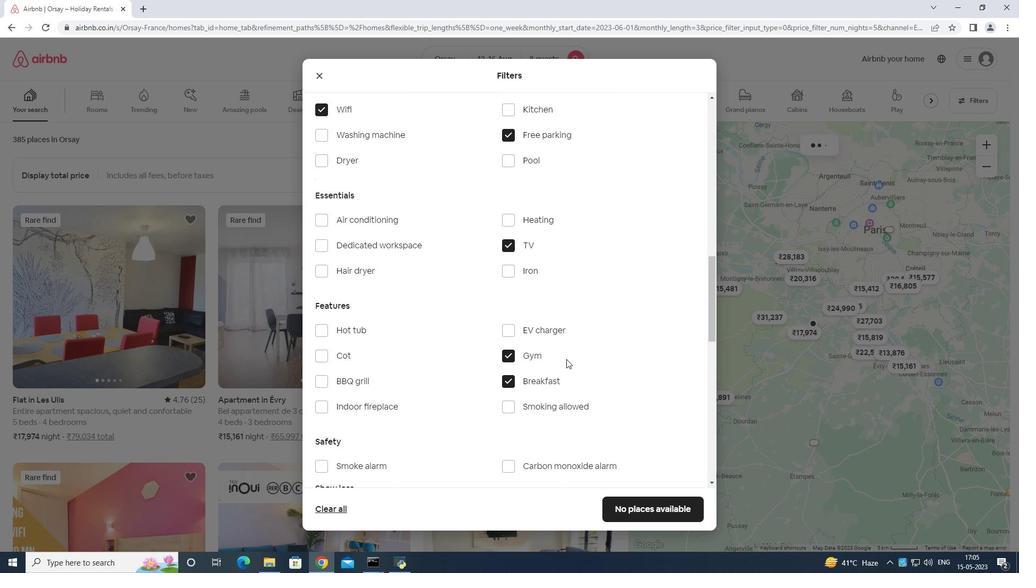 
Action: Mouse scrolled (568, 358) with delta (0, 0)
Screenshot: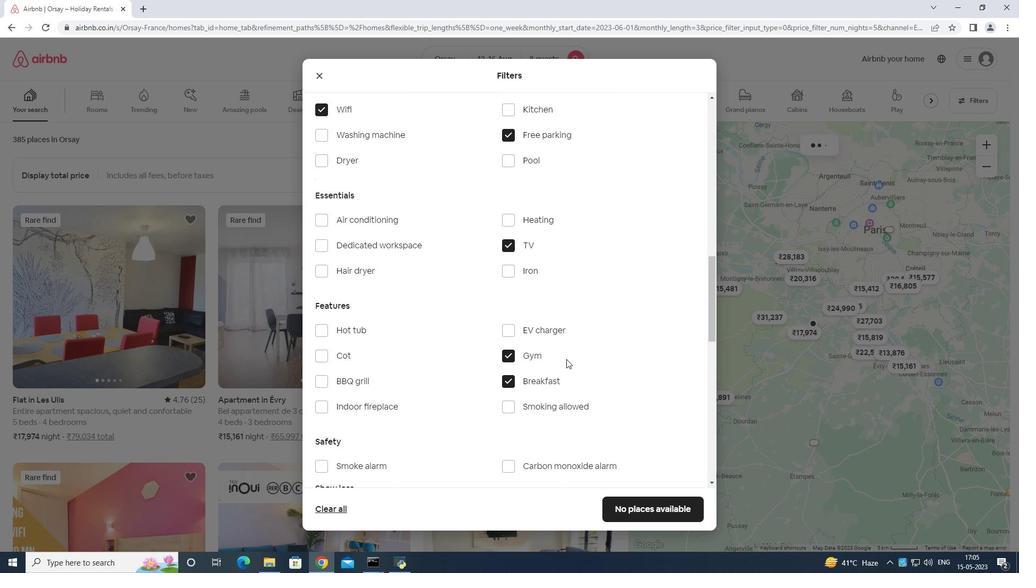 
Action: Mouse scrolled (568, 358) with delta (0, 0)
Screenshot: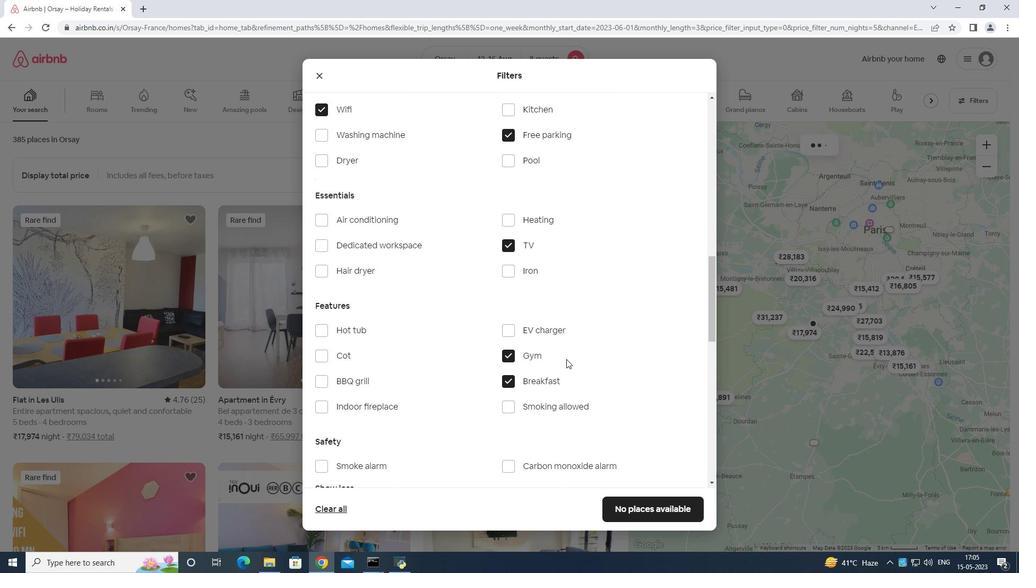 
Action: Mouse moved to (668, 260)
Screenshot: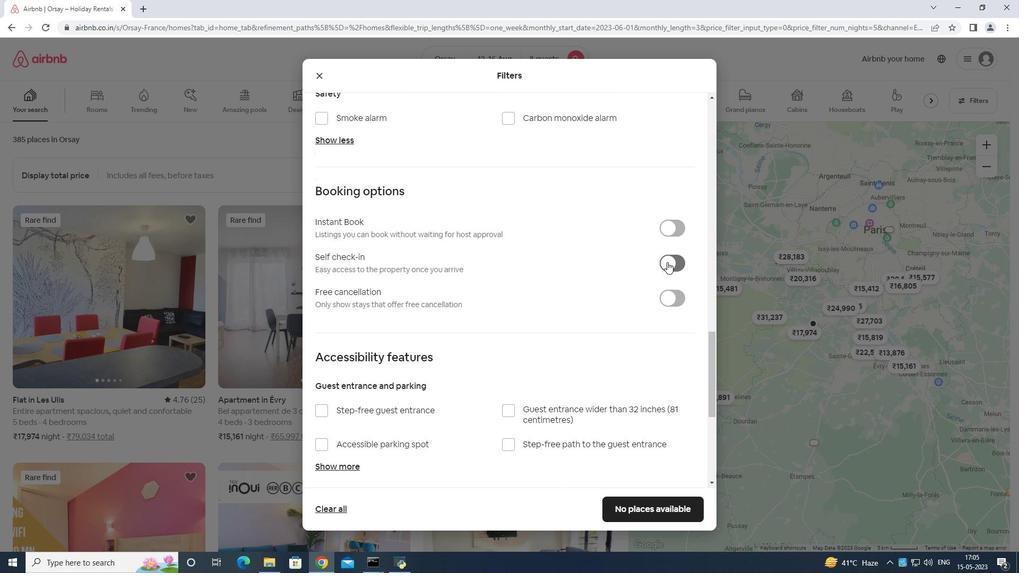 
Action: Mouse pressed left at (668, 260)
Screenshot: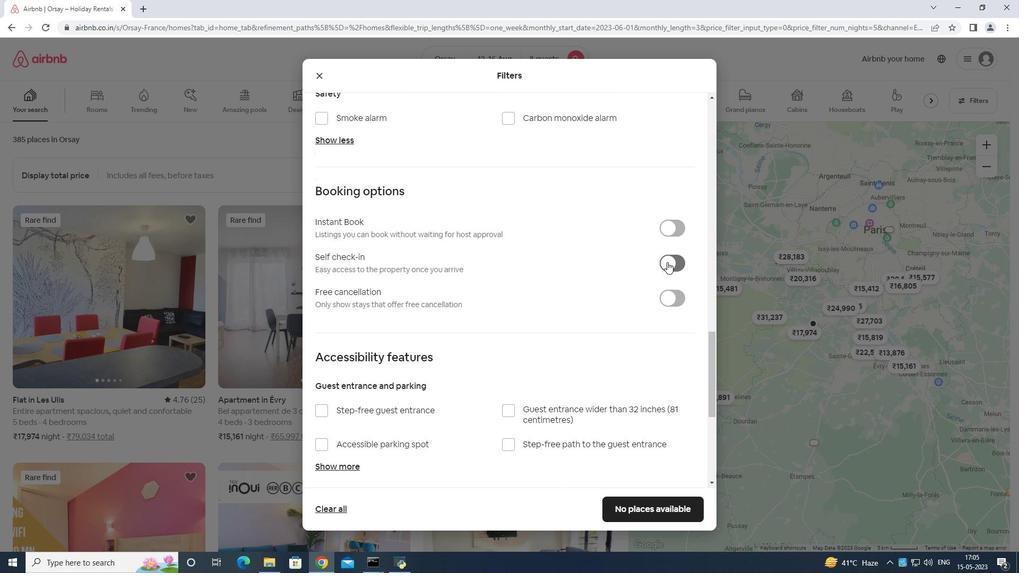 
Action: Mouse moved to (652, 286)
Screenshot: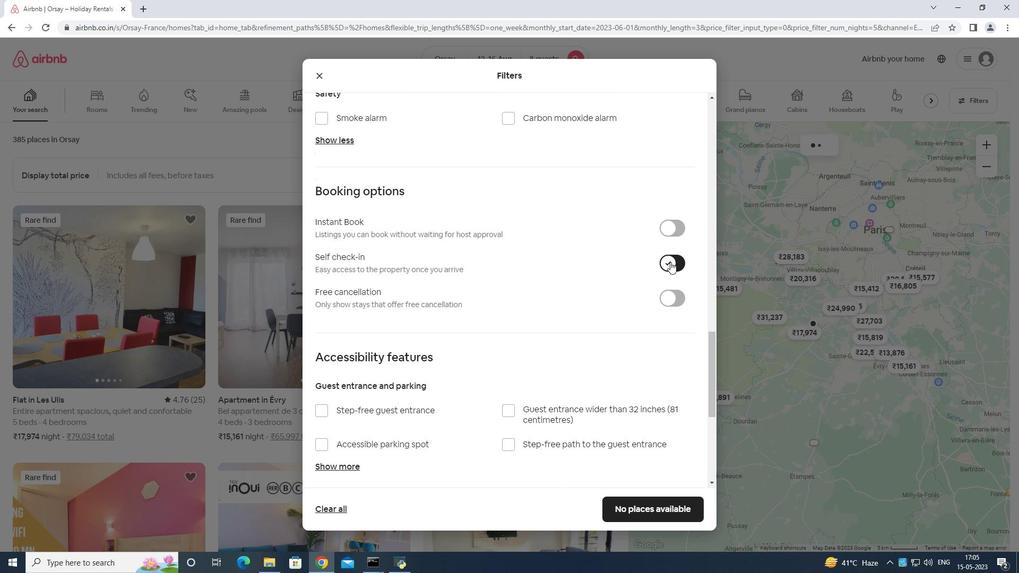 
Action: Mouse scrolled (661, 272) with delta (0, 0)
Screenshot: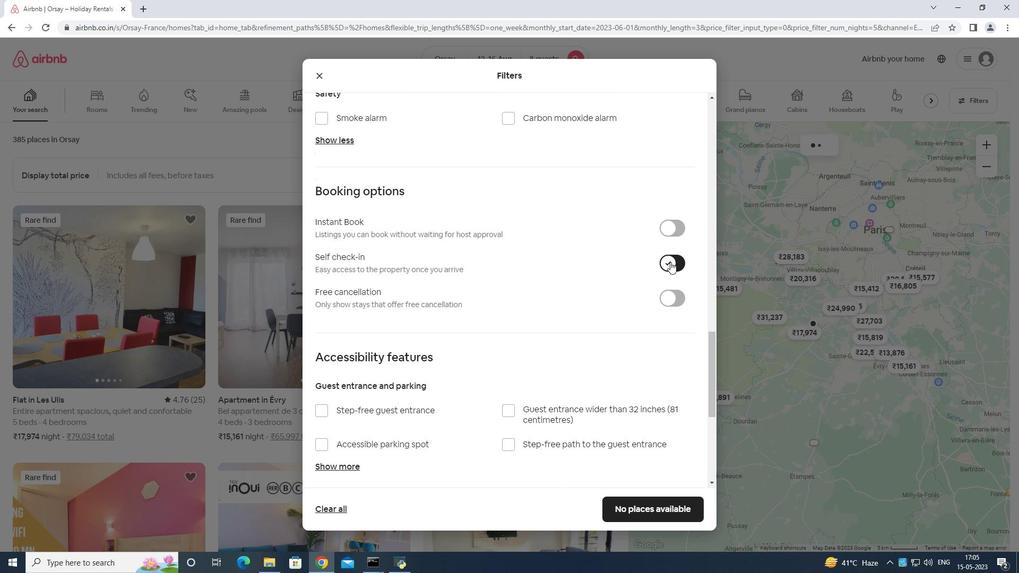 
Action: Mouse moved to (647, 290)
Screenshot: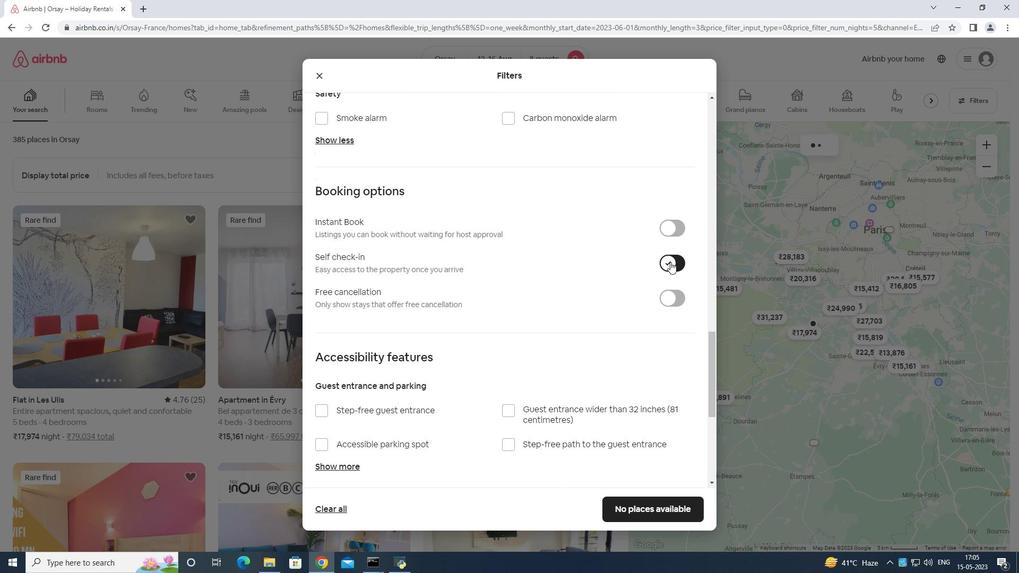 
Action: Mouse scrolled (650, 287) with delta (0, 0)
Screenshot: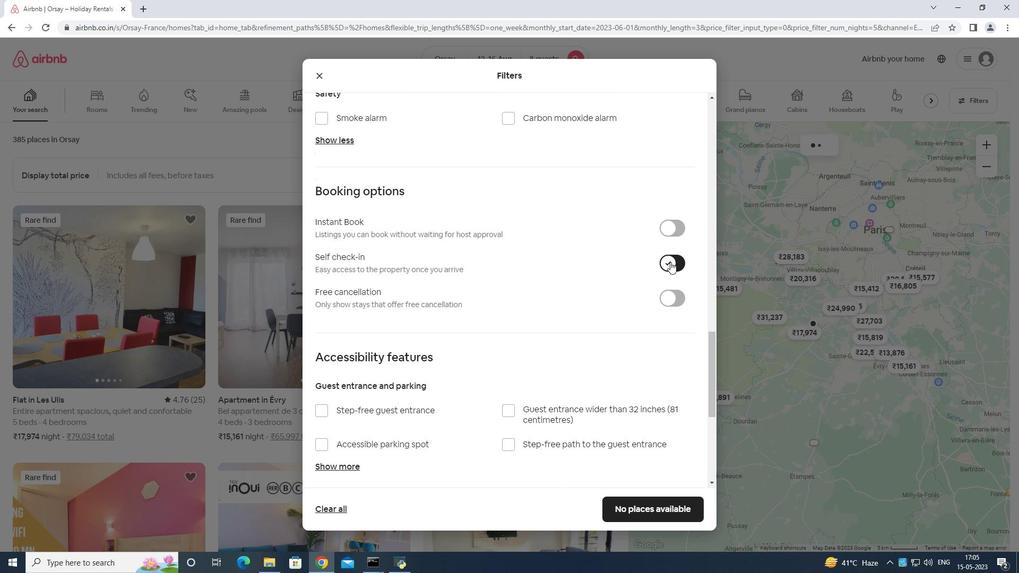
Action: Mouse moved to (641, 294)
Screenshot: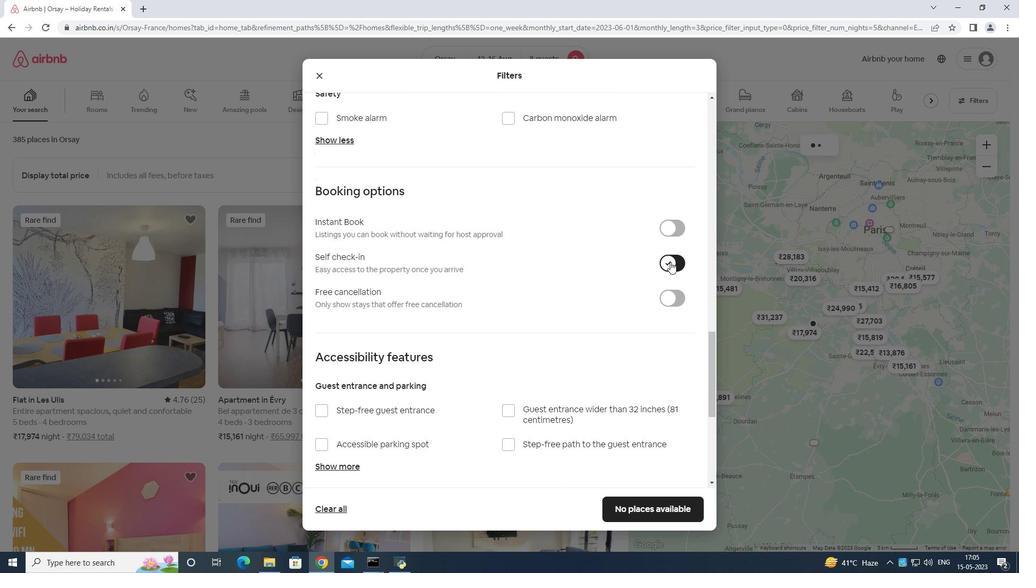 
Action: Mouse scrolled (644, 291) with delta (0, 0)
Screenshot: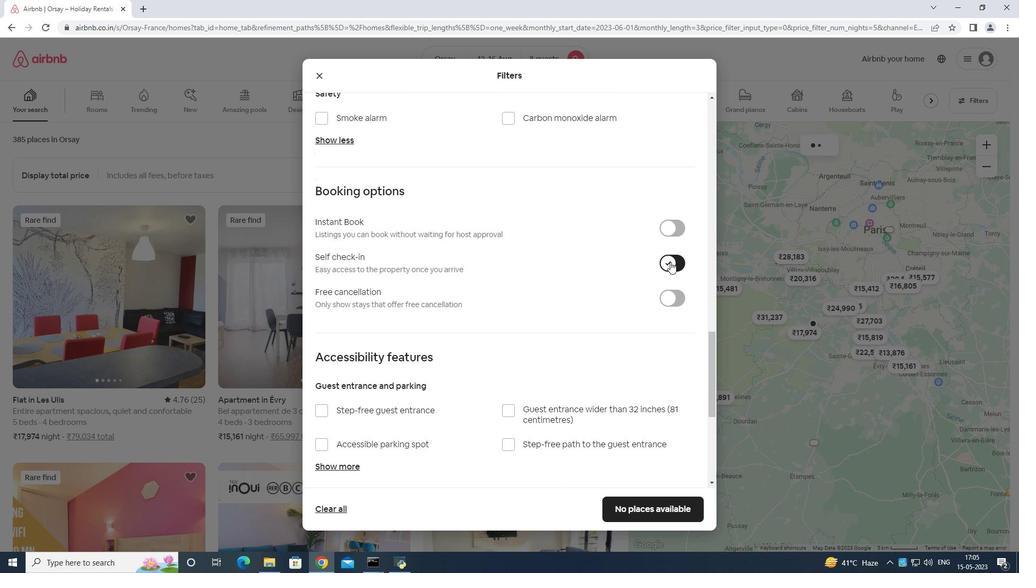 
Action: Mouse moved to (640, 295)
Screenshot: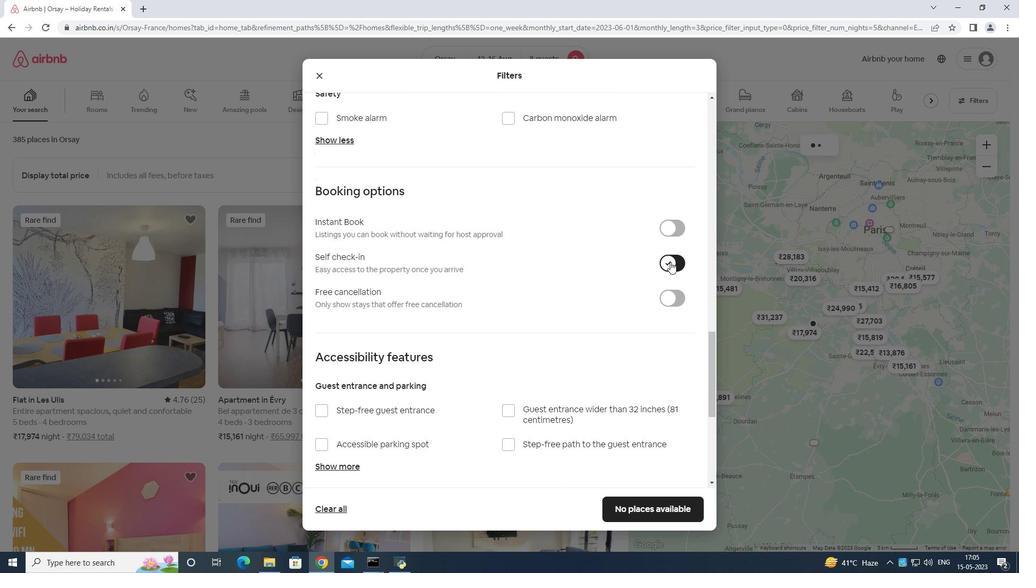 
Action: Mouse scrolled (640, 294) with delta (0, 0)
Screenshot: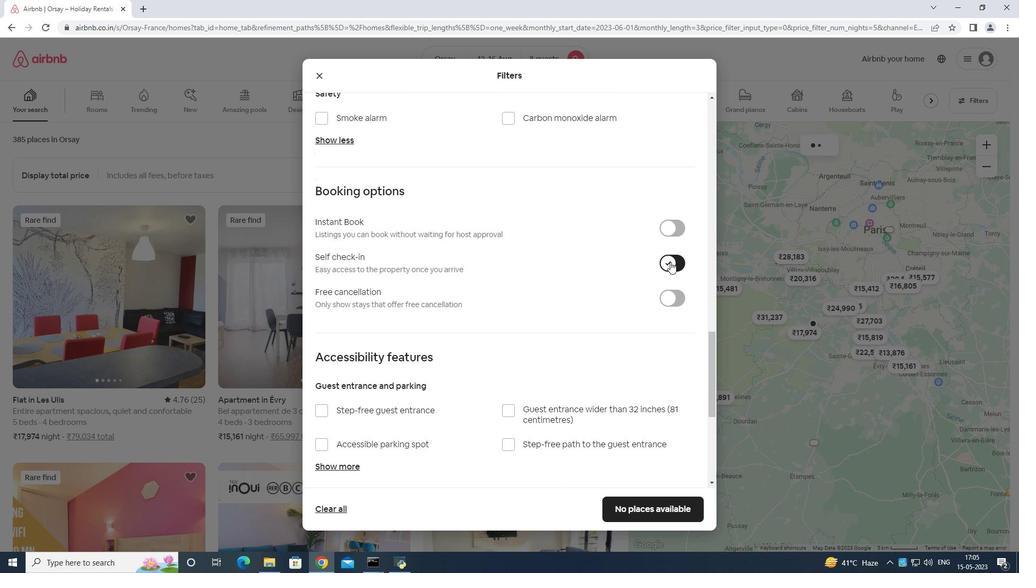 
Action: Mouse moved to (624, 302)
Screenshot: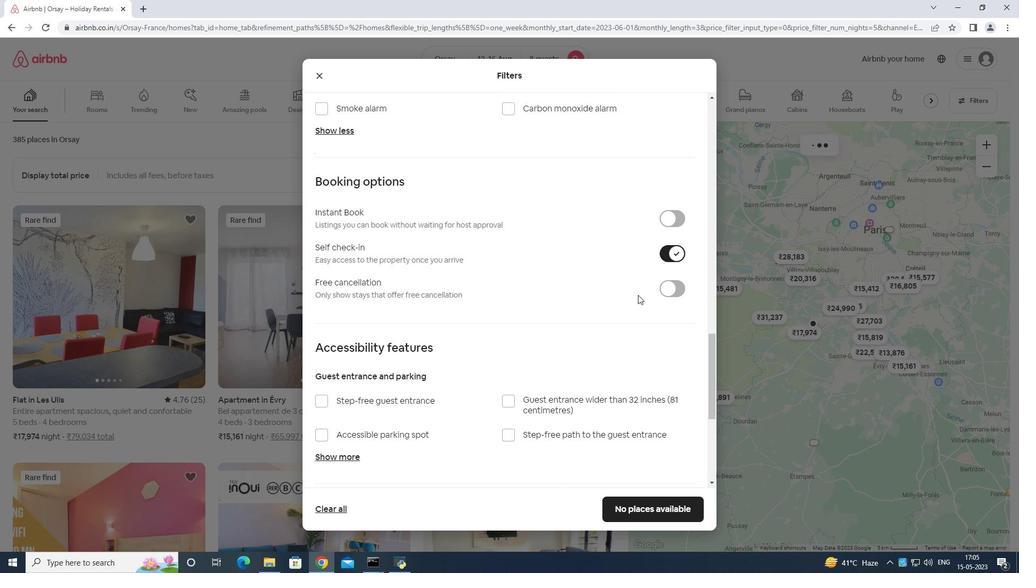 
Action: Mouse scrolled (624, 301) with delta (0, 0)
Screenshot: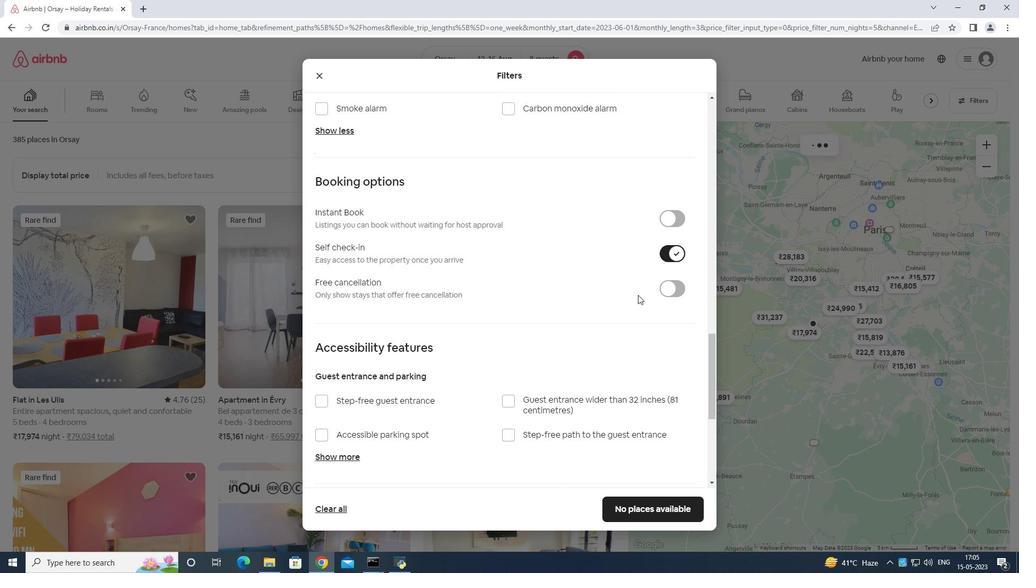 
Action: Mouse moved to (617, 308)
Screenshot: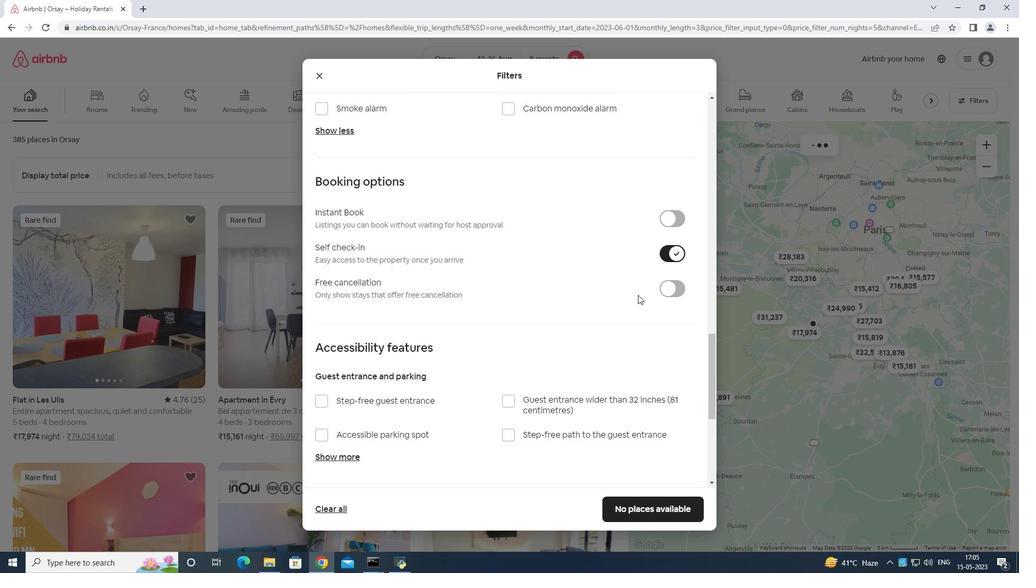 
Action: Mouse scrolled (617, 307) with delta (0, 0)
Screenshot: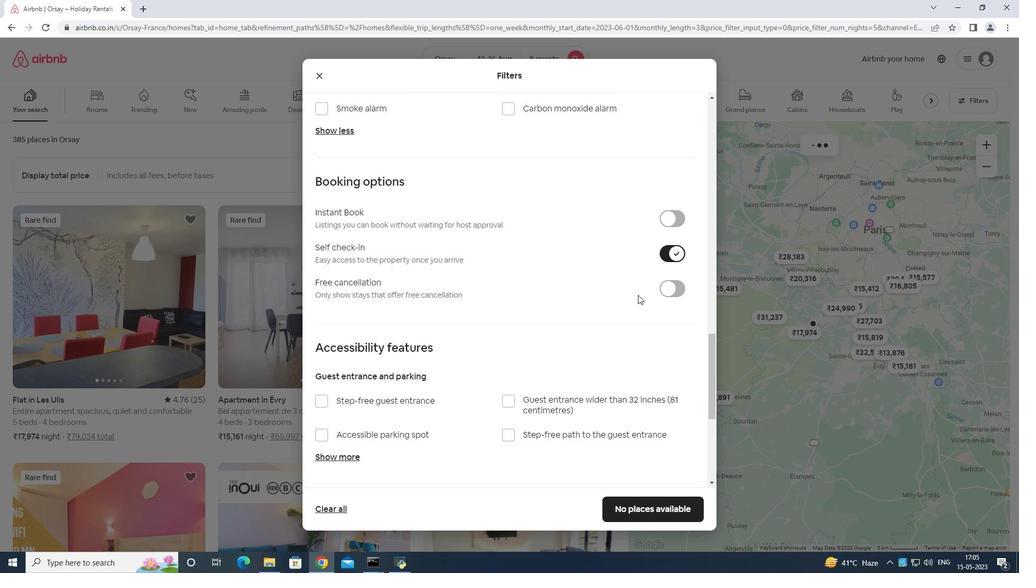 
Action: Mouse moved to (617, 309)
Screenshot: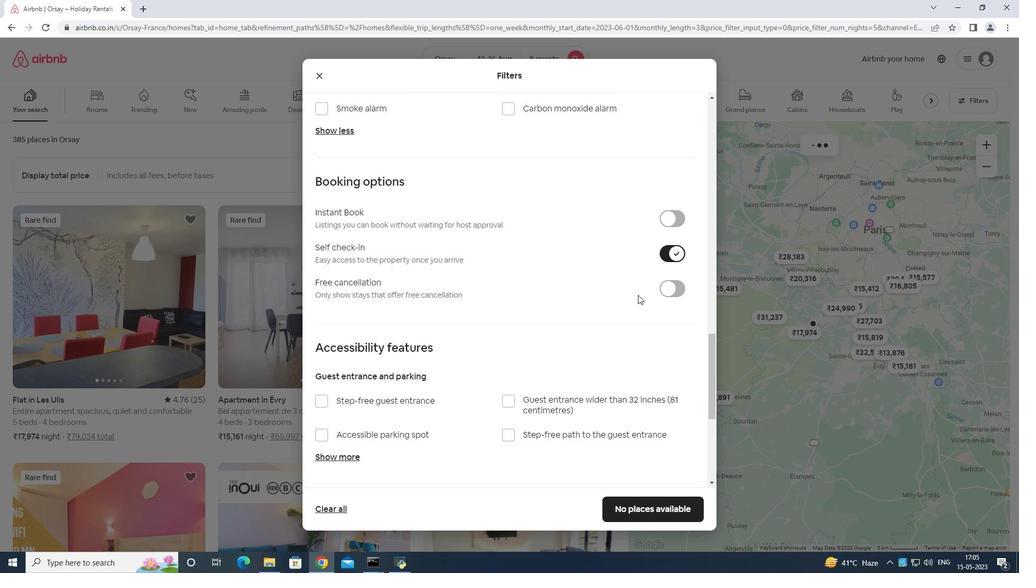 
Action: Mouse scrolled (617, 308) with delta (0, 0)
Screenshot: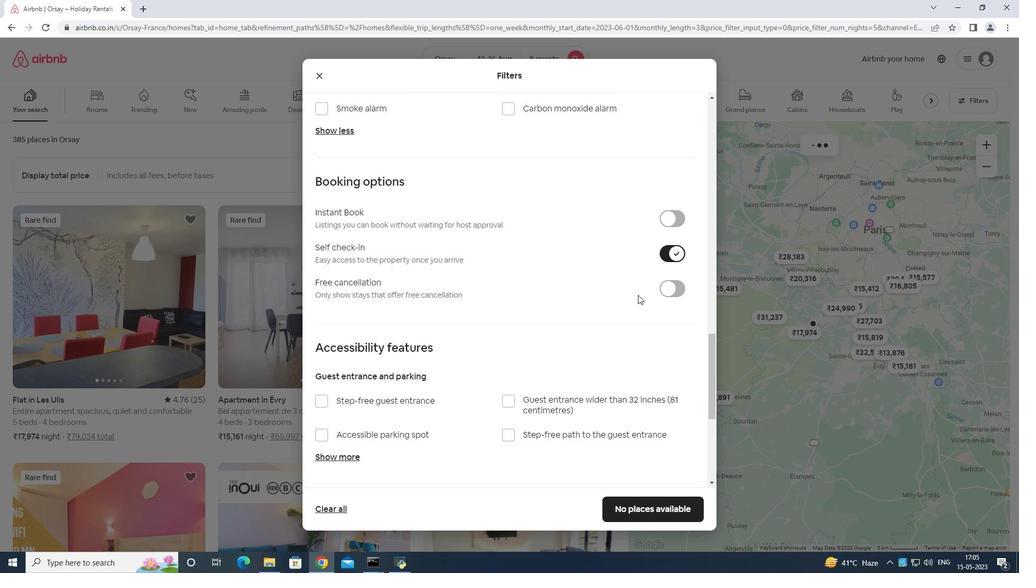 
Action: Mouse moved to (616, 310)
Screenshot: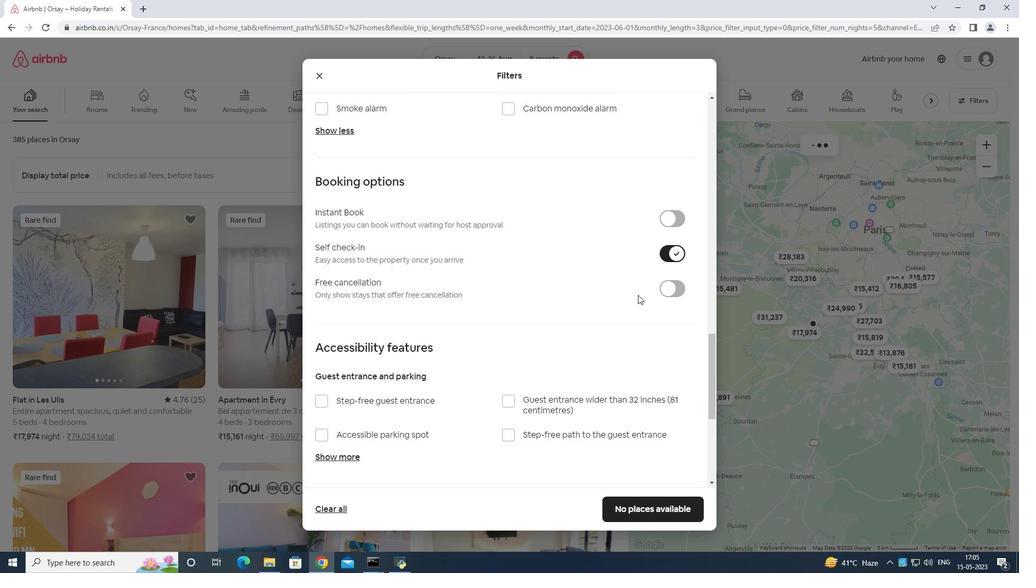 
Action: Mouse scrolled (616, 309) with delta (0, 0)
Screenshot: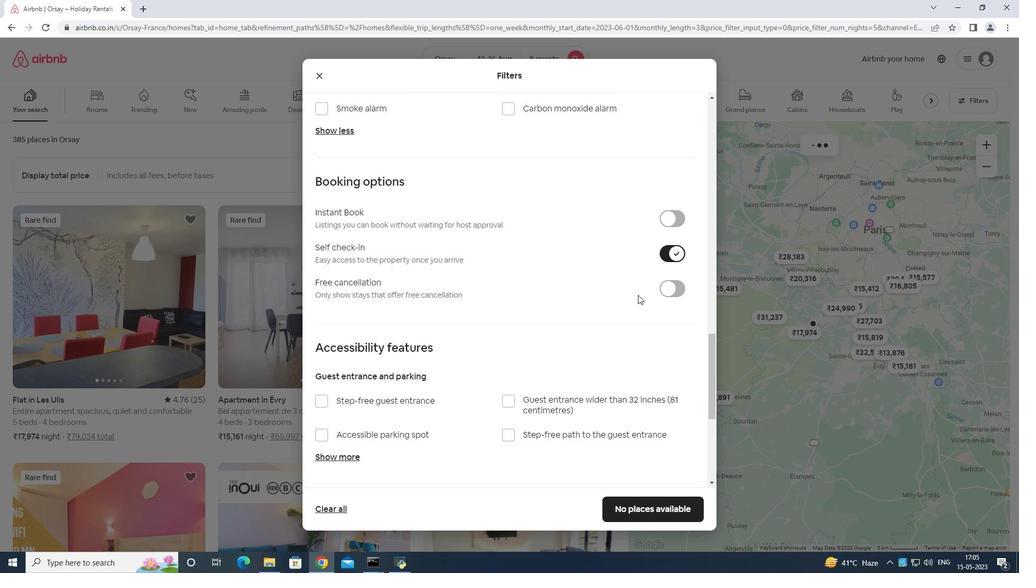 
Action: Mouse moved to (607, 311)
Screenshot: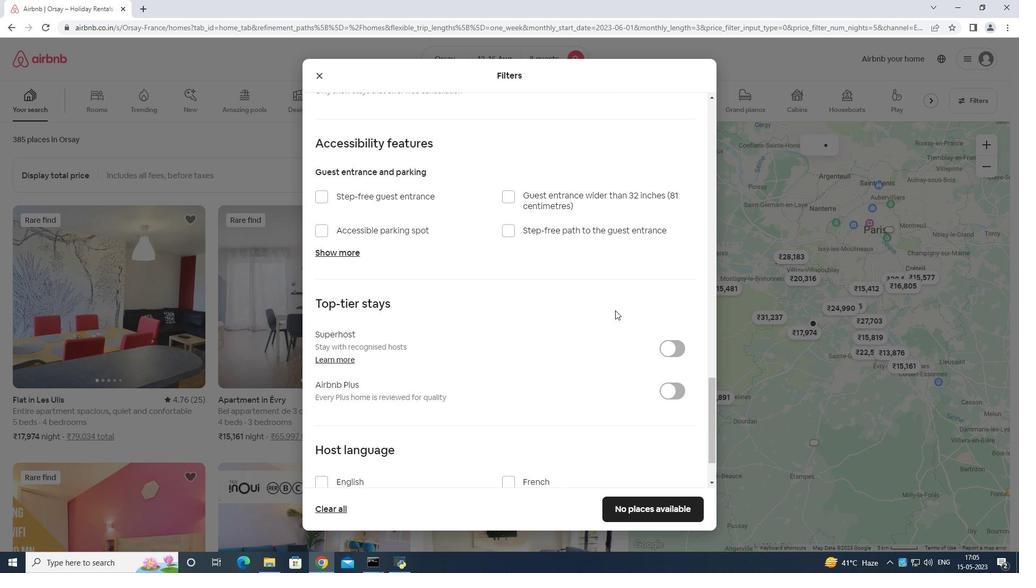 
Action: Mouse scrolled (607, 311) with delta (0, 0)
Screenshot: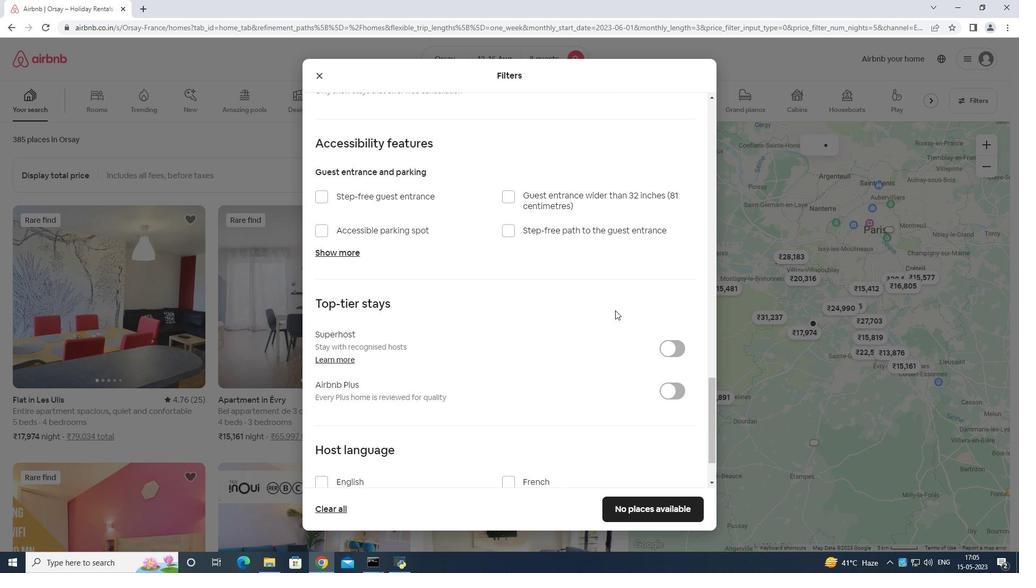 
Action: Mouse moved to (606, 314)
Screenshot: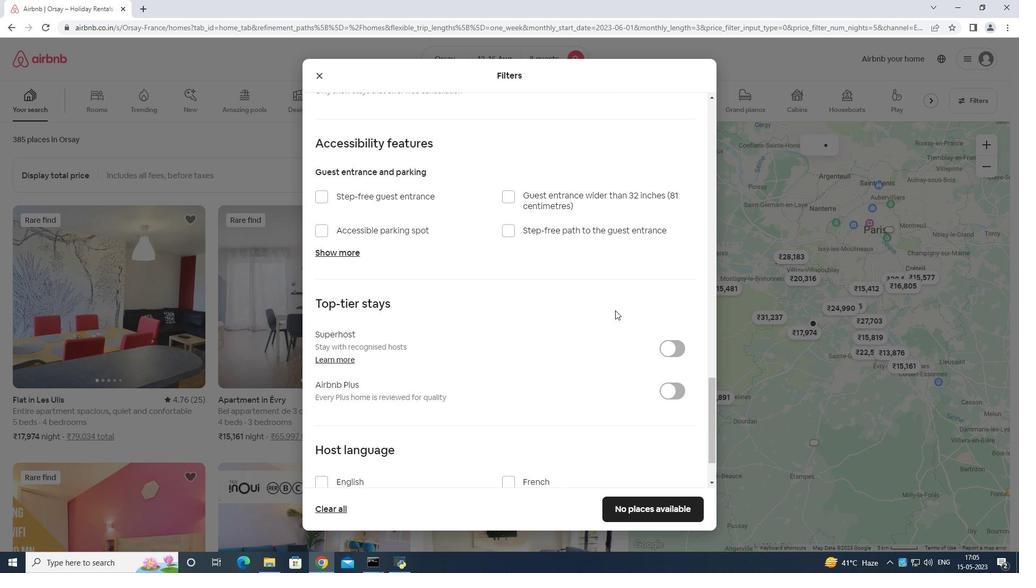
Action: Mouse scrolled (606, 313) with delta (0, 0)
Screenshot: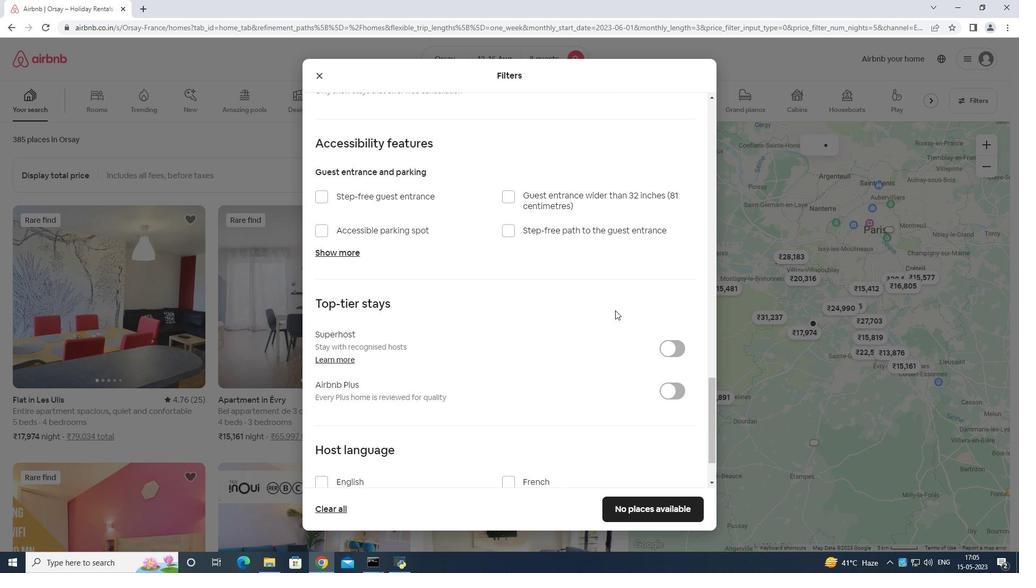 
Action: Mouse moved to (602, 319)
Screenshot: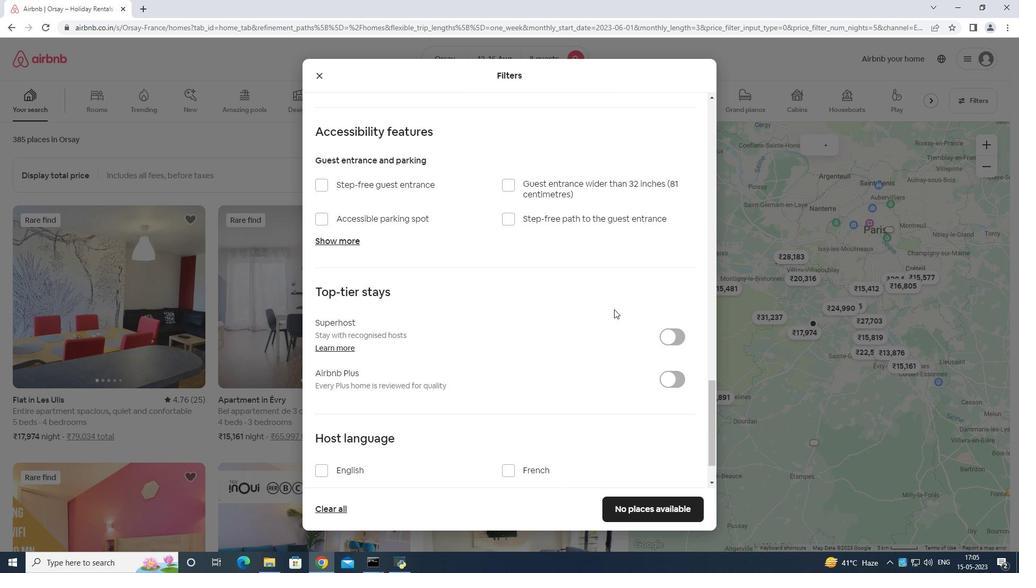 
Action: Mouse scrolled (603, 317) with delta (0, 0)
Screenshot: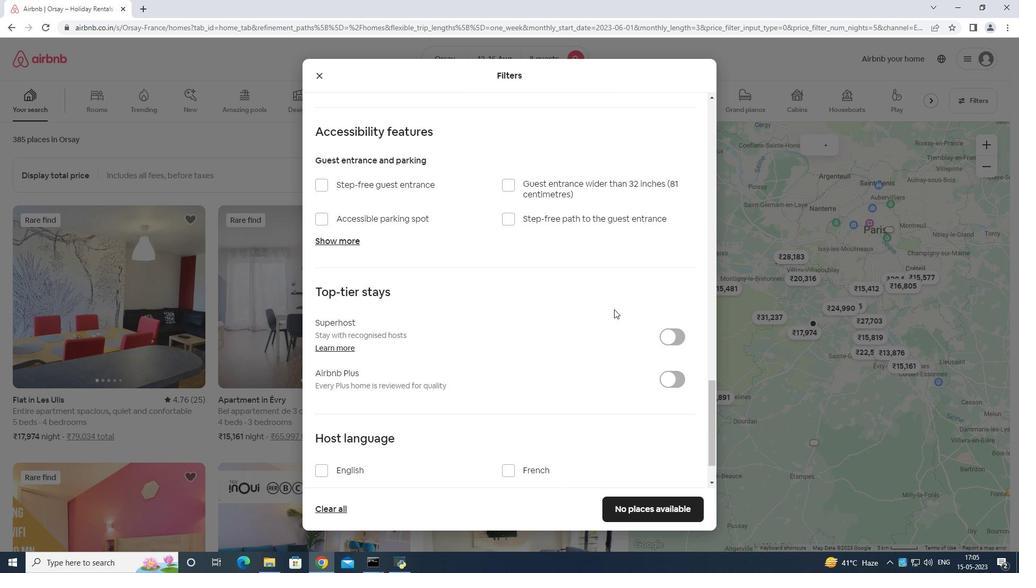 
Action: Mouse moved to (598, 325)
Screenshot: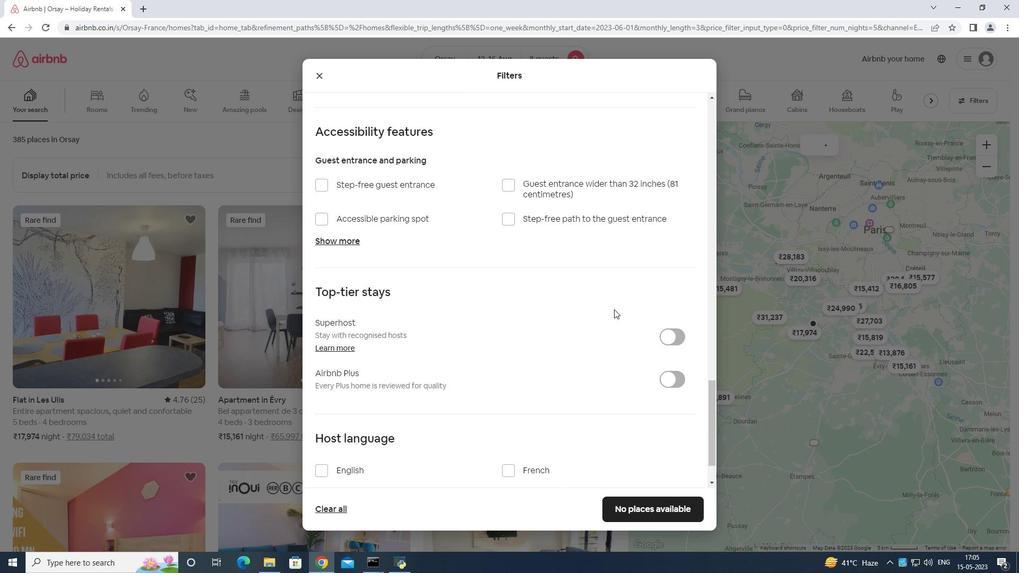 
Action: Mouse scrolled (599, 324) with delta (0, 0)
Screenshot: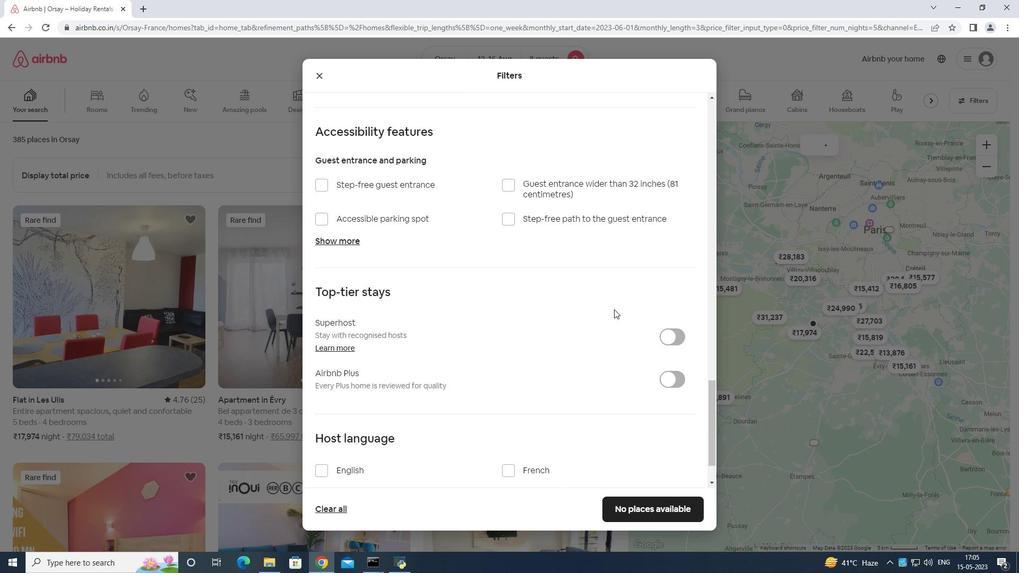 
Action: Mouse moved to (344, 408)
Screenshot: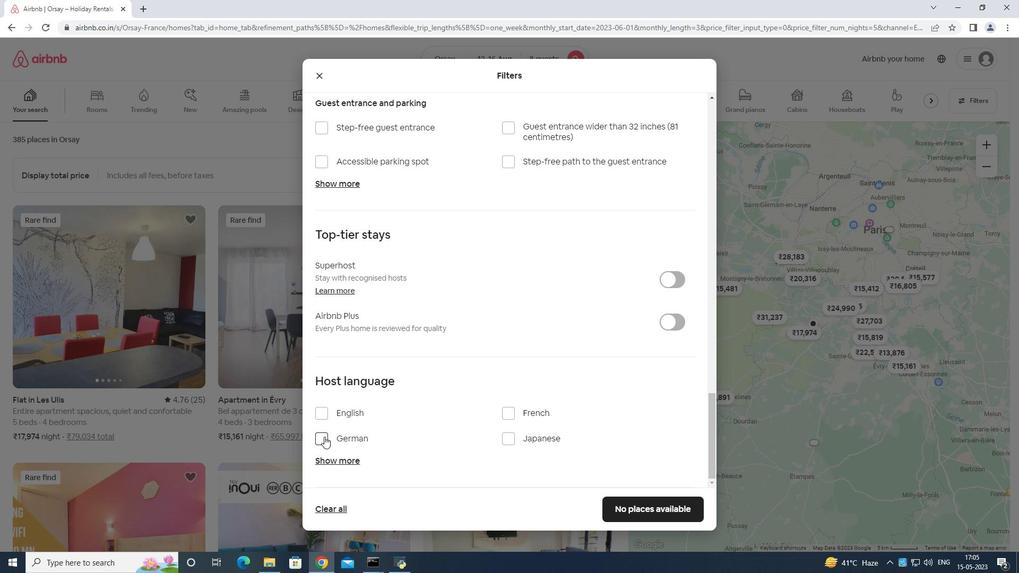 
Action: Mouse pressed left at (344, 408)
Screenshot: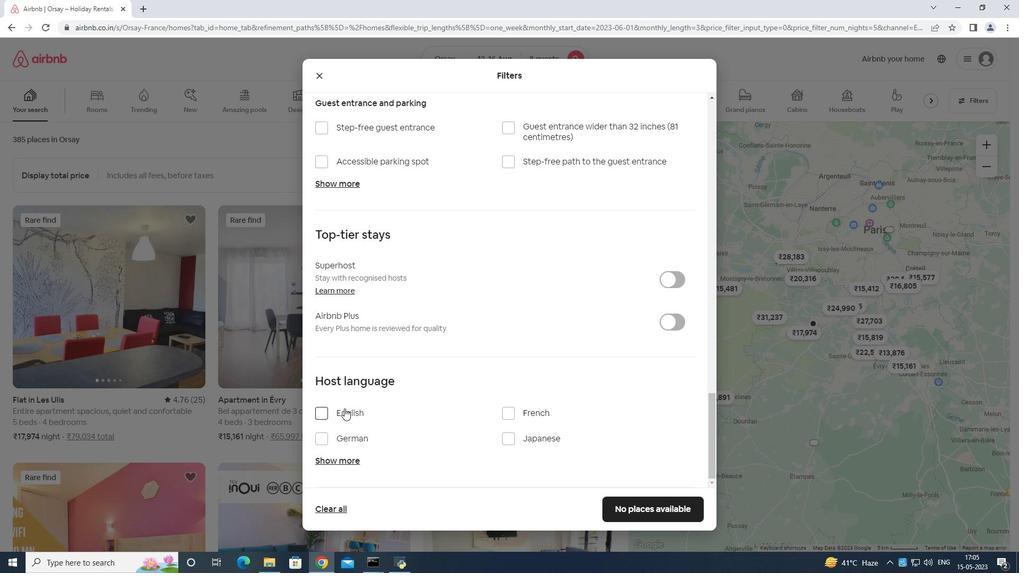 
Action: Mouse moved to (639, 503)
Screenshot: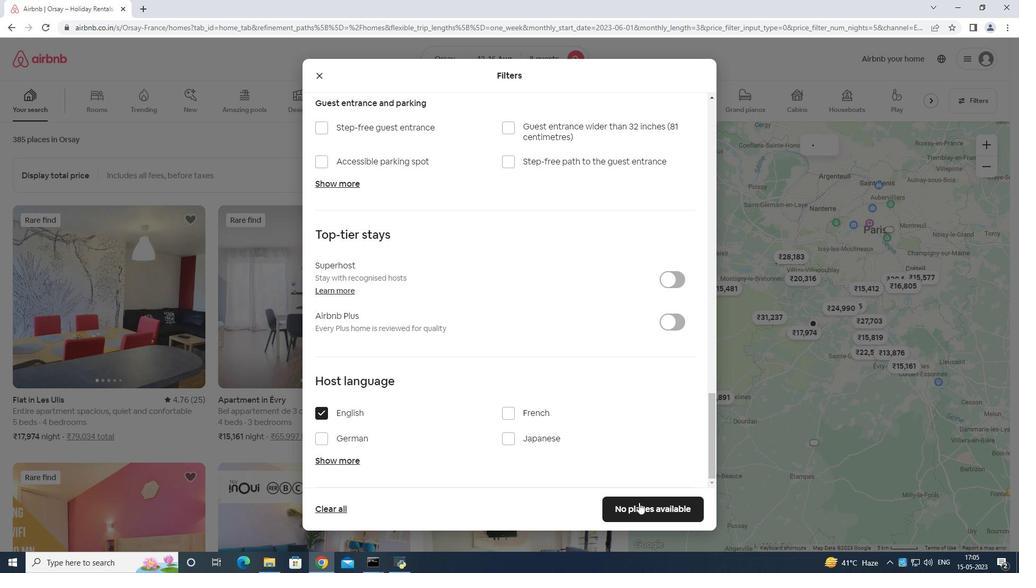 
Action: Mouse pressed left at (639, 503)
Screenshot: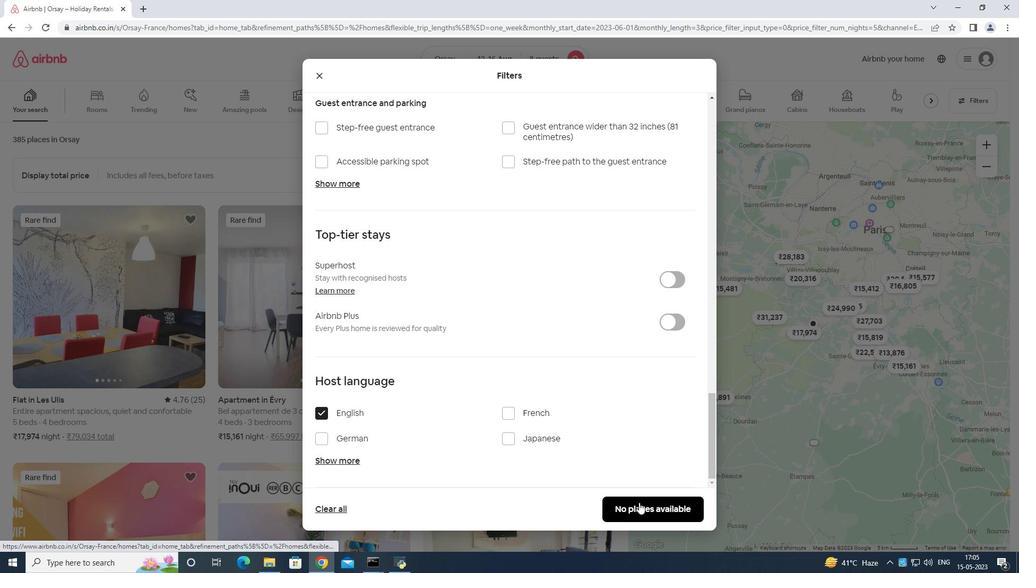 
